 Task: Look for space in Köpenick, Germany from 7th July, 2023 to 15th July, 2023 for 6 adults in price range Rs.15000 to Rs.20000. Place can be entire place with 3 bedrooms having 3 beds and 3 bathrooms. Property type can be house, flat, guest house. Amenities needed are: washing machine. Booking option can be shelf check-in. Required host language is English.
Action: Mouse moved to (407, 119)
Screenshot: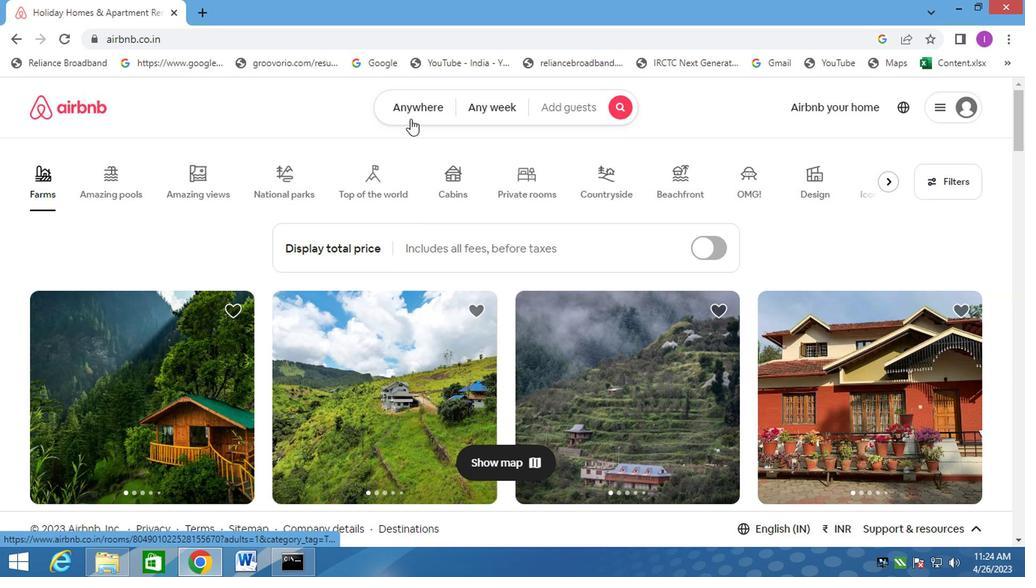 
Action: Mouse pressed left at (407, 119)
Screenshot: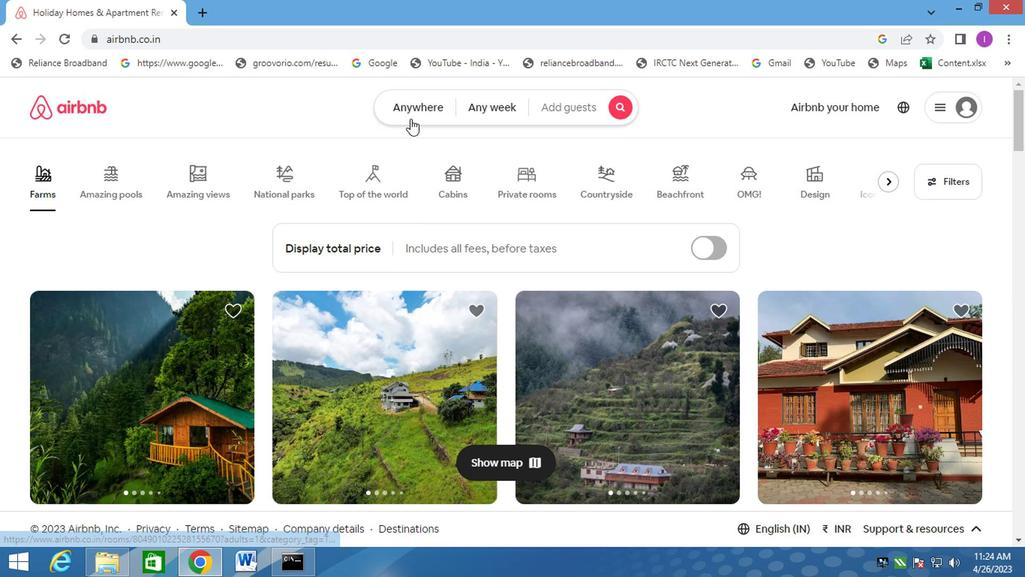 
Action: Mouse moved to (234, 176)
Screenshot: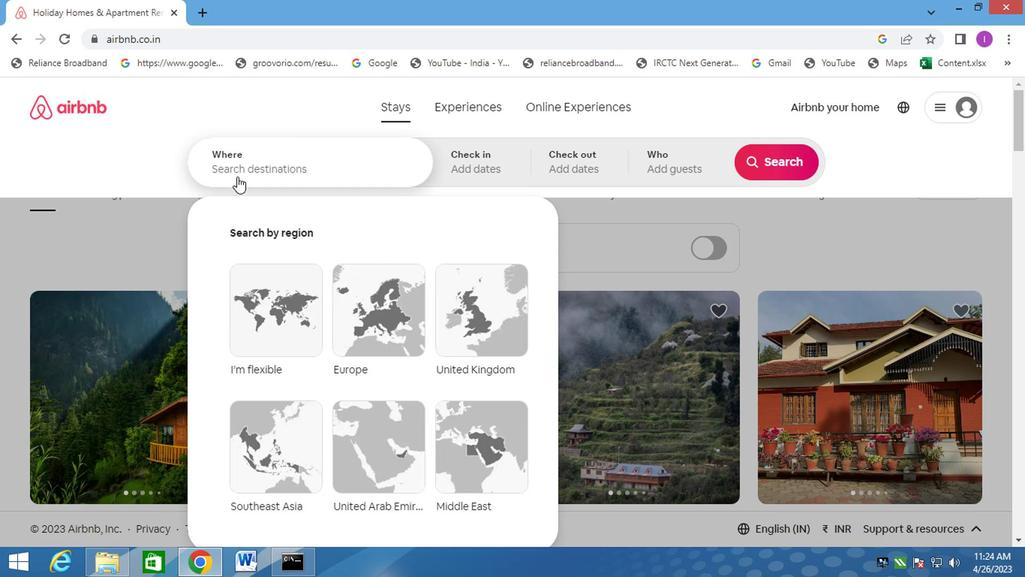 
Action: Mouse pressed left at (234, 176)
Screenshot: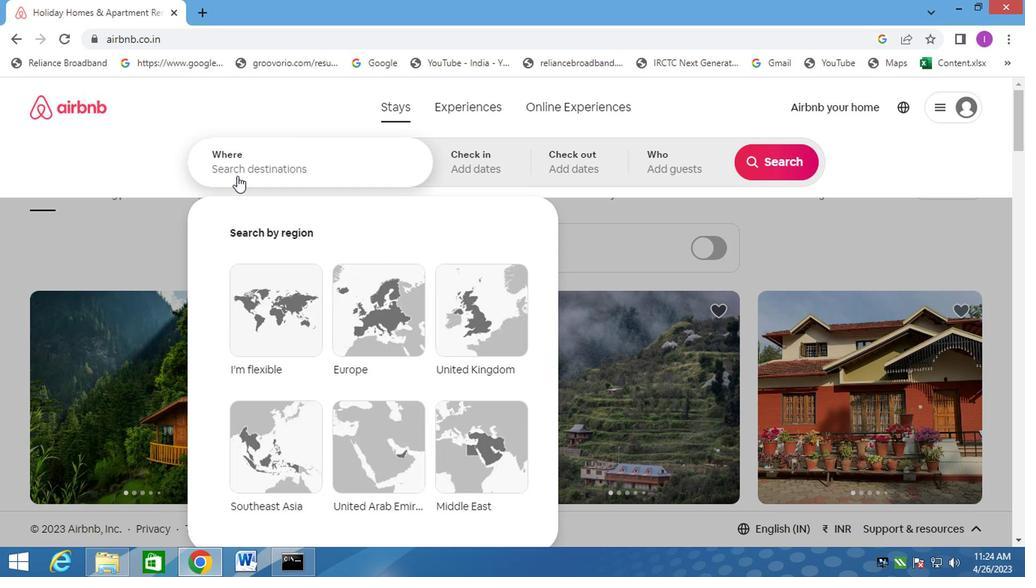 
Action: Mouse moved to (244, 167)
Screenshot: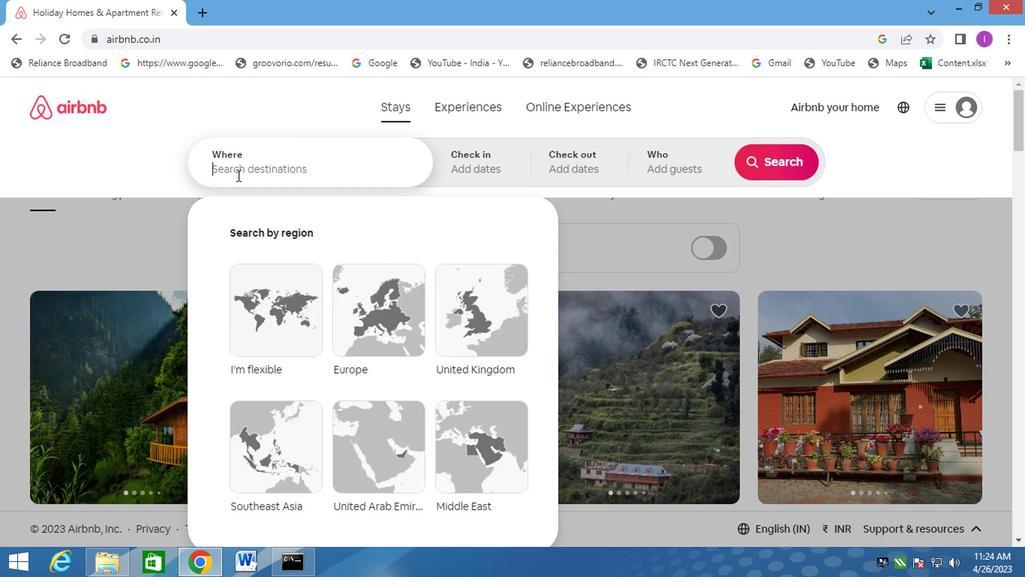 
Action: Key pressed <Key.shift>KOPENICK,
Screenshot: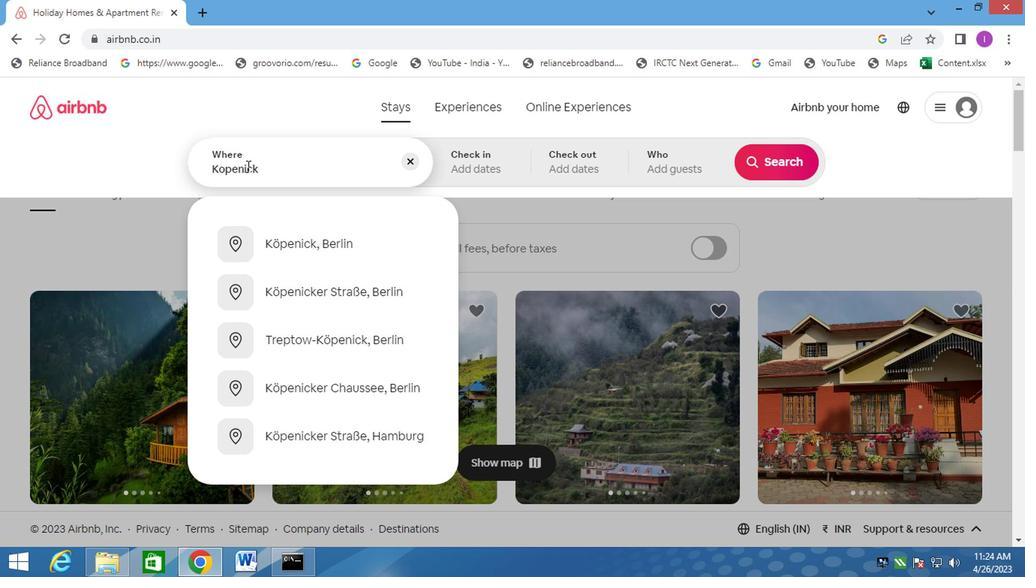 
Action: Mouse moved to (294, 247)
Screenshot: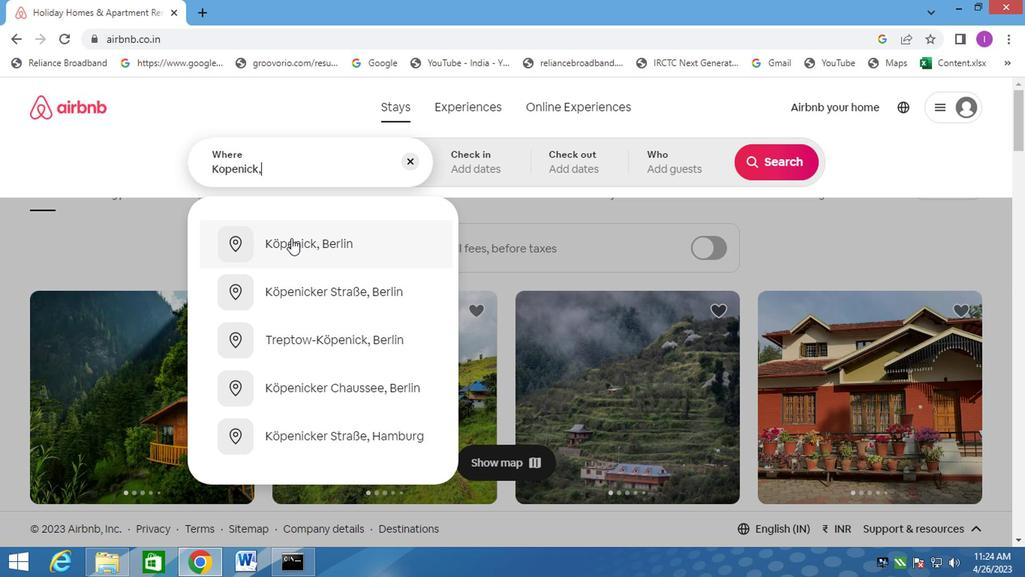 
Action: Mouse pressed left at (294, 247)
Screenshot: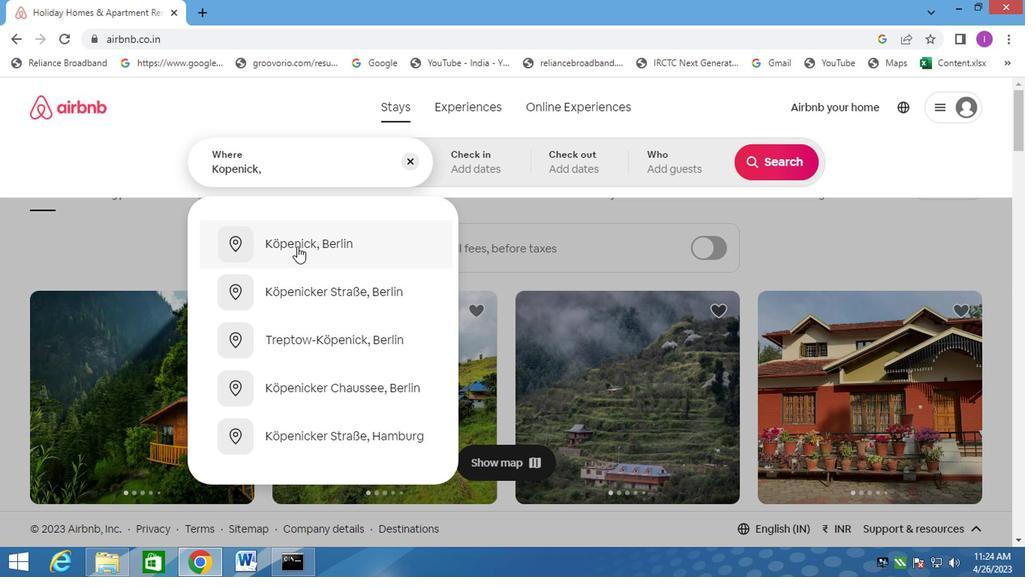 
Action: Mouse moved to (765, 284)
Screenshot: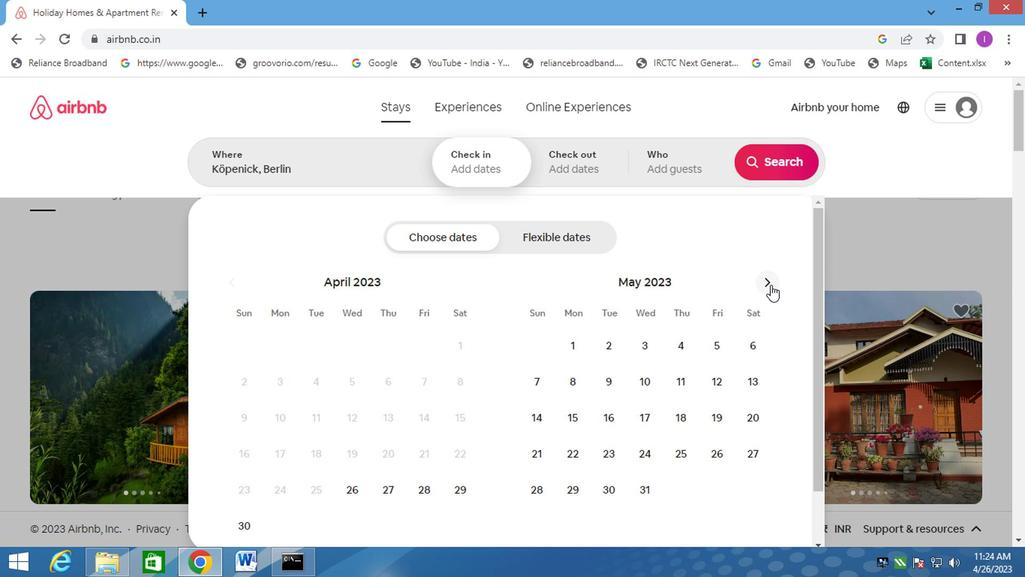 
Action: Mouse pressed left at (765, 284)
Screenshot: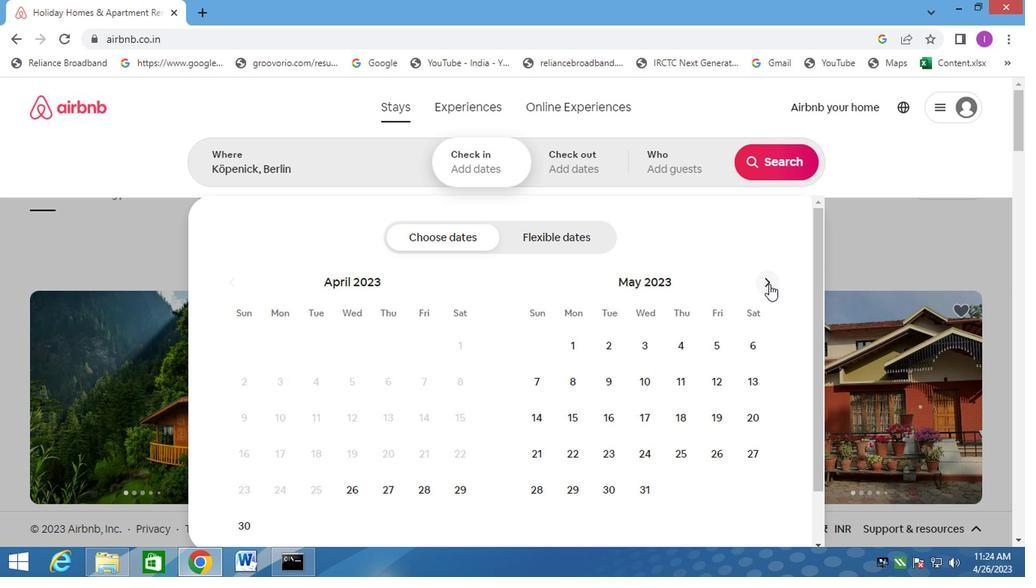 
Action: Mouse pressed left at (765, 284)
Screenshot: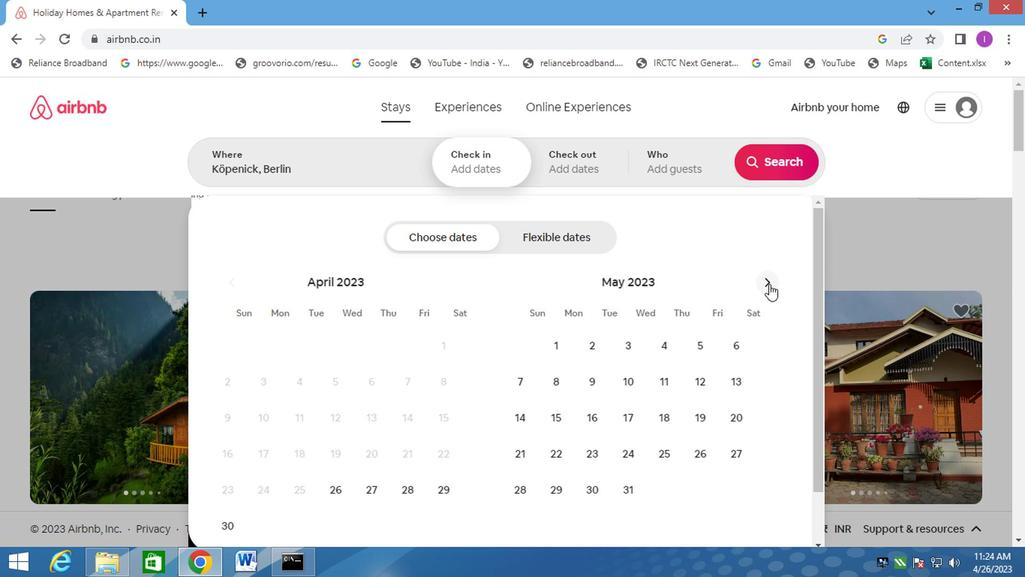 
Action: Mouse moved to (715, 388)
Screenshot: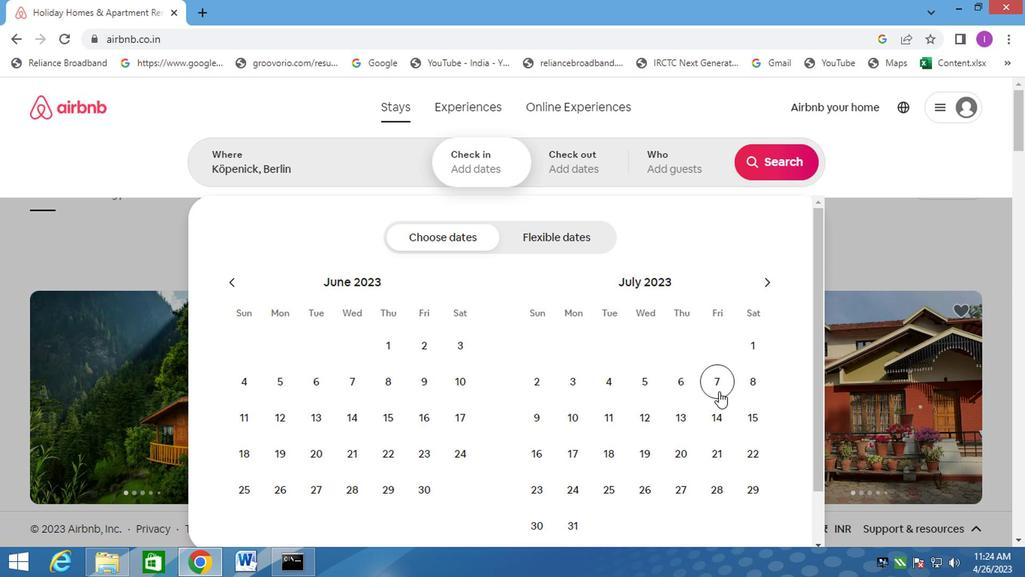 
Action: Mouse pressed left at (715, 388)
Screenshot: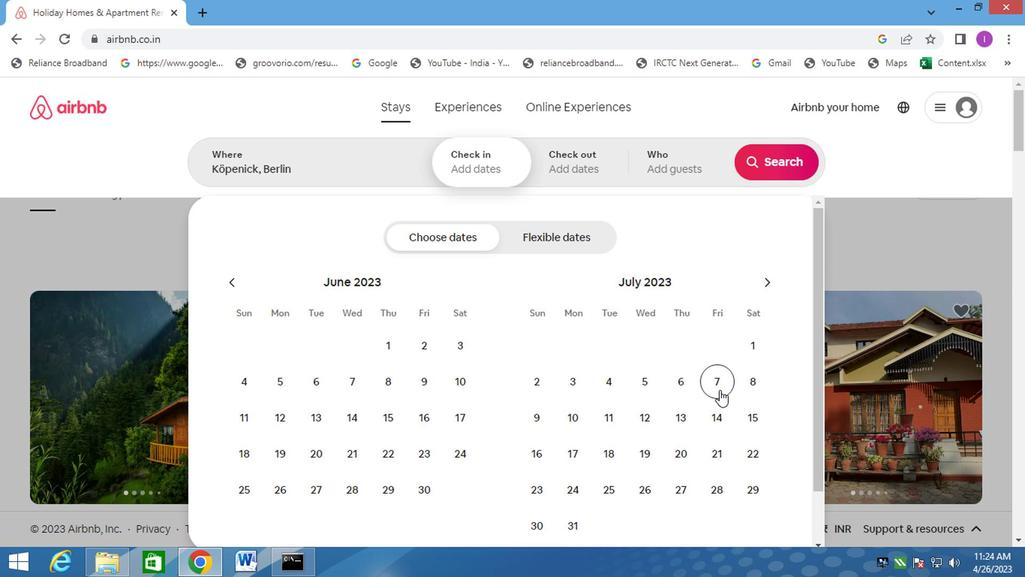 
Action: Mouse moved to (746, 421)
Screenshot: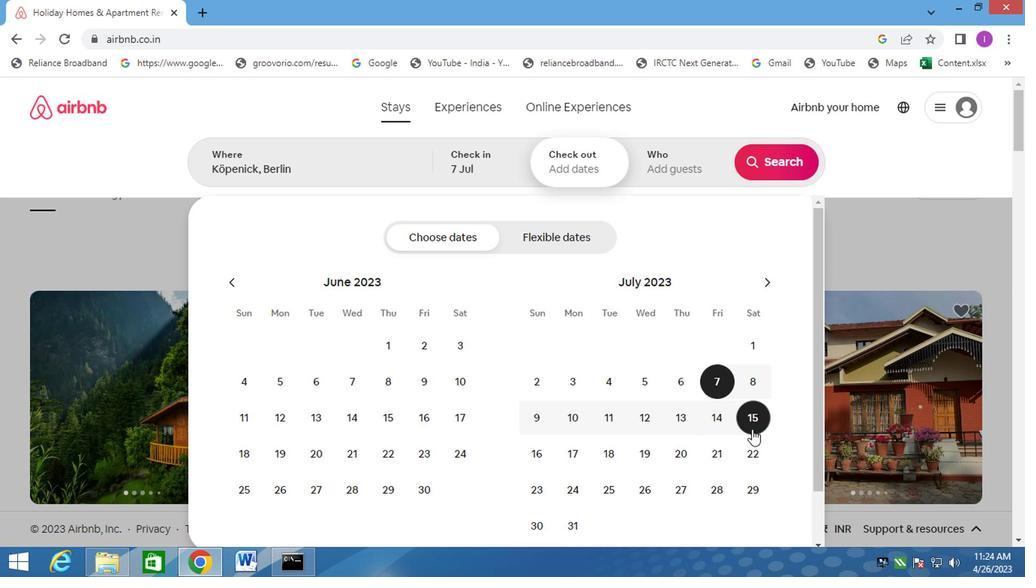 
Action: Mouse pressed left at (746, 421)
Screenshot: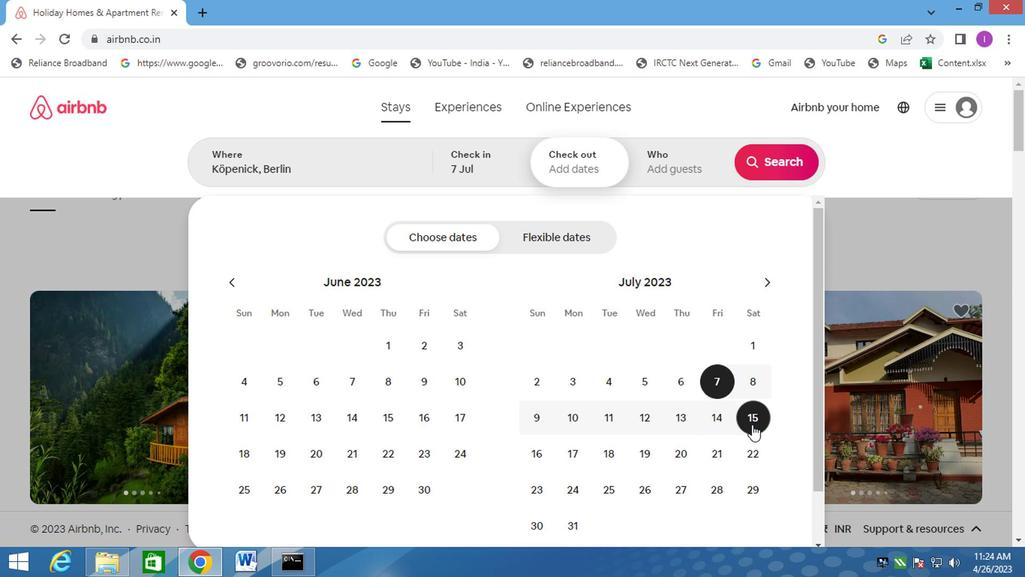 
Action: Mouse moved to (685, 176)
Screenshot: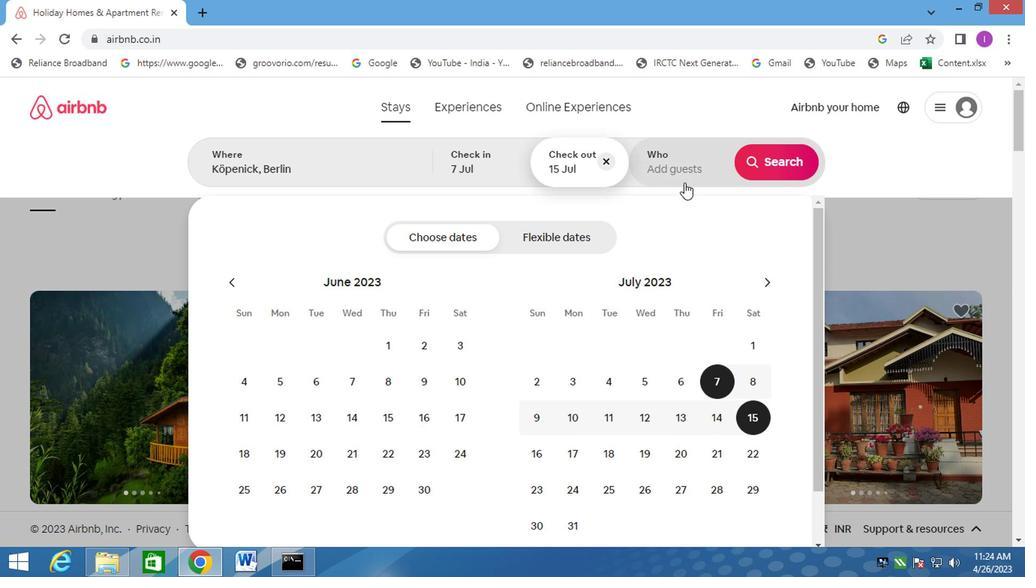 
Action: Mouse pressed left at (685, 176)
Screenshot: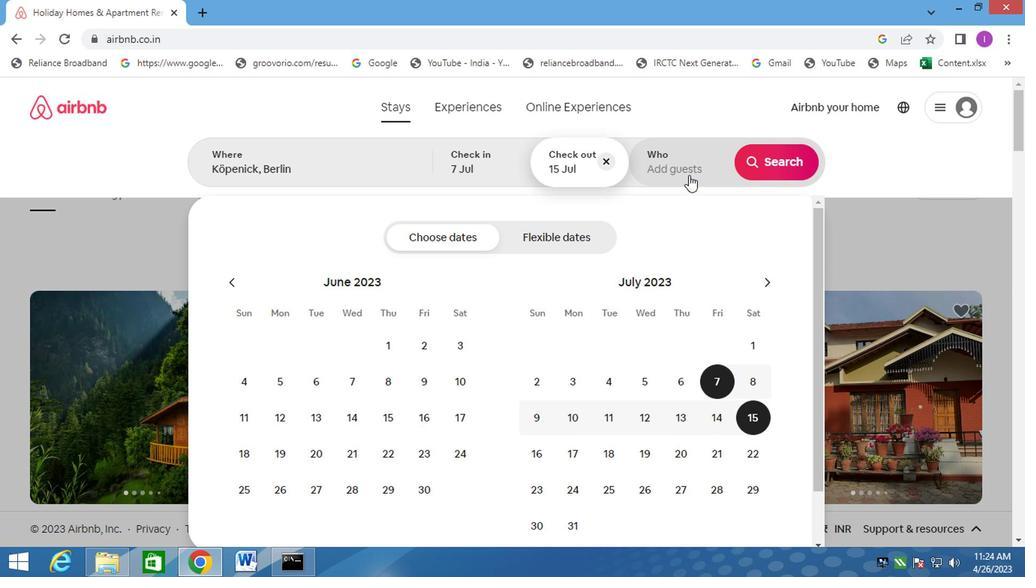 
Action: Mouse moved to (778, 236)
Screenshot: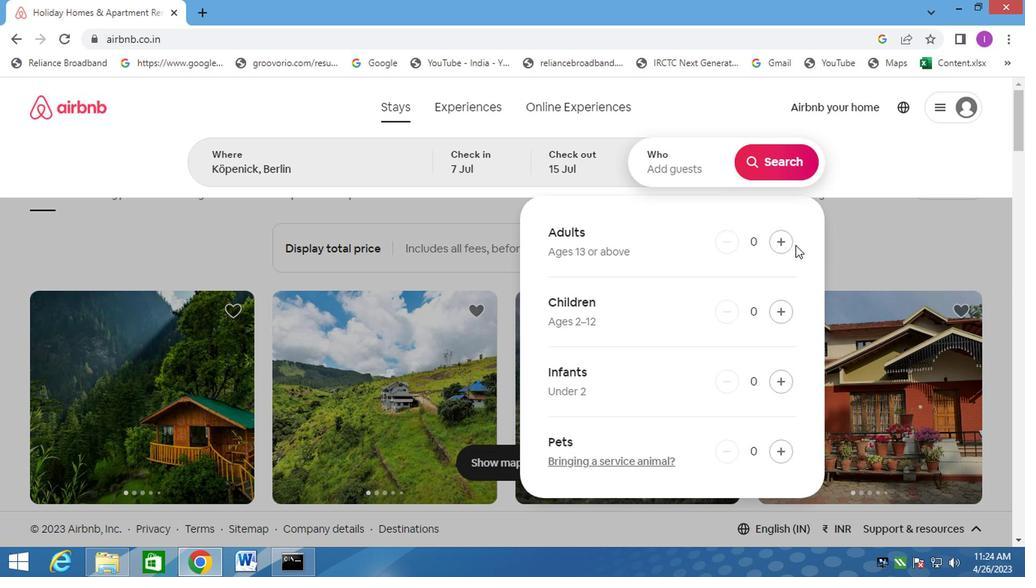 
Action: Mouse pressed left at (778, 236)
Screenshot: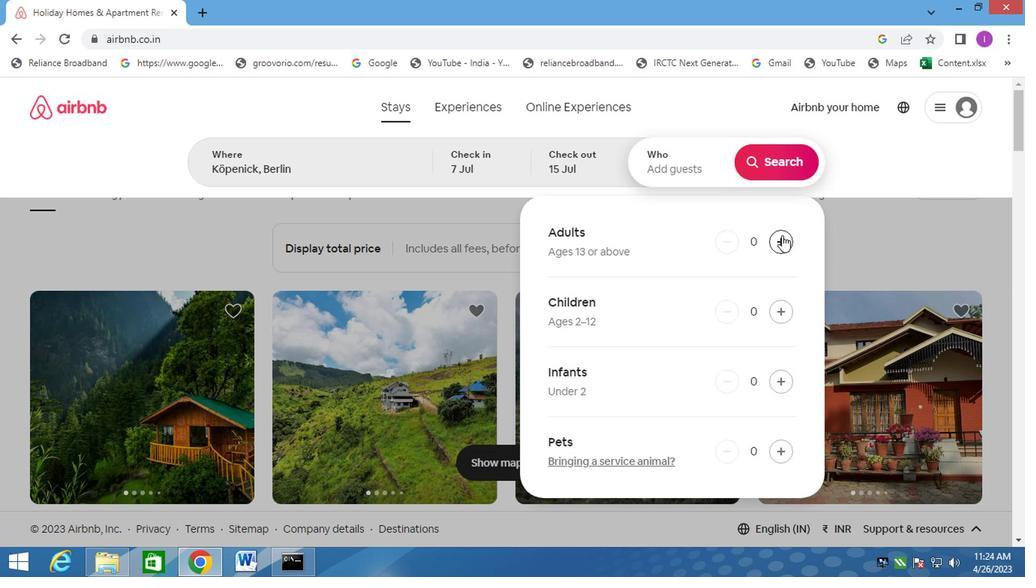
Action: Mouse pressed left at (778, 236)
Screenshot: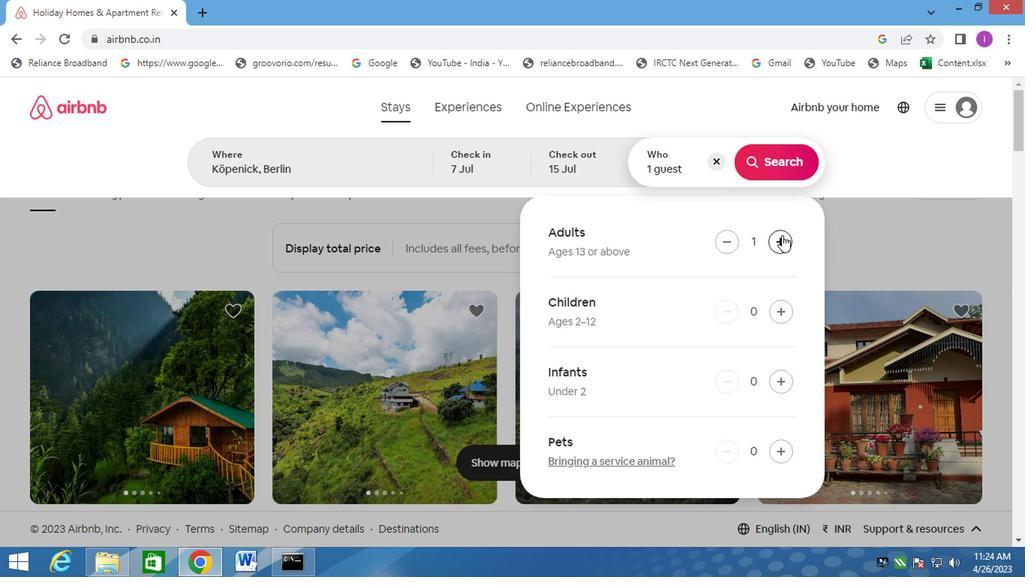 
Action: Mouse pressed left at (778, 236)
Screenshot: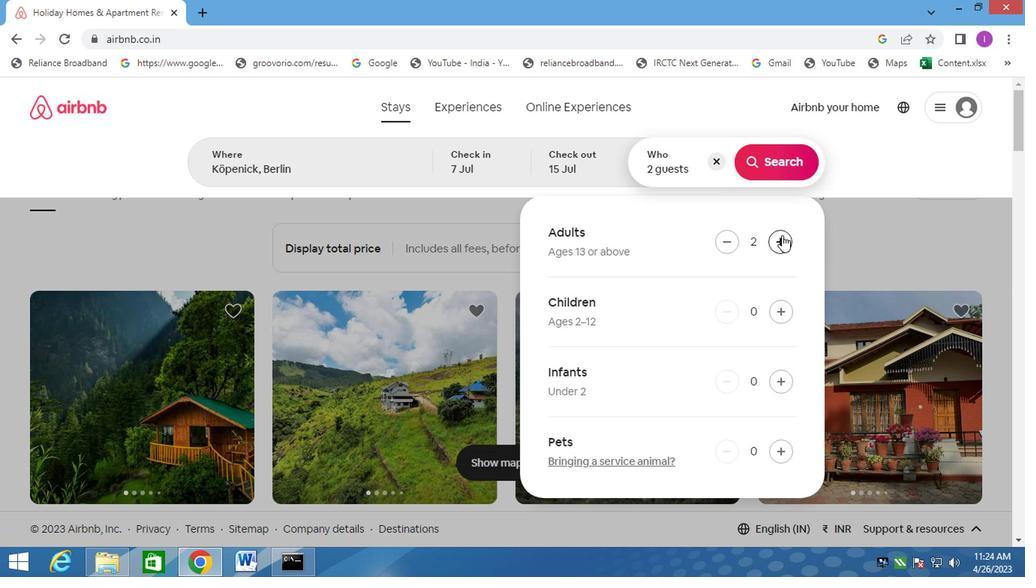 
Action: Mouse moved to (778, 235)
Screenshot: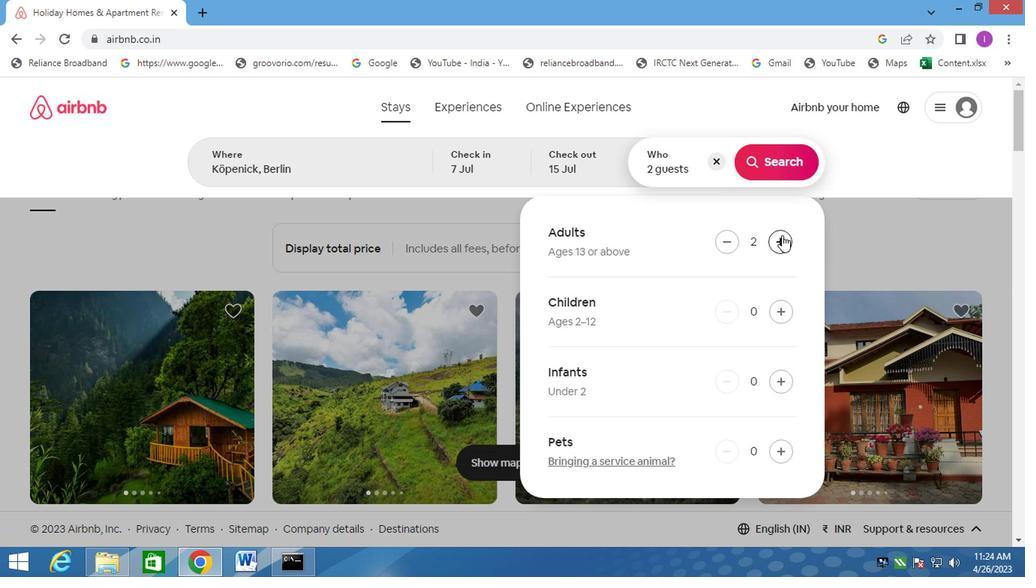 
Action: Mouse pressed left at (778, 235)
Screenshot: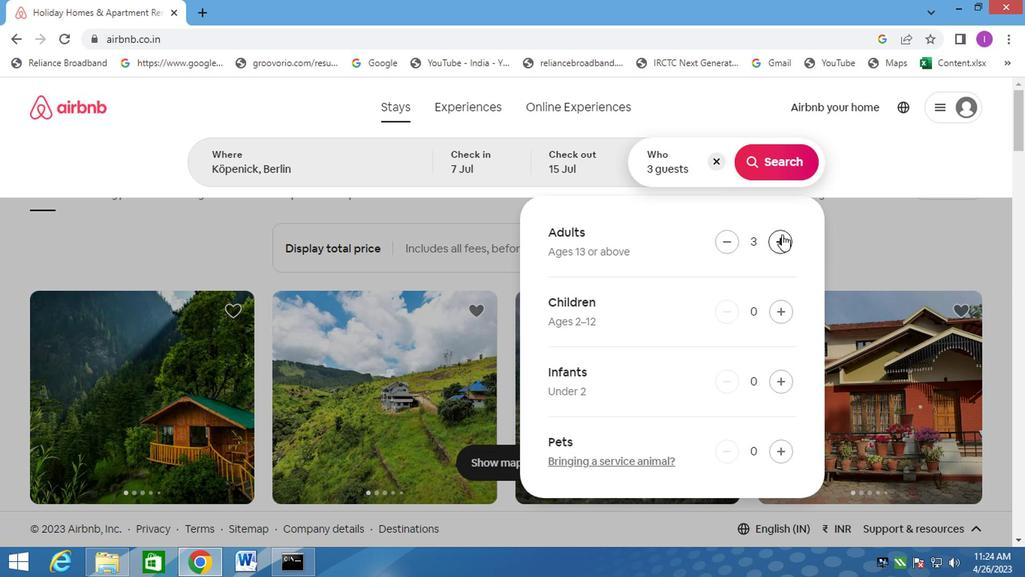 
Action: Mouse pressed left at (778, 235)
Screenshot: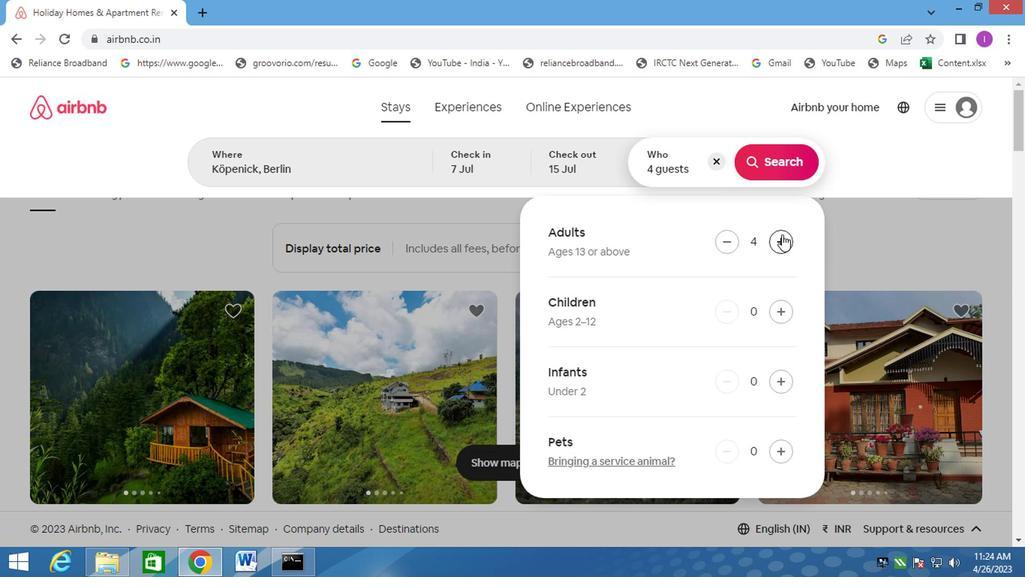 
Action: Mouse moved to (778, 234)
Screenshot: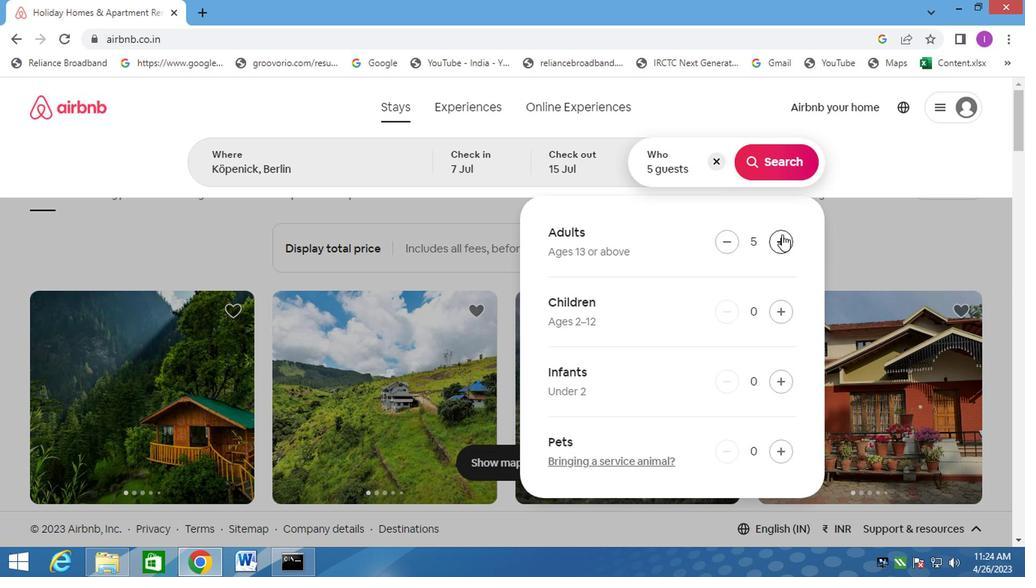 
Action: Mouse pressed left at (778, 234)
Screenshot: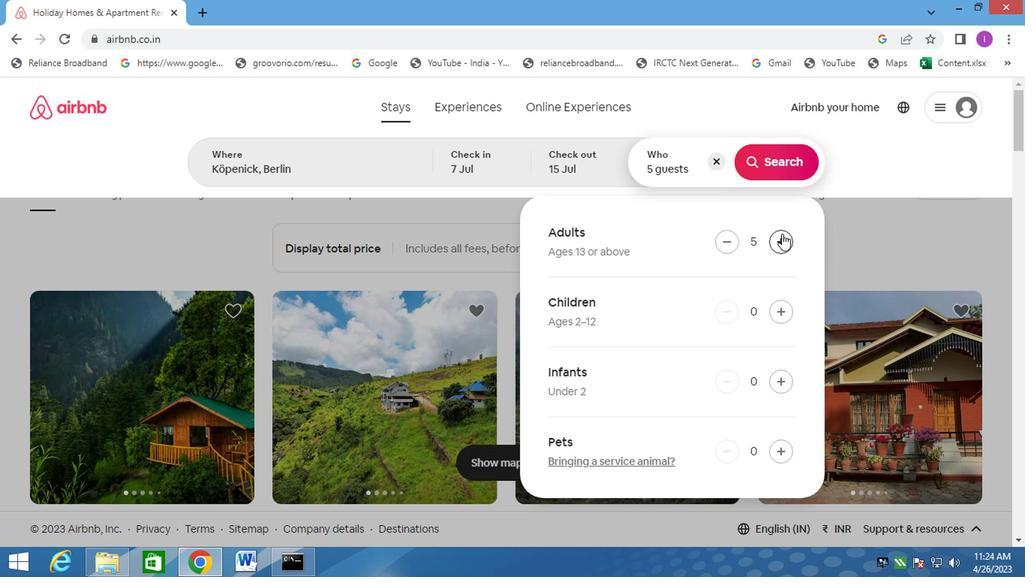 
Action: Mouse moved to (767, 157)
Screenshot: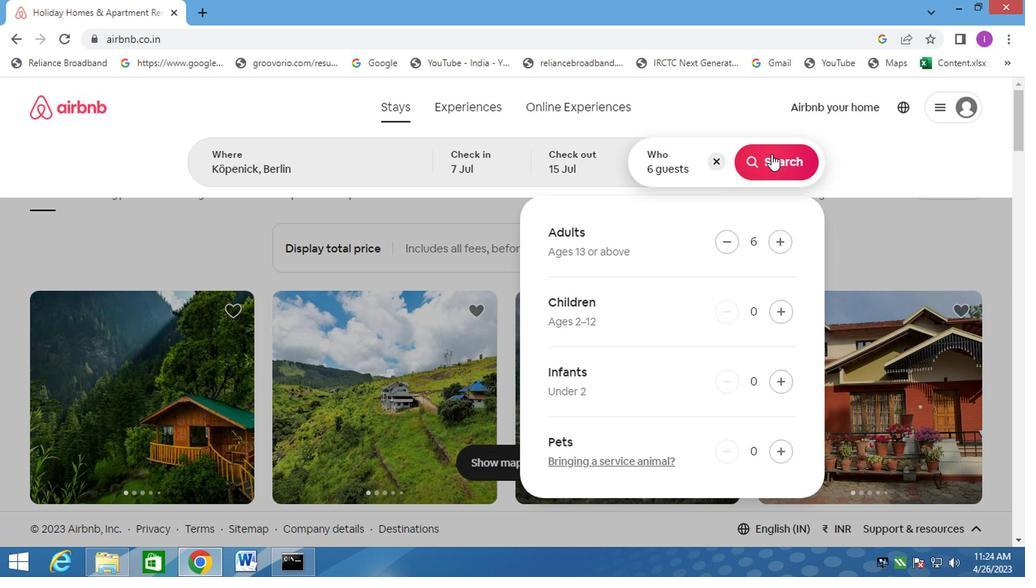 
Action: Mouse pressed left at (767, 157)
Screenshot: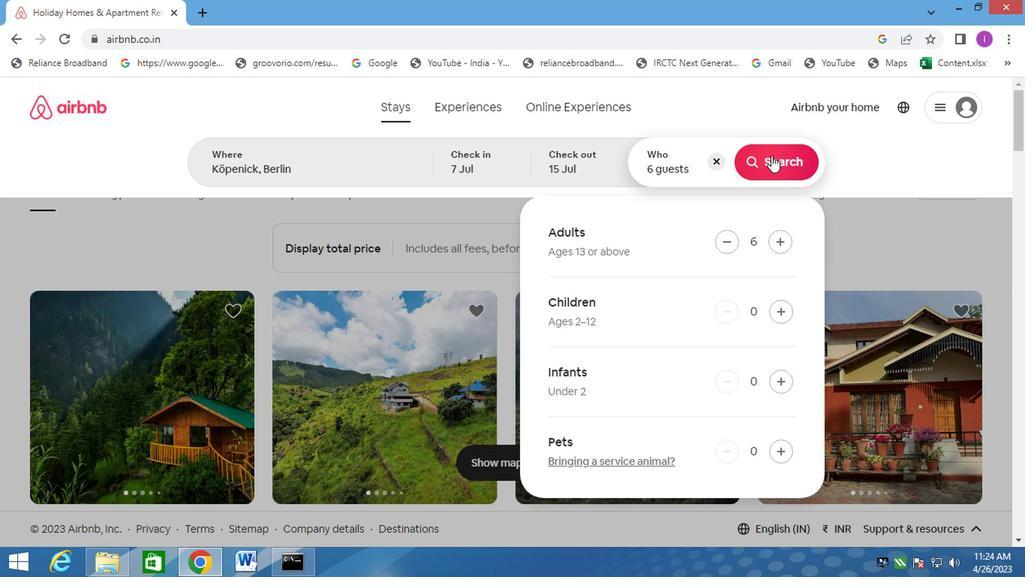 
Action: Mouse moved to (978, 176)
Screenshot: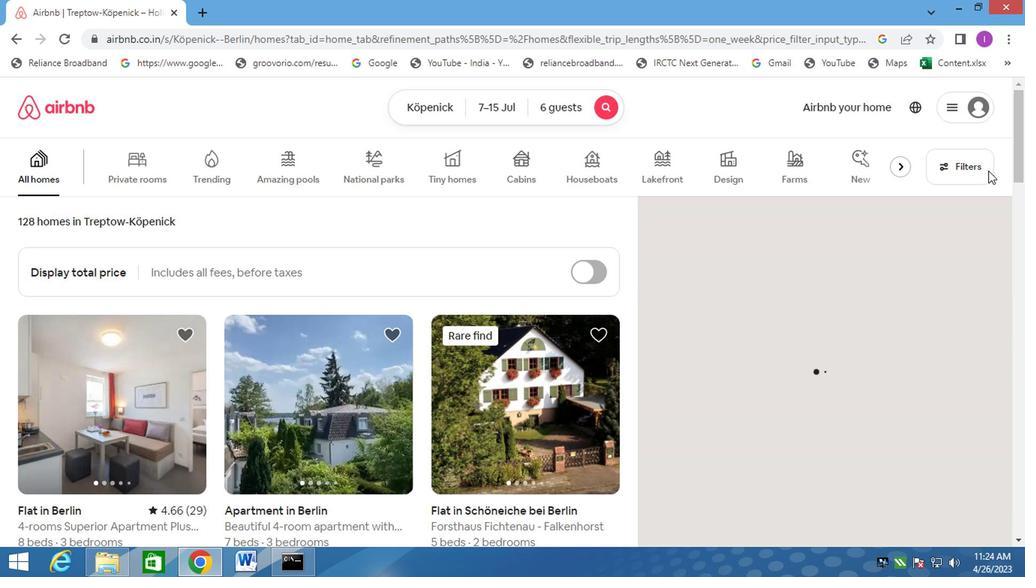
Action: Mouse pressed left at (978, 176)
Screenshot: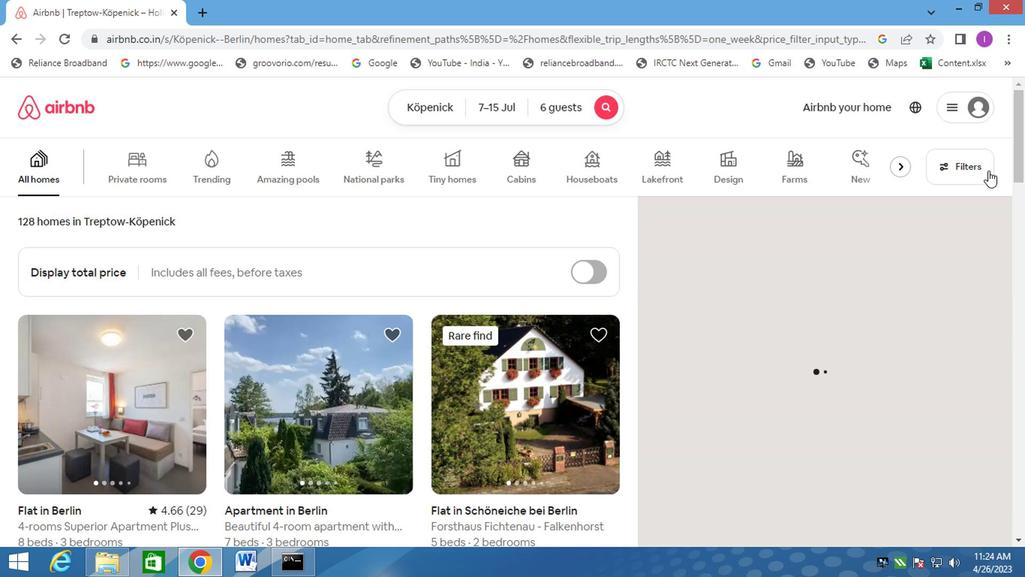 
Action: Mouse moved to (307, 358)
Screenshot: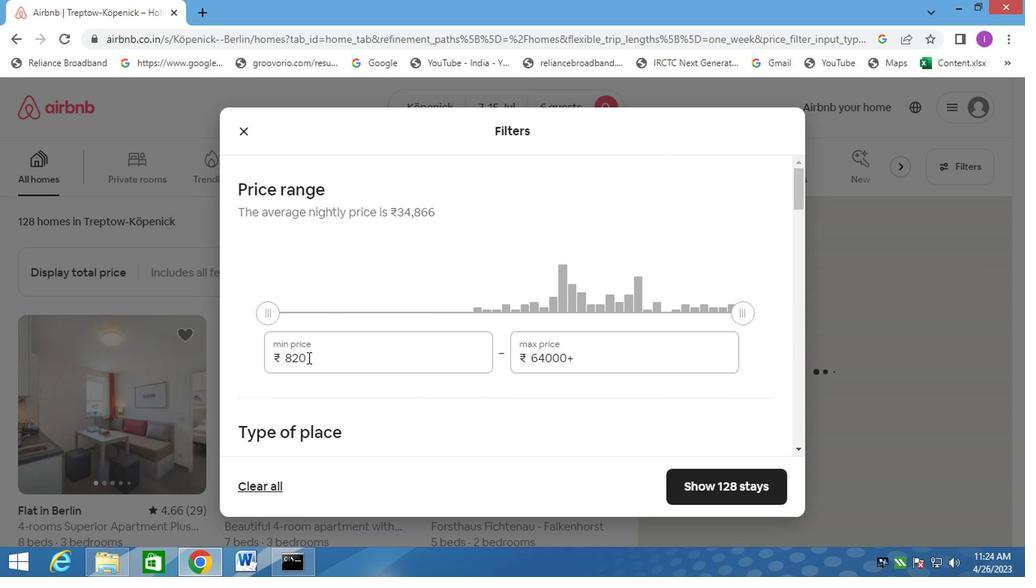 
Action: Mouse pressed left at (307, 358)
Screenshot: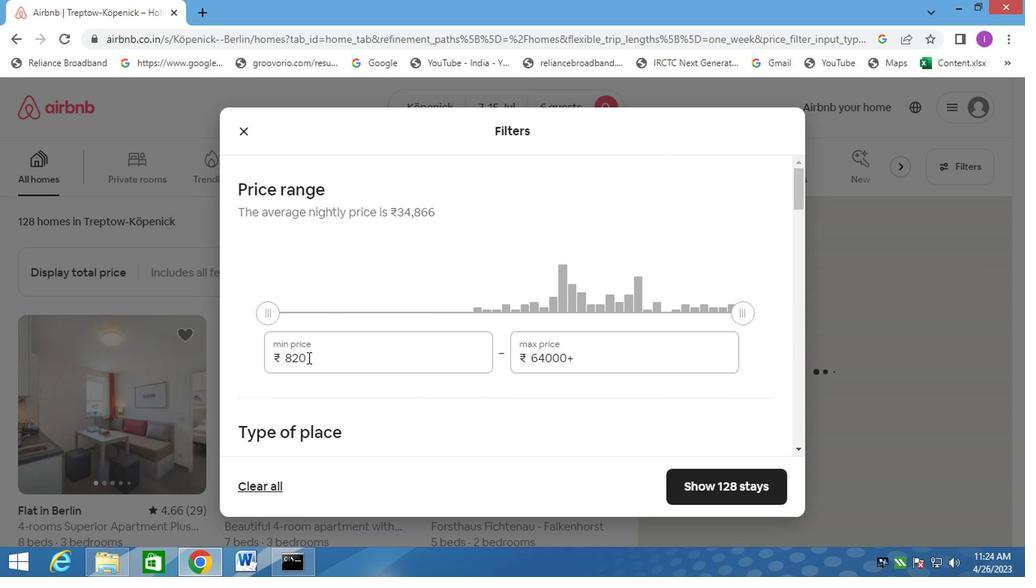 
Action: Mouse moved to (292, 353)
Screenshot: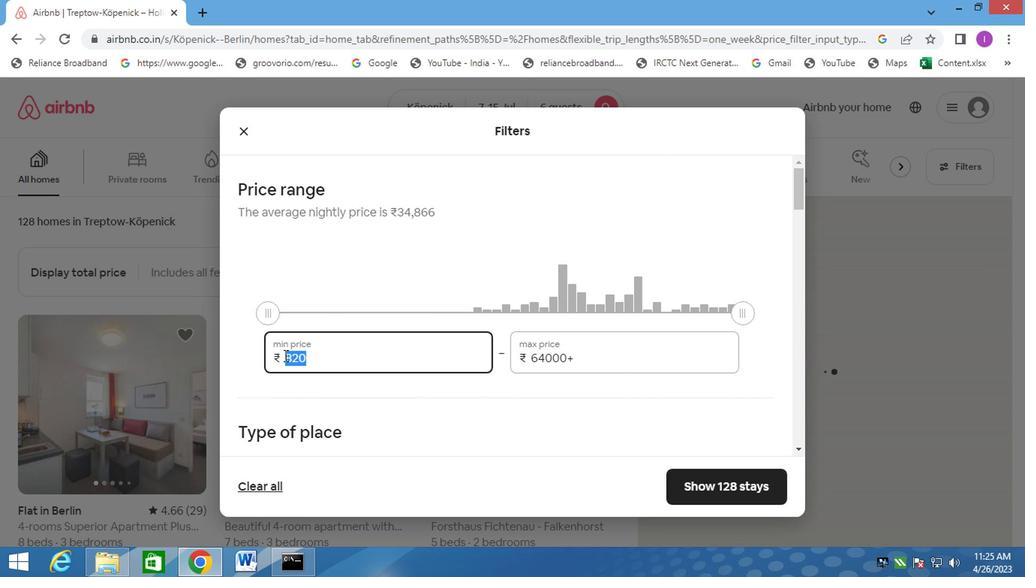 
Action: Key pressed 15000
Screenshot: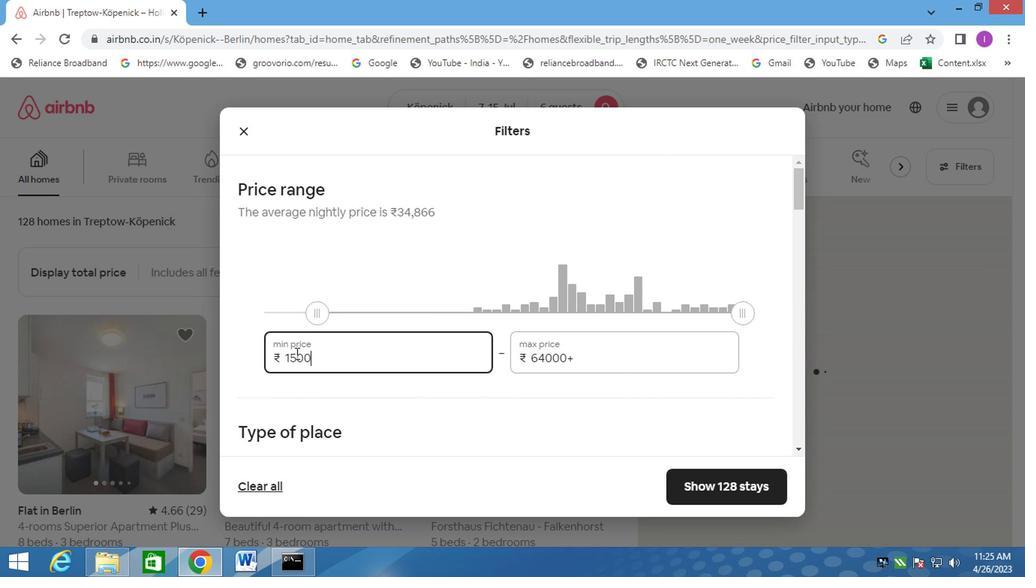 
Action: Mouse moved to (585, 357)
Screenshot: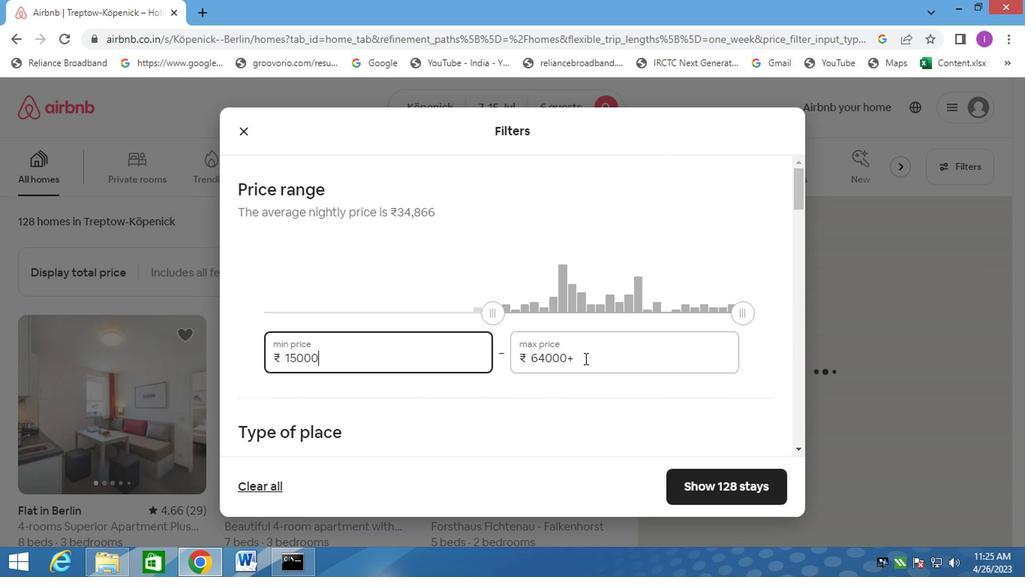 
Action: Mouse pressed left at (585, 357)
Screenshot: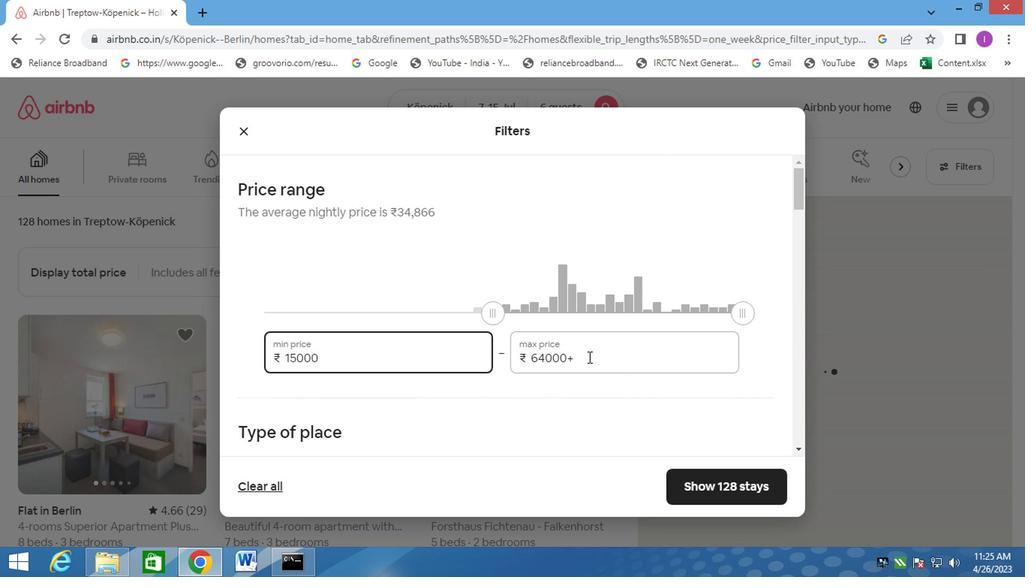 
Action: Mouse moved to (529, 351)
Screenshot: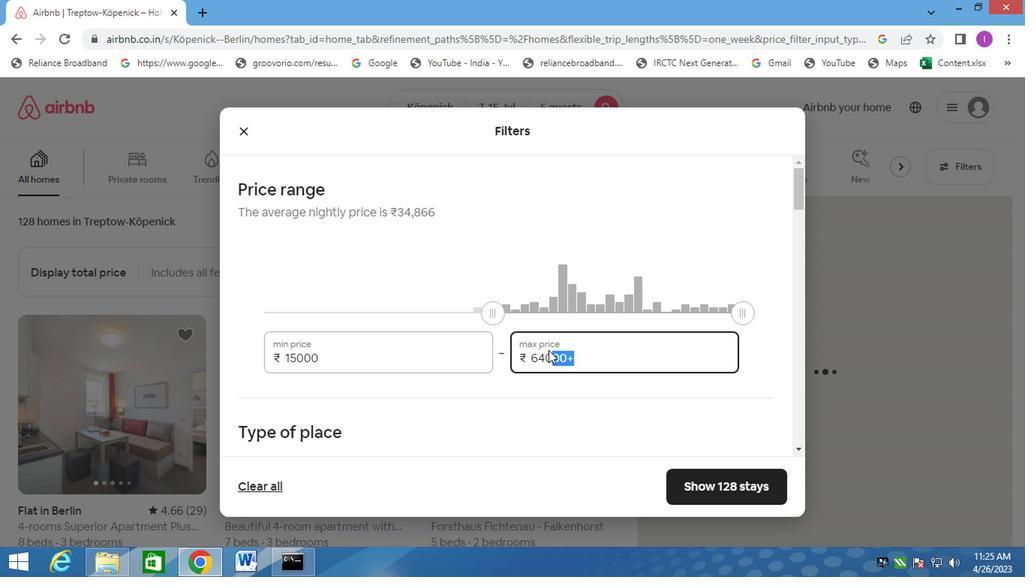 
Action: Key pressed 20000
Screenshot: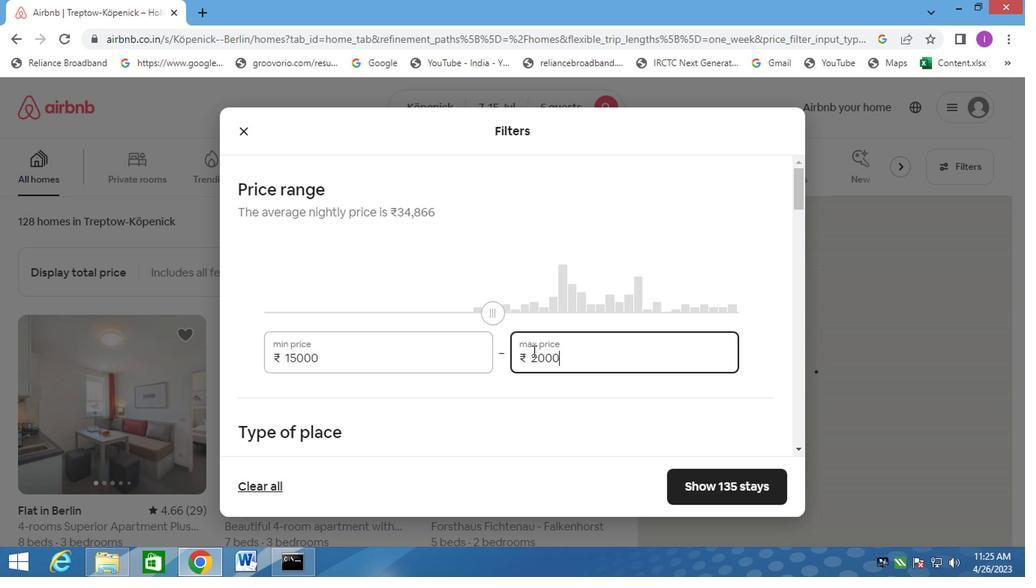 
Action: Mouse moved to (531, 329)
Screenshot: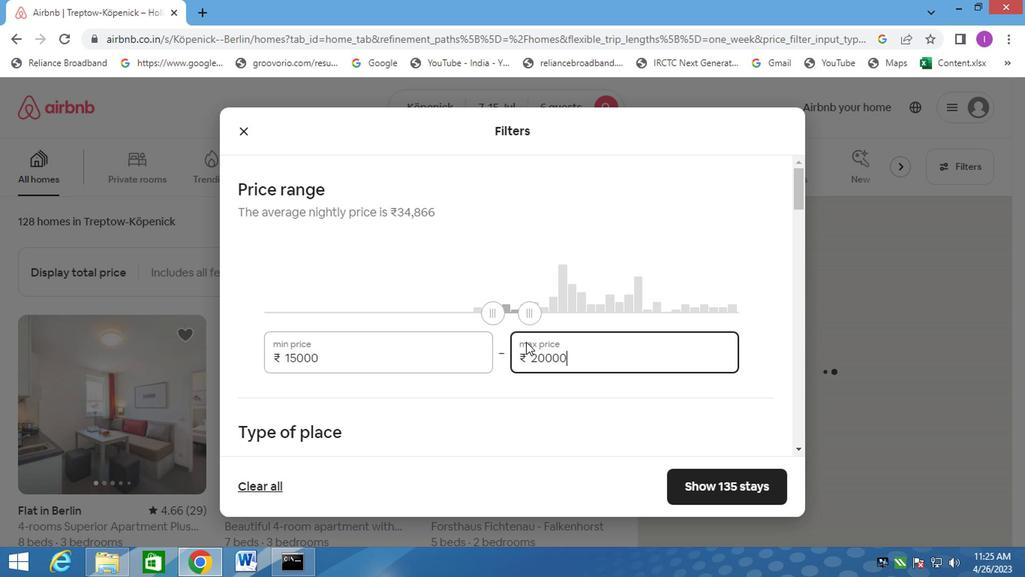 
Action: Mouse scrolled (531, 328) with delta (0, 0)
Screenshot: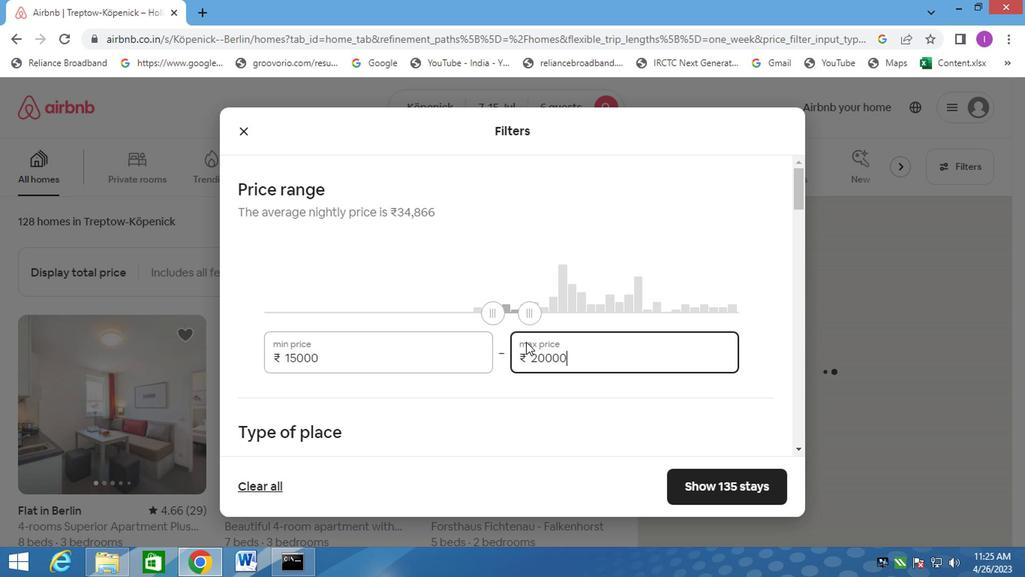 
Action: Mouse moved to (531, 329)
Screenshot: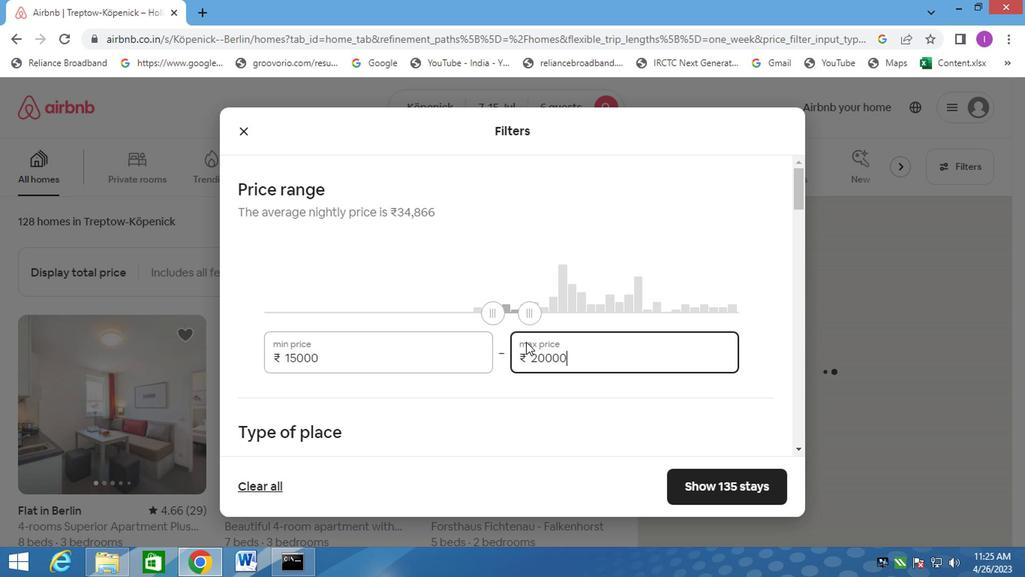 
Action: Mouse scrolled (531, 328) with delta (0, 0)
Screenshot: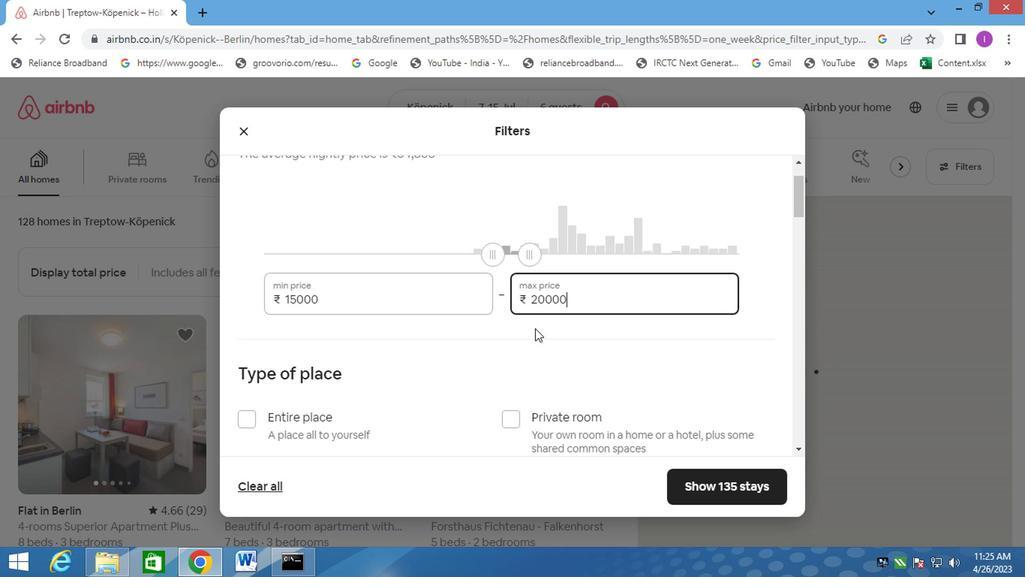 
Action: Mouse moved to (249, 328)
Screenshot: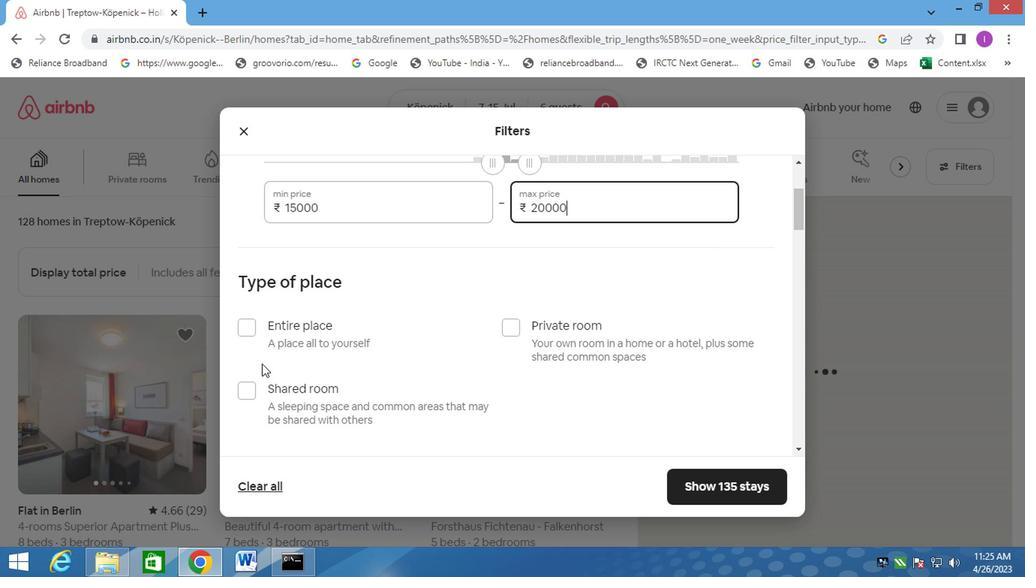 
Action: Mouse pressed left at (249, 328)
Screenshot: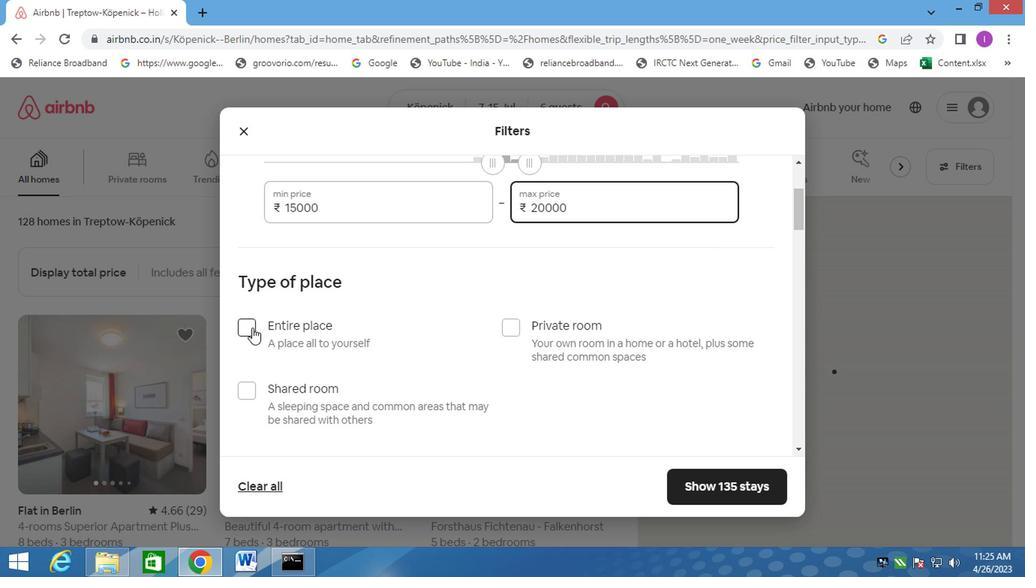 
Action: Mouse moved to (321, 315)
Screenshot: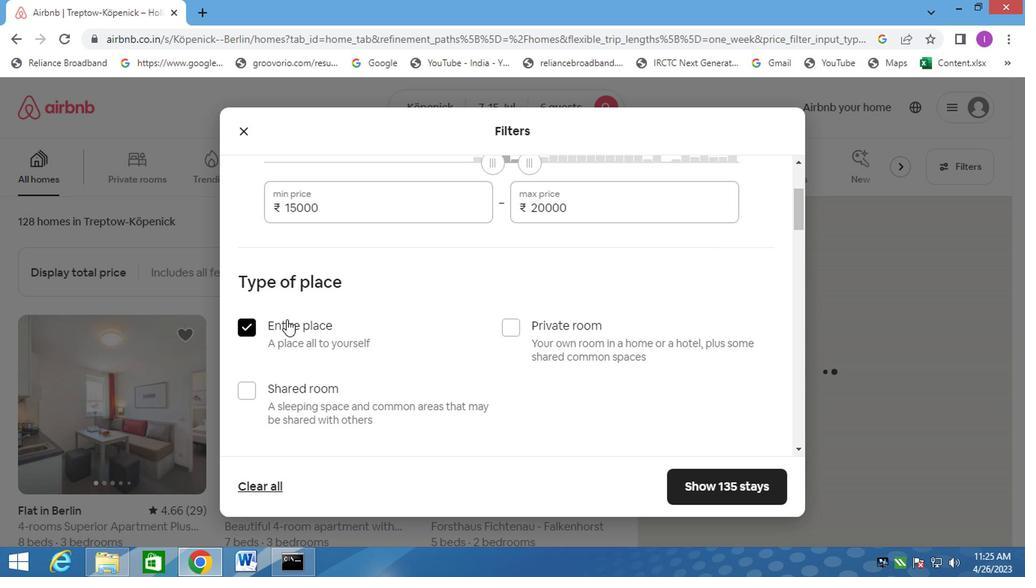 
Action: Mouse scrolled (321, 314) with delta (0, -1)
Screenshot: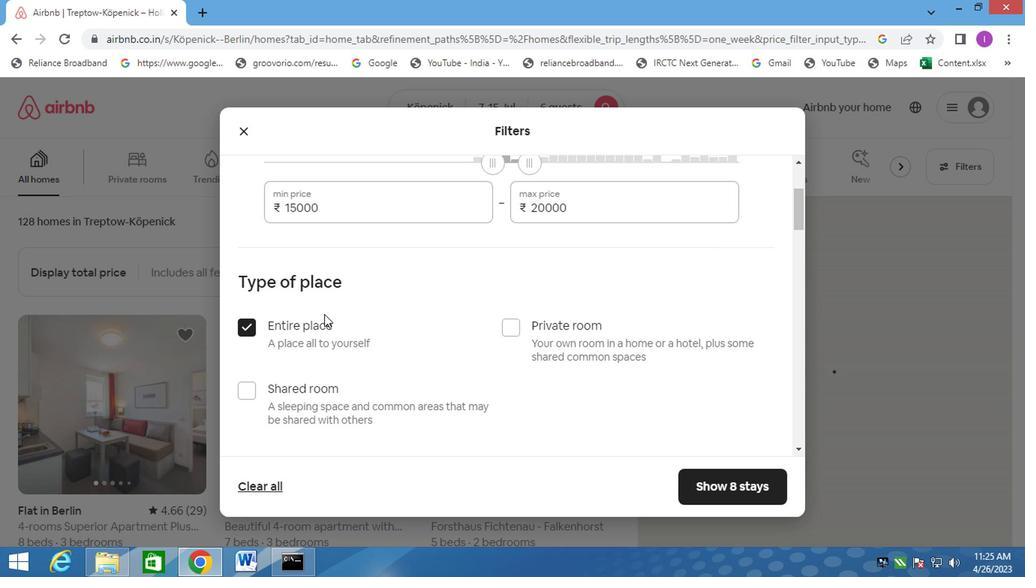 
Action: Mouse moved to (322, 315)
Screenshot: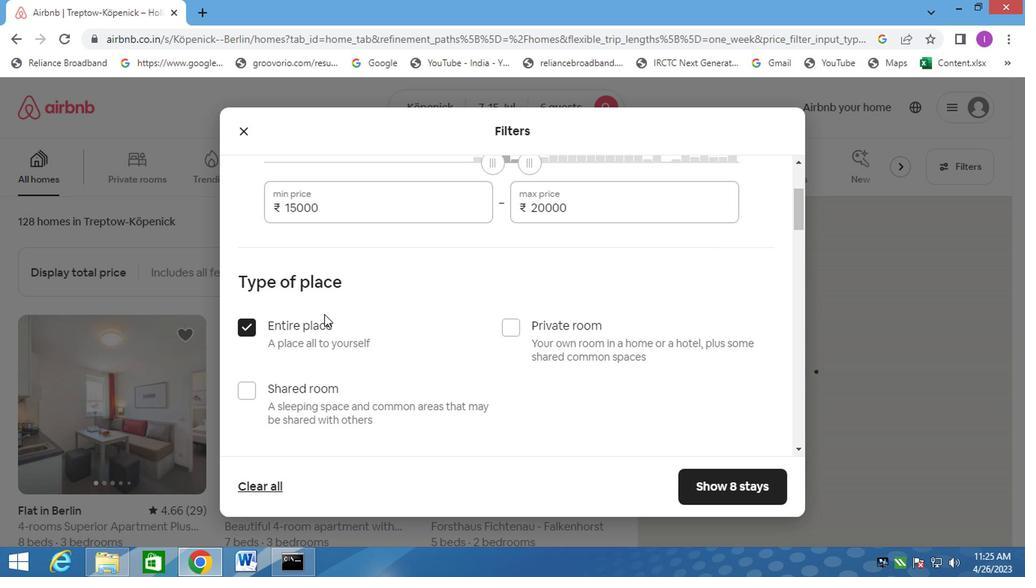 
Action: Mouse scrolled (322, 314) with delta (0, -1)
Screenshot: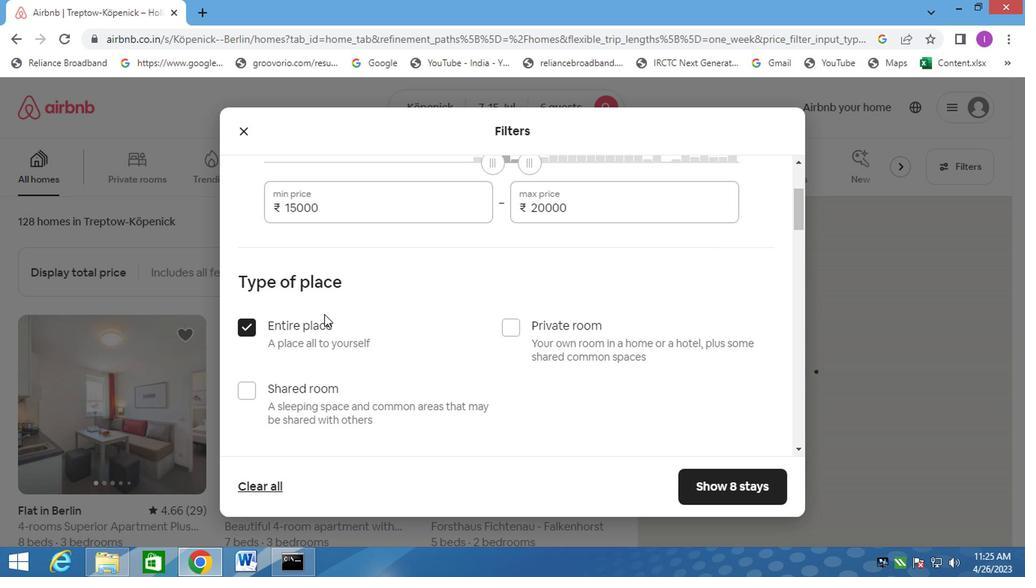 
Action: Mouse moved to (361, 317)
Screenshot: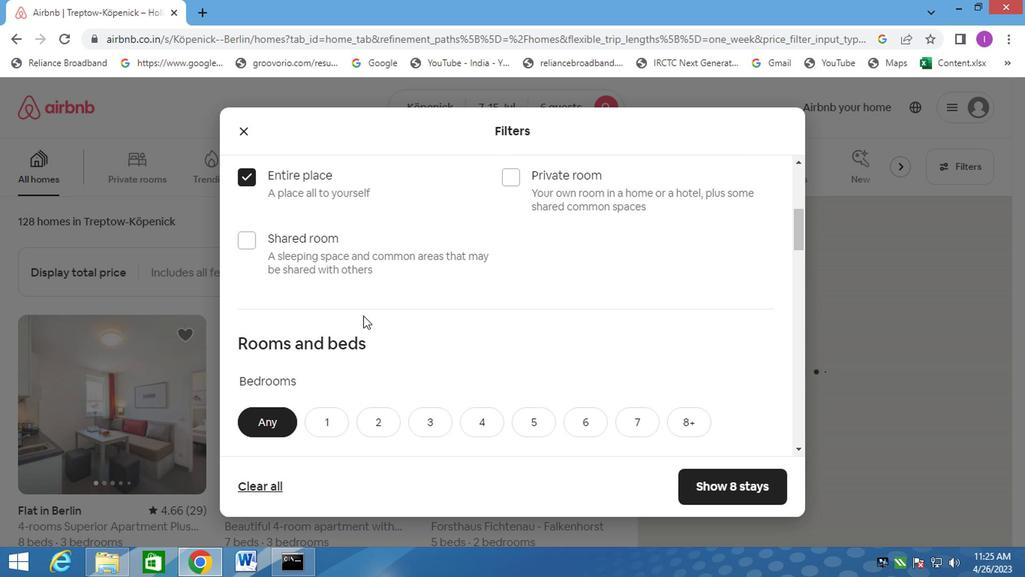 
Action: Mouse scrolled (361, 317) with delta (0, 0)
Screenshot: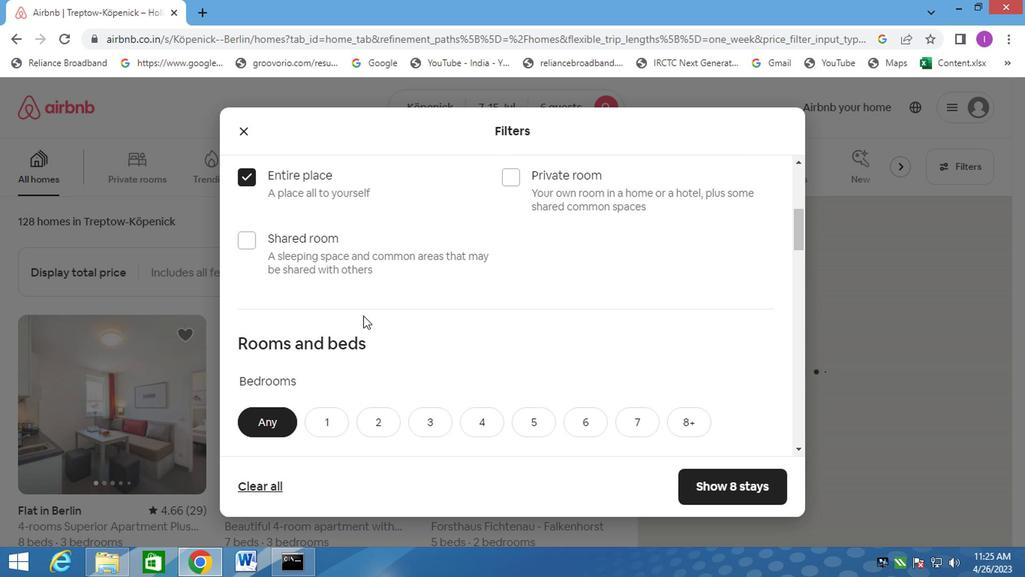 
Action: Mouse moved to (362, 320)
Screenshot: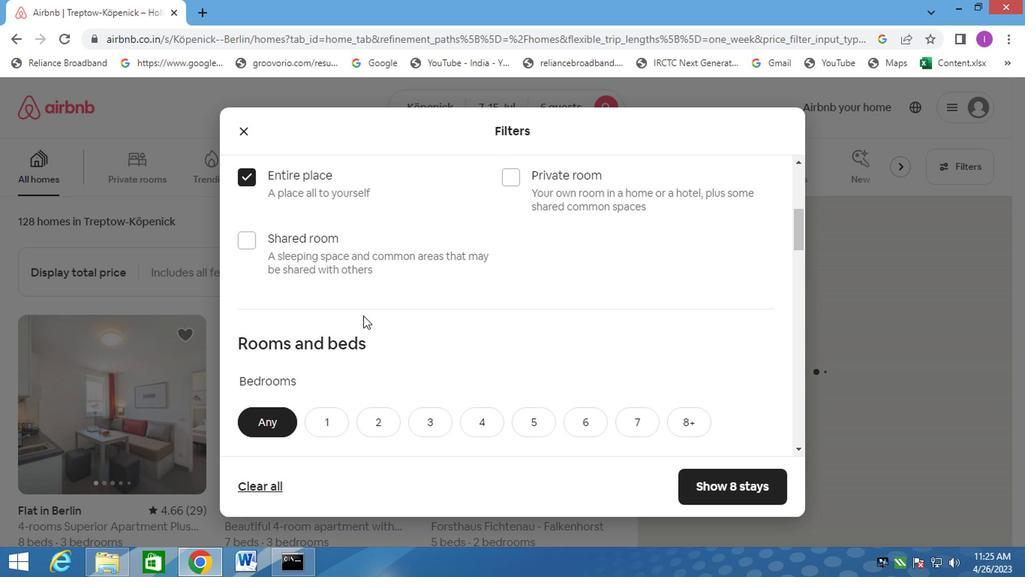 
Action: Mouse scrolled (362, 319) with delta (0, 0)
Screenshot: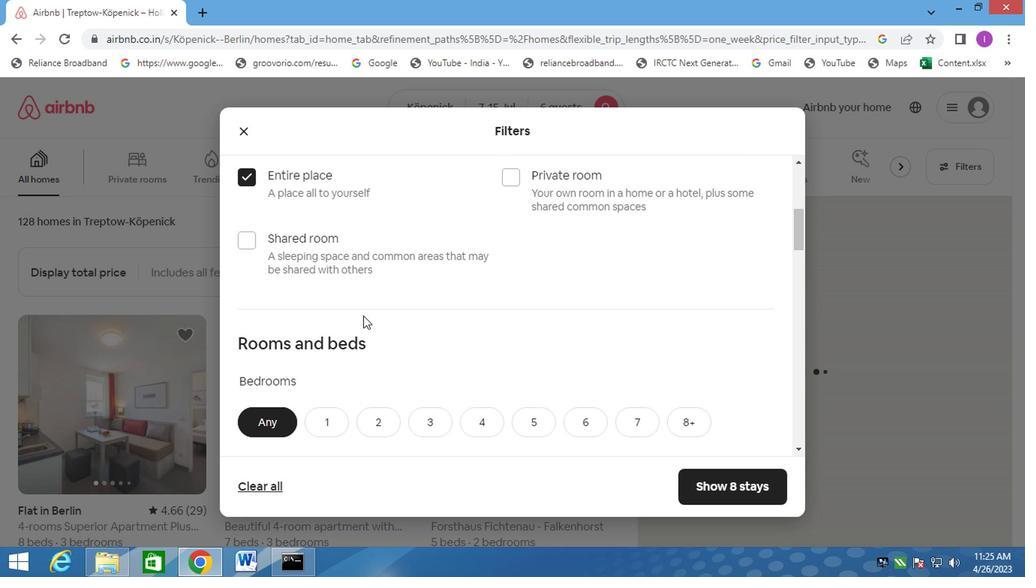 
Action: Mouse scrolled (362, 319) with delta (0, 0)
Screenshot: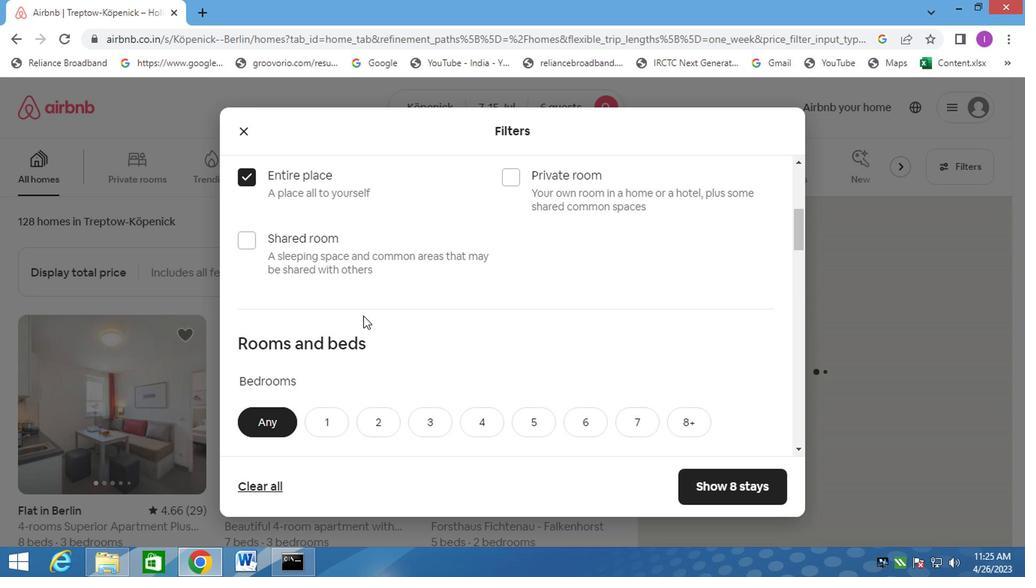
Action: Mouse moved to (428, 204)
Screenshot: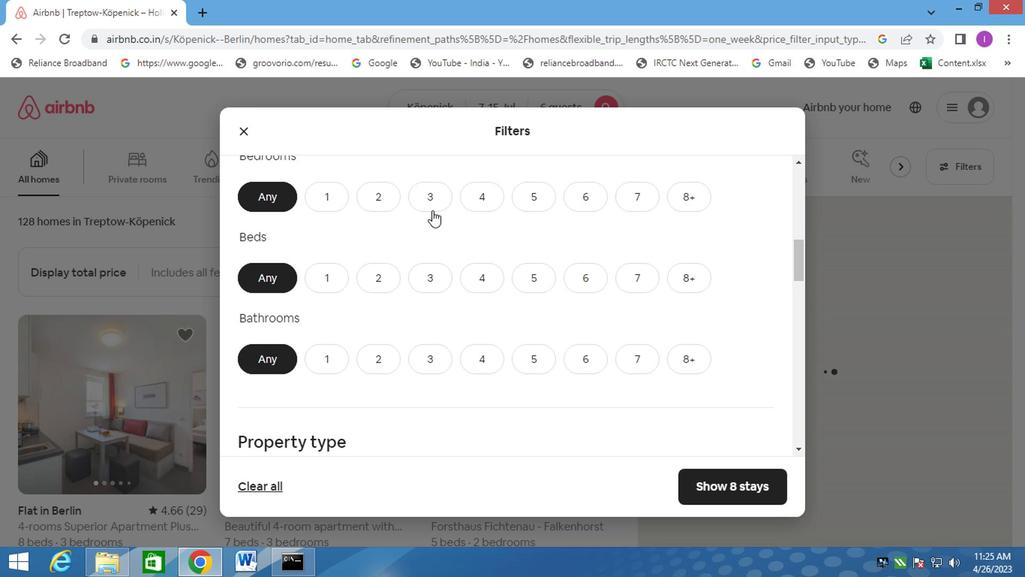 
Action: Mouse pressed left at (428, 204)
Screenshot: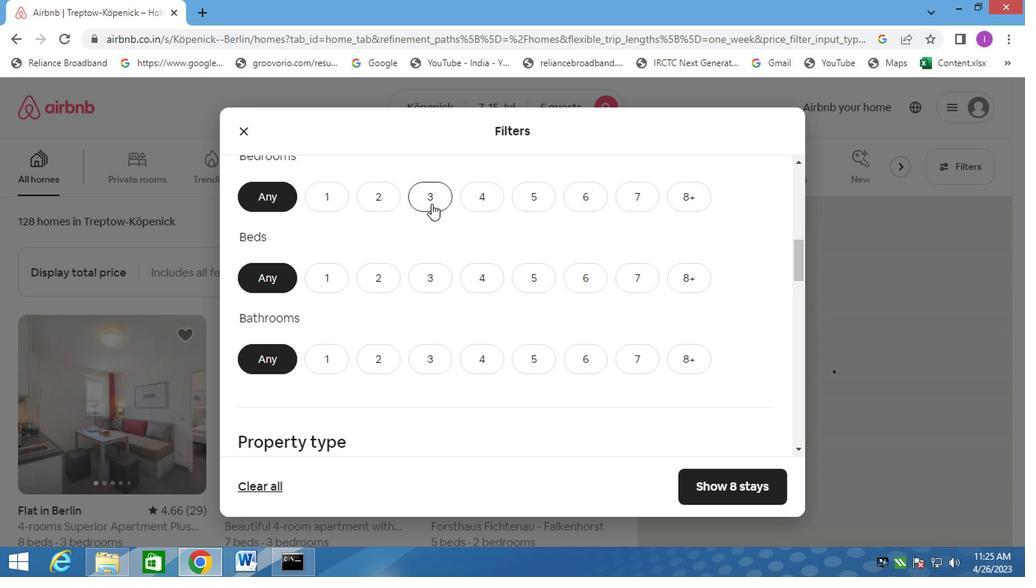 
Action: Mouse moved to (431, 276)
Screenshot: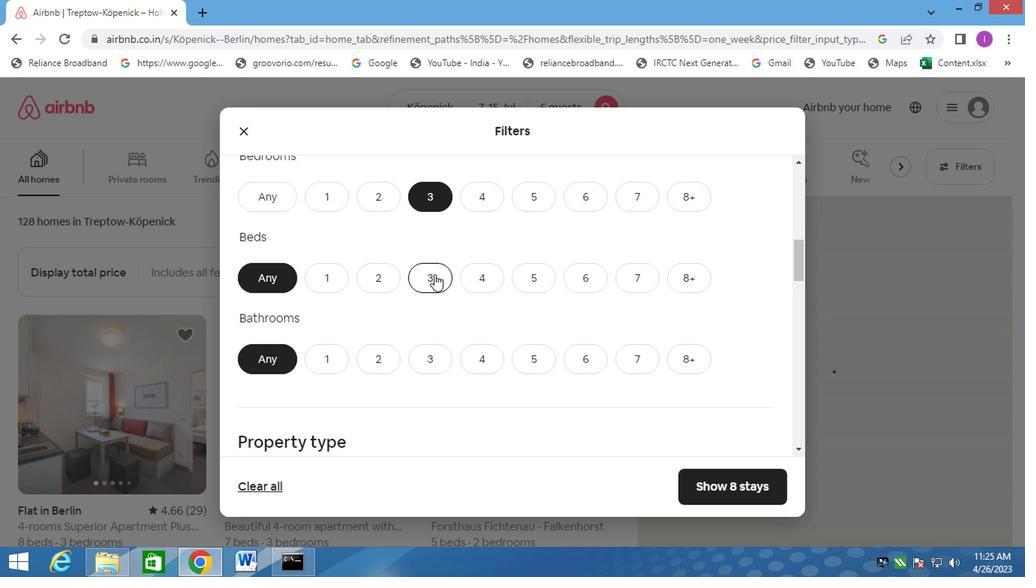 
Action: Mouse pressed left at (431, 276)
Screenshot: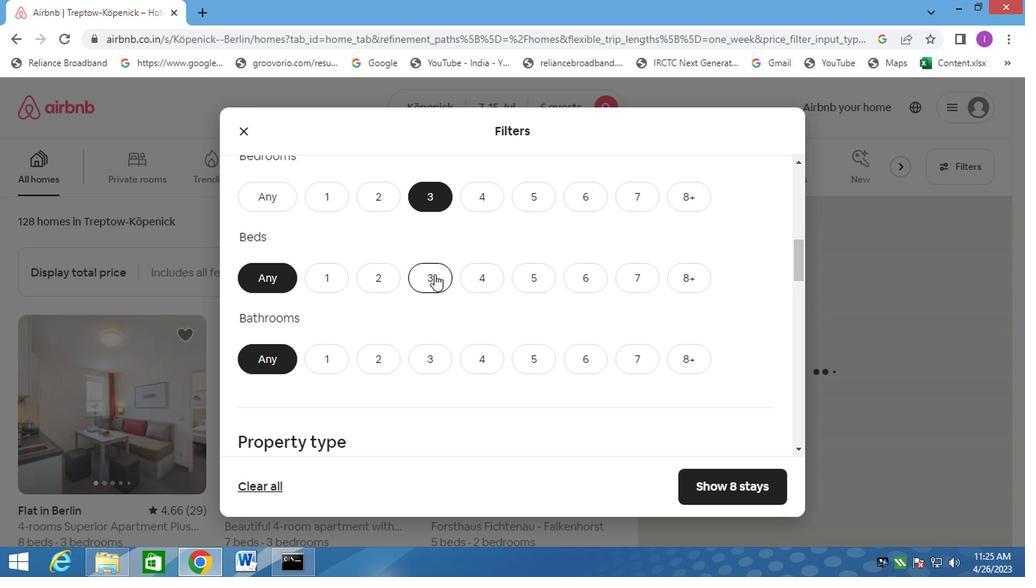 
Action: Mouse moved to (421, 369)
Screenshot: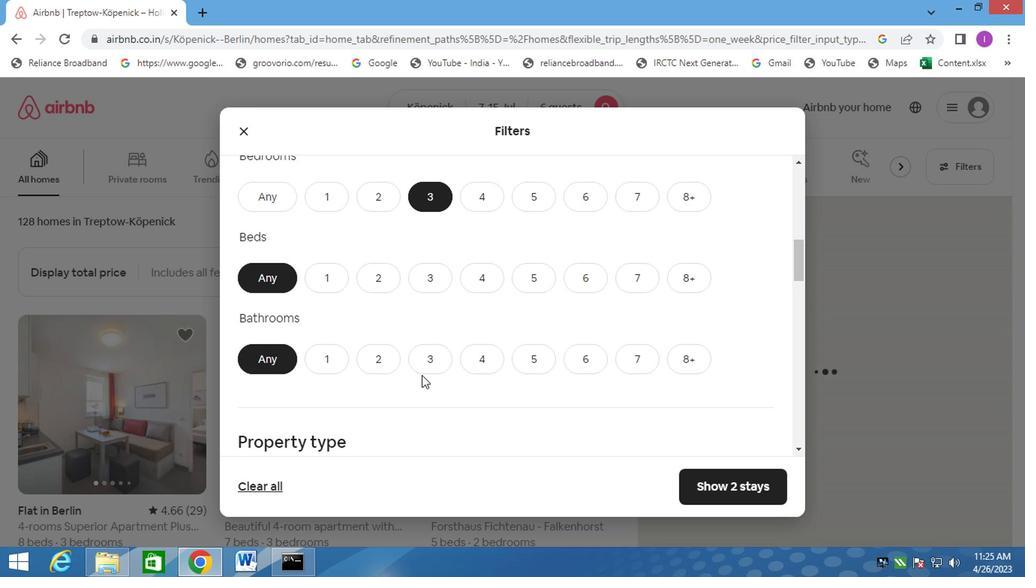 
Action: Mouse pressed left at (421, 369)
Screenshot: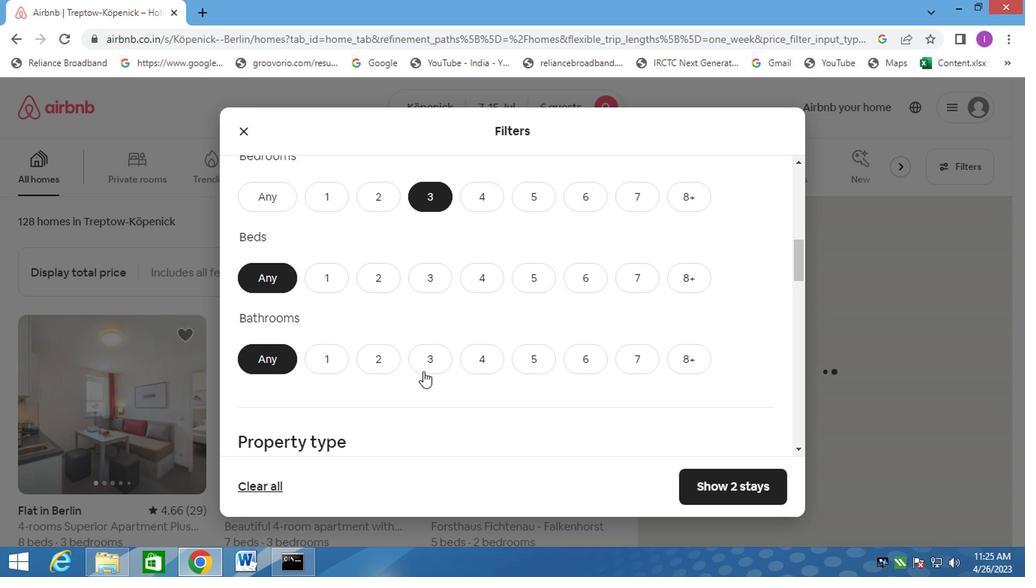 
Action: Mouse moved to (428, 360)
Screenshot: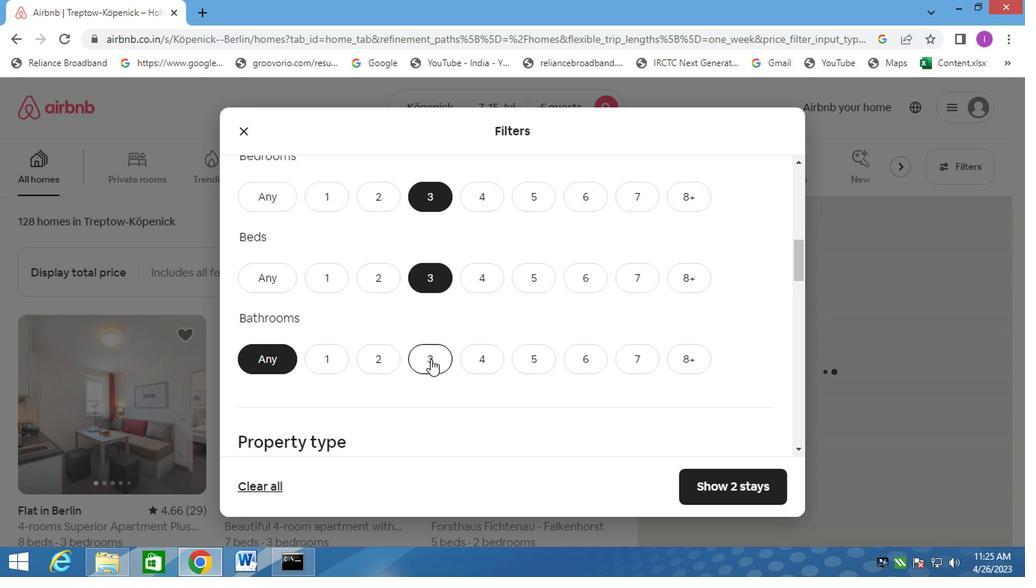 
Action: Mouse scrolled (428, 359) with delta (0, -1)
Screenshot: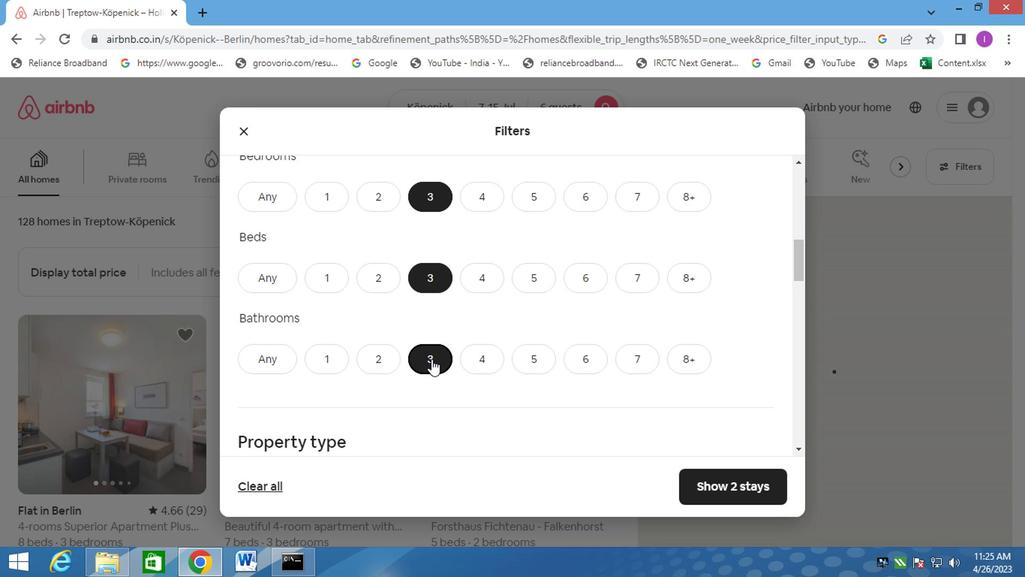 
Action: Mouse moved to (429, 359)
Screenshot: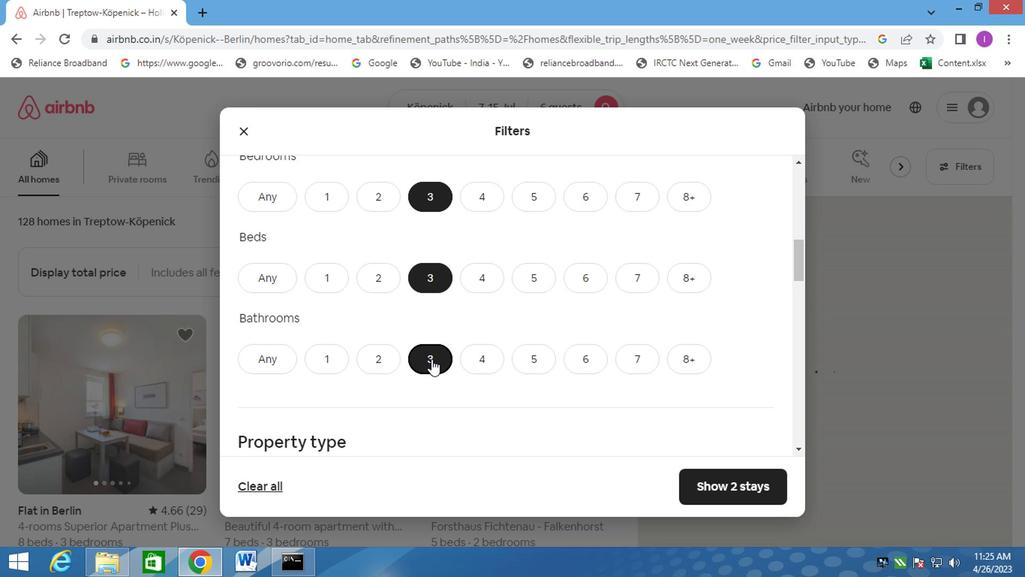 
Action: Mouse scrolled (429, 358) with delta (0, 0)
Screenshot: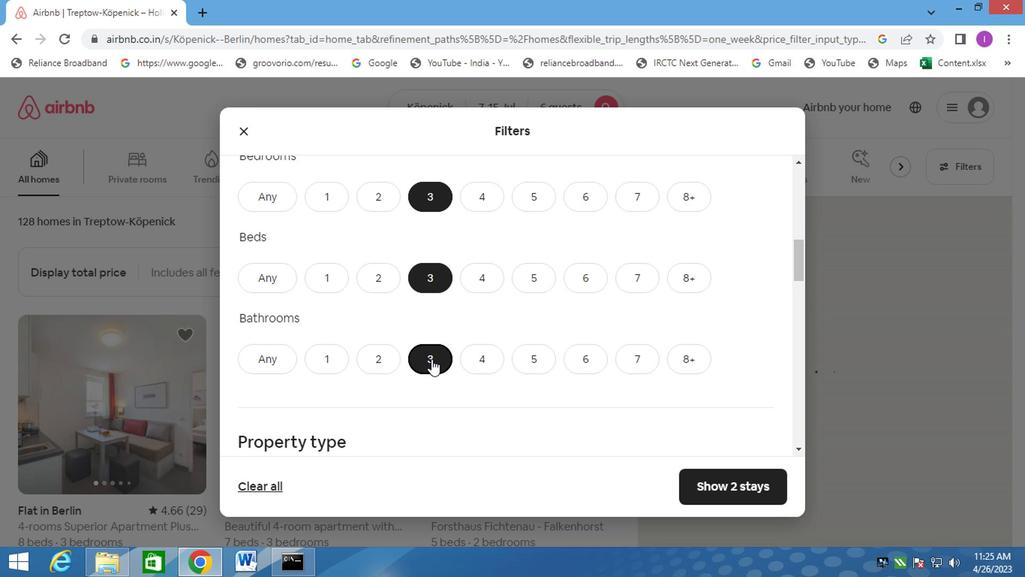 
Action: Mouse moved to (433, 356)
Screenshot: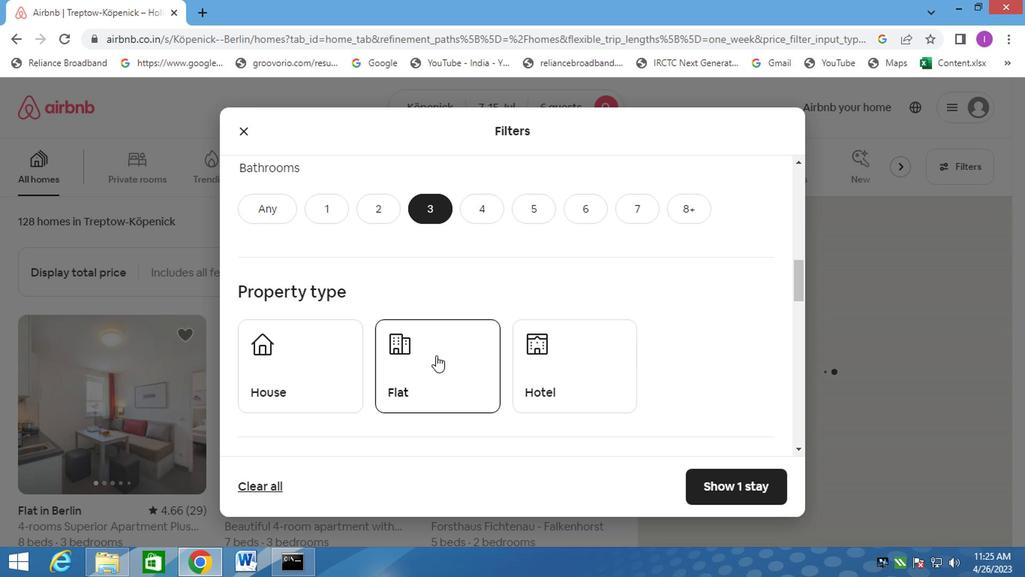 
Action: Mouse scrolled (433, 355) with delta (0, -1)
Screenshot: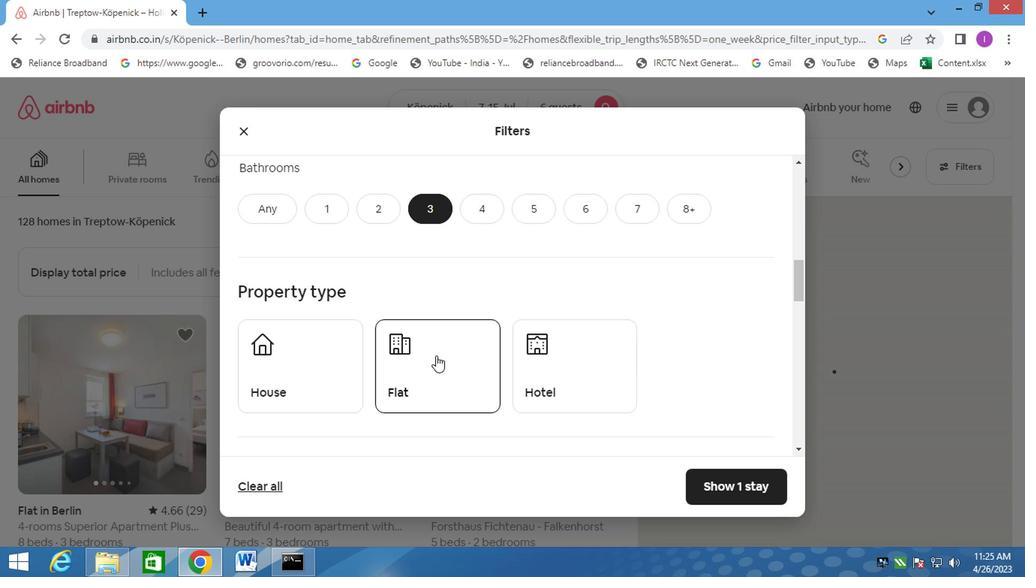 
Action: Mouse scrolled (433, 355) with delta (0, -1)
Screenshot: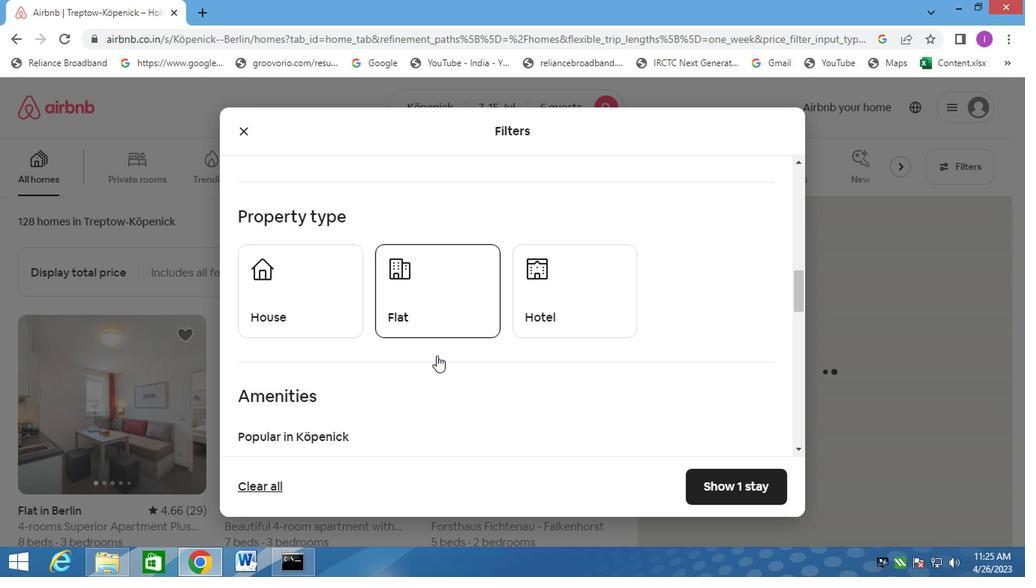 
Action: Mouse moved to (331, 239)
Screenshot: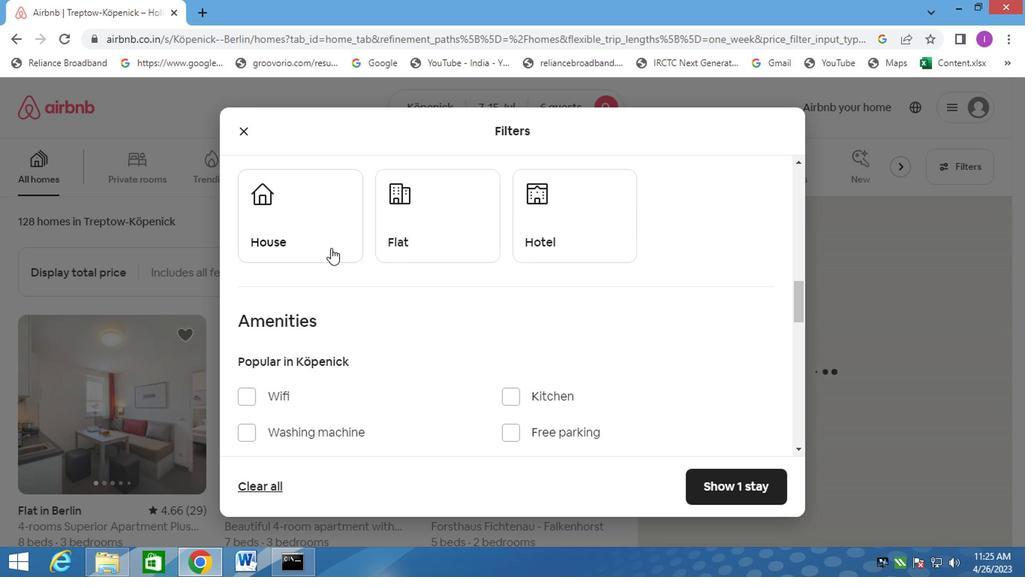 
Action: Mouse pressed left at (331, 239)
Screenshot: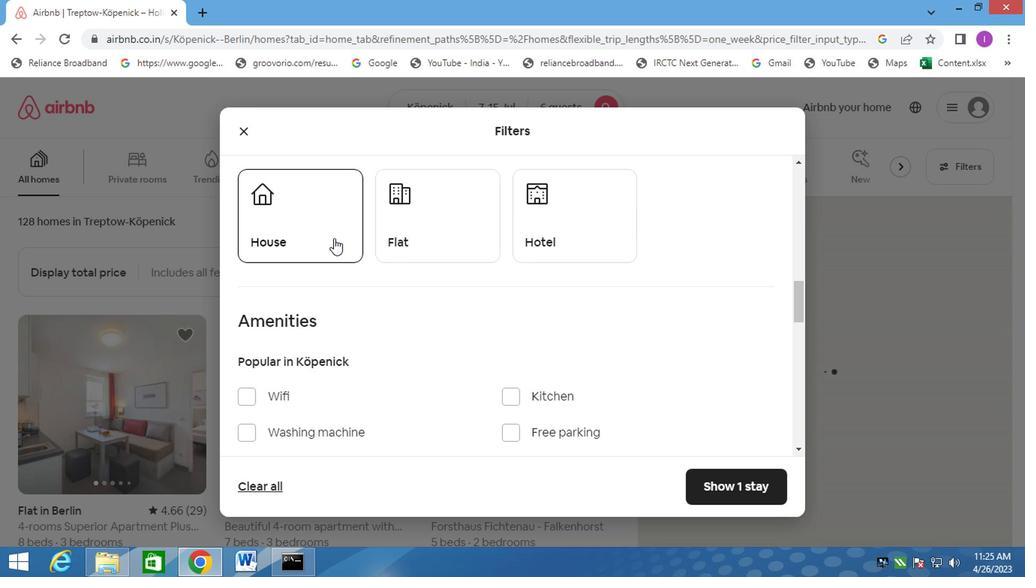 
Action: Mouse moved to (414, 239)
Screenshot: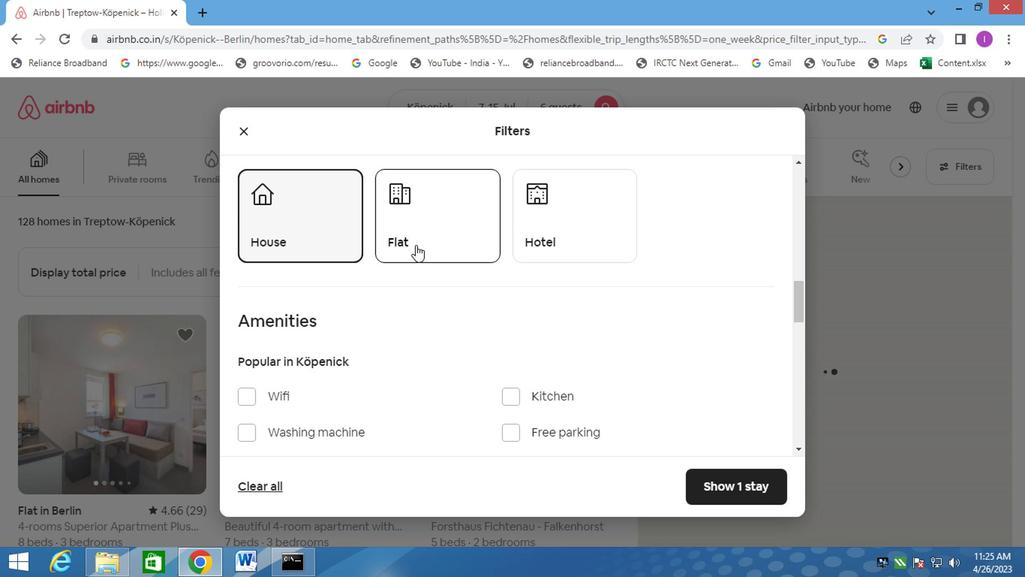 
Action: Mouse pressed left at (414, 239)
Screenshot: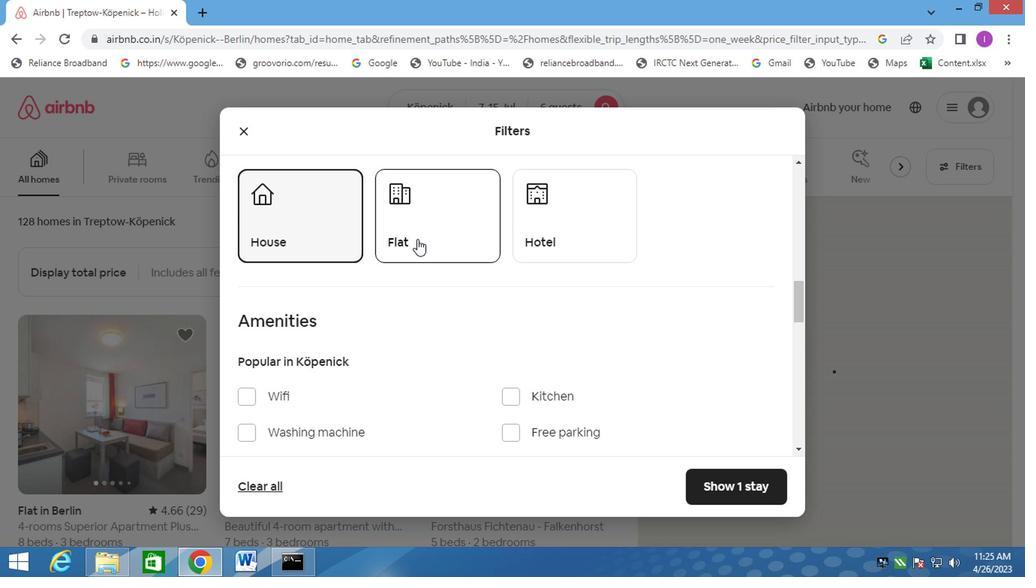 
Action: Mouse moved to (419, 242)
Screenshot: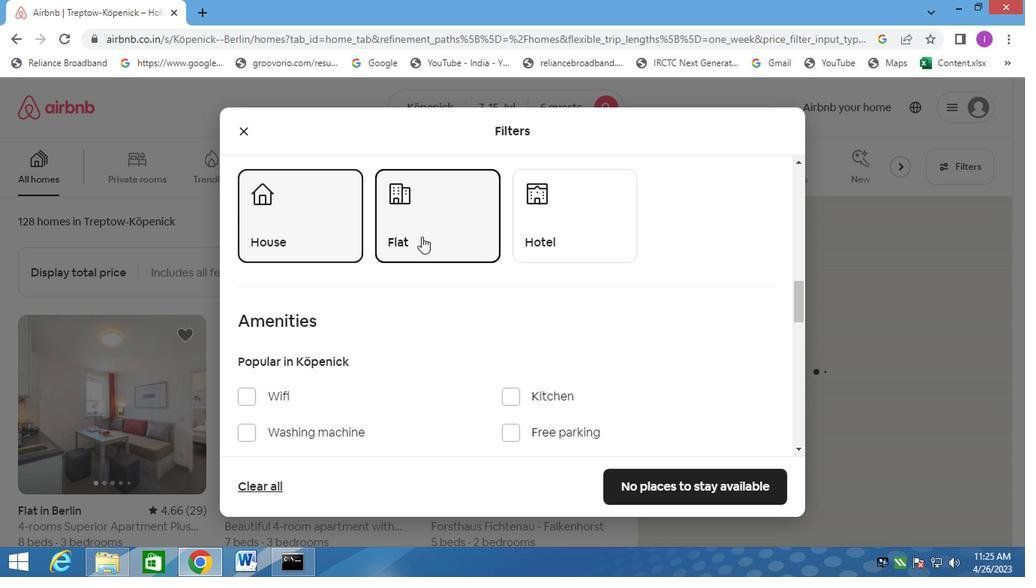 
Action: Mouse scrolled (419, 241) with delta (0, 0)
Screenshot: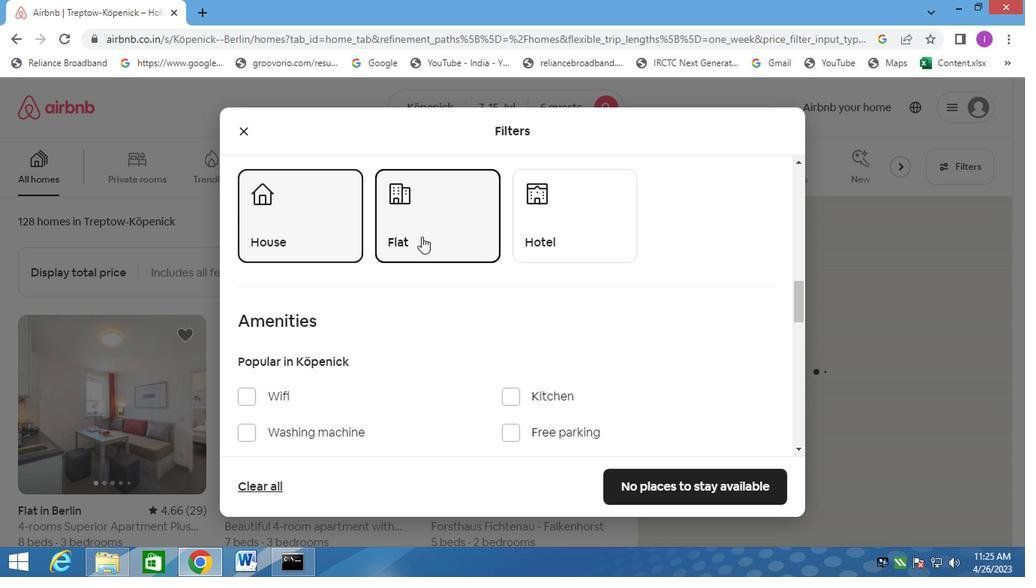 
Action: Mouse moved to (419, 243)
Screenshot: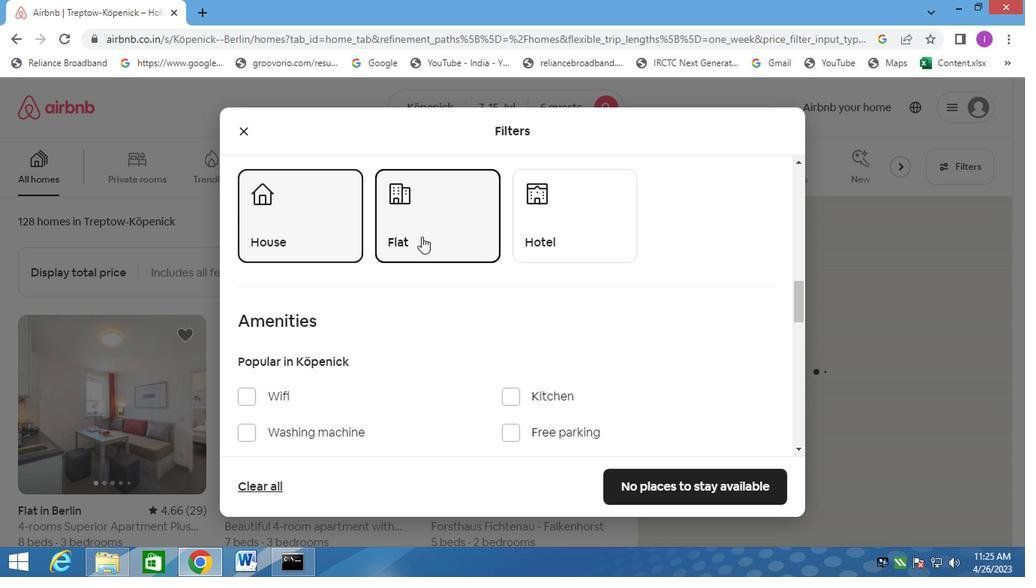
Action: Mouse scrolled (419, 242) with delta (0, -1)
Screenshot: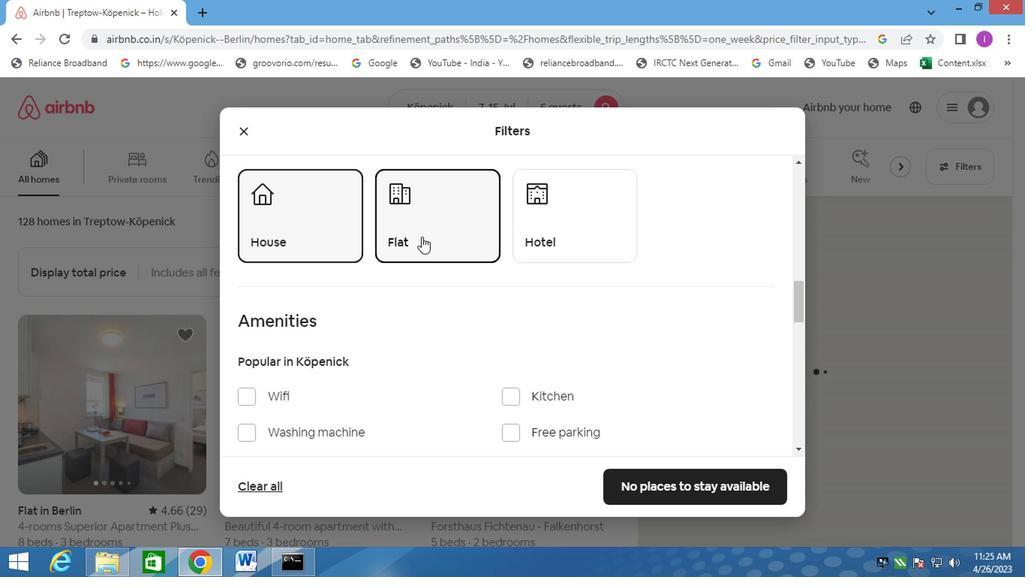 
Action: Mouse moved to (419, 243)
Screenshot: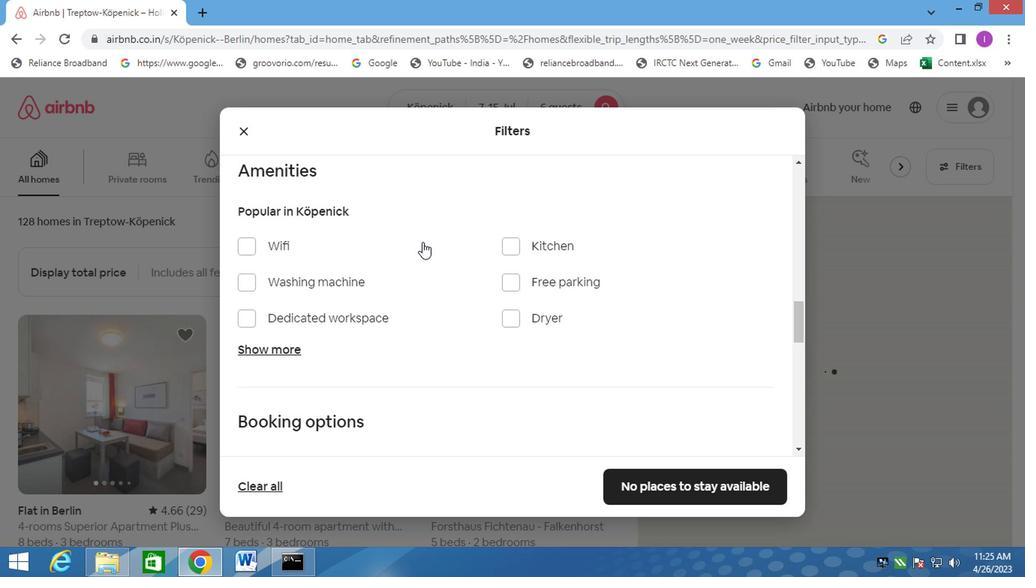 
Action: Mouse scrolled (419, 243) with delta (0, 0)
Screenshot: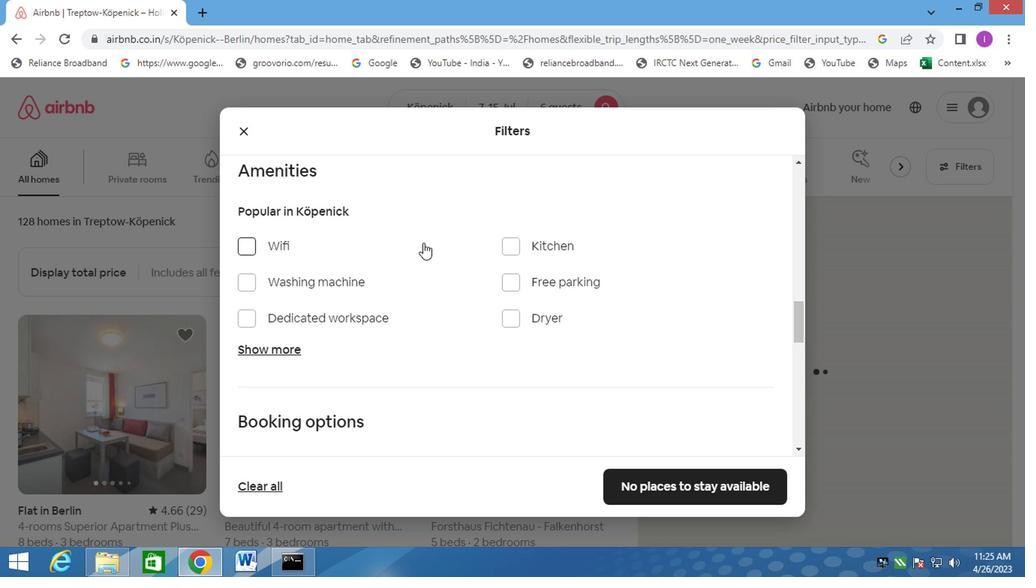 
Action: Mouse scrolled (419, 243) with delta (0, 0)
Screenshot: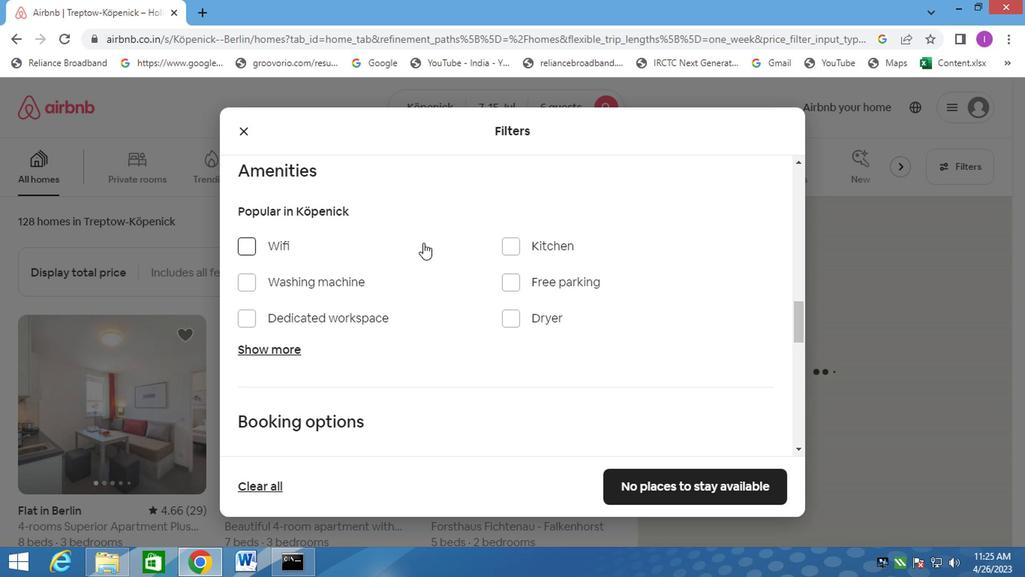 
Action: Mouse moved to (384, 230)
Screenshot: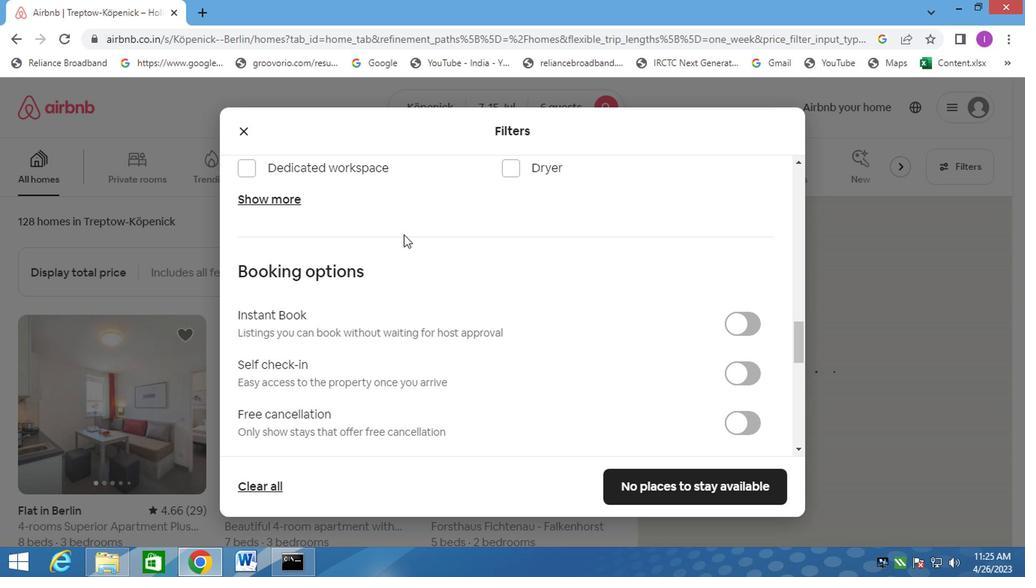 
Action: Mouse scrolled (384, 230) with delta (0, 0)
Screenshot: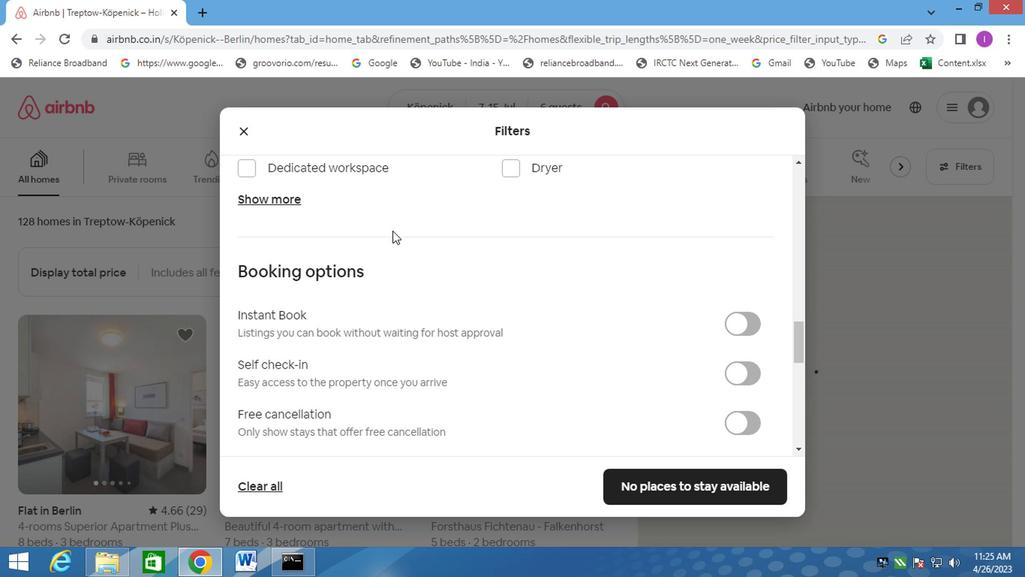
Action: Mouse scrolled (384, 230) with delta (0, 0)
Screenshot: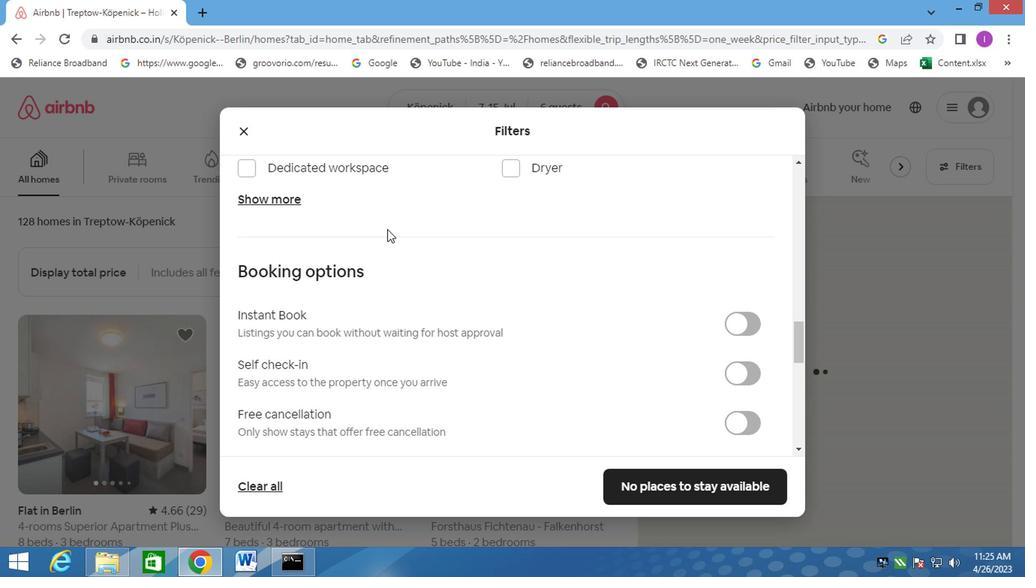 
Action: Mouse moved to (240, 279)
Screenshot: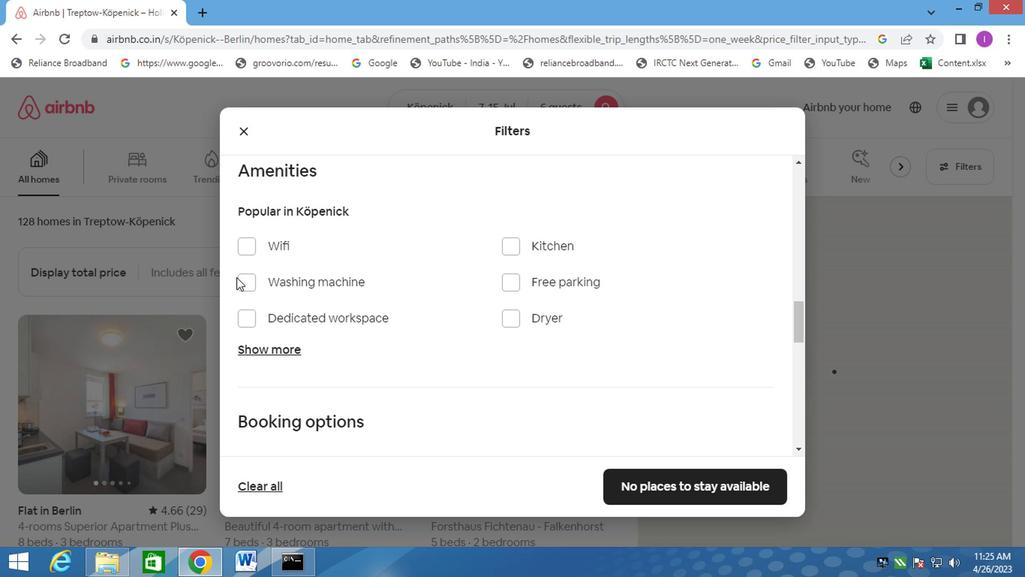 
Action: Mouse pressed left at (240, 279)
Screenshot: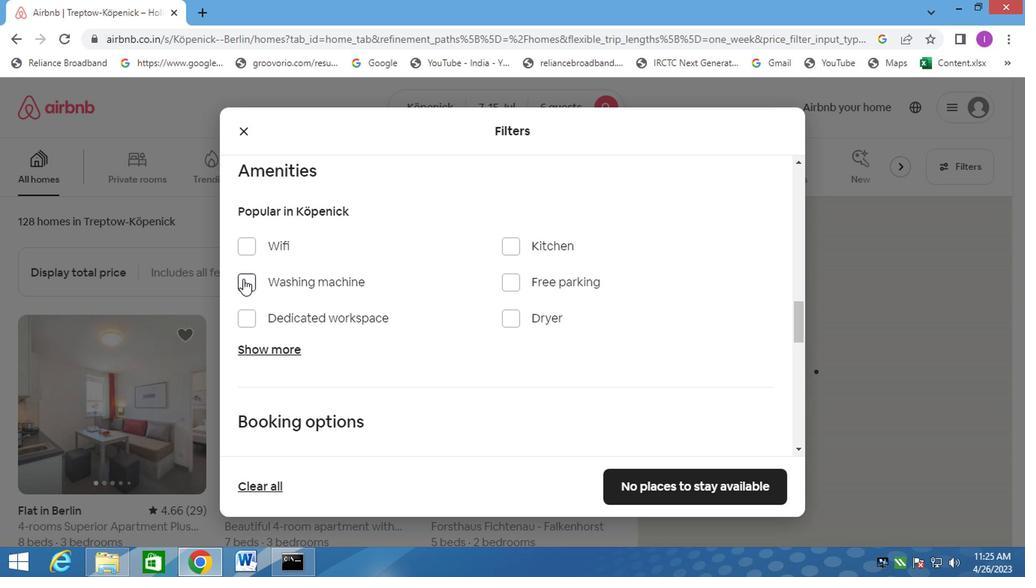 
Action: Mouse moved to (334, 285)
Screenshot: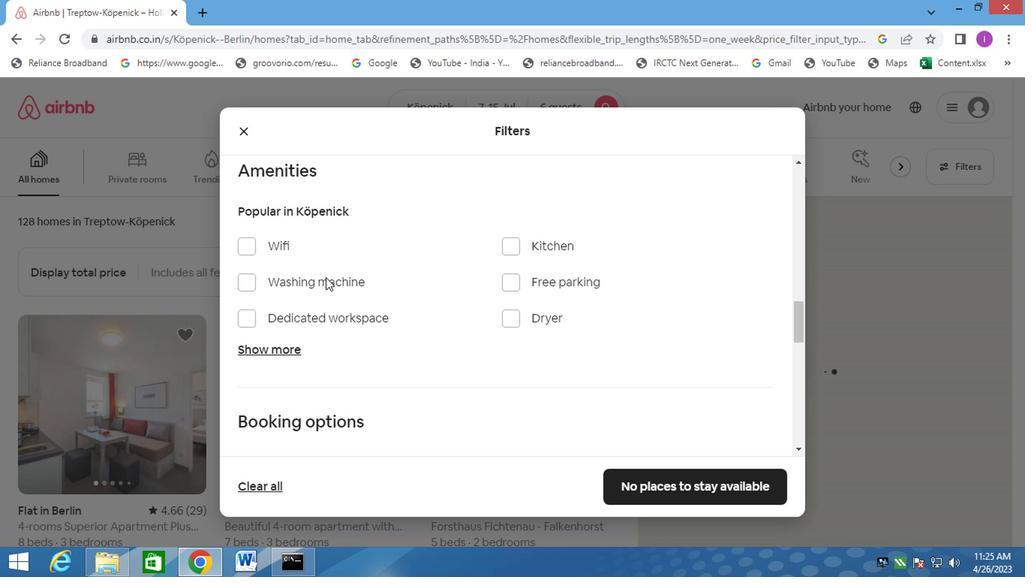 
Action: Mouse scrolled (334, 284) with delta (0, -1)
Screenshot: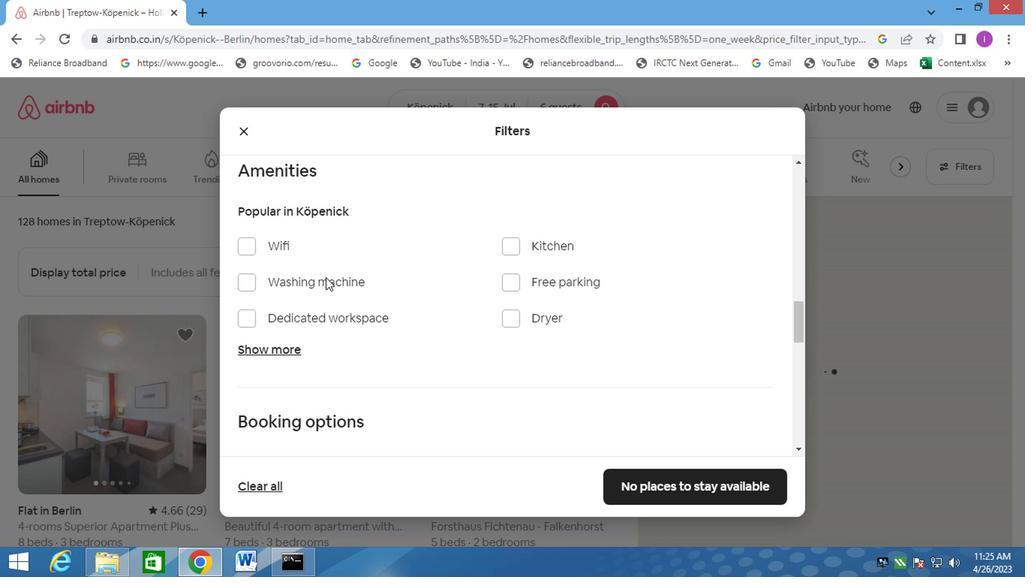 
Action: Mouse moved to (336, 287)
Screenshot: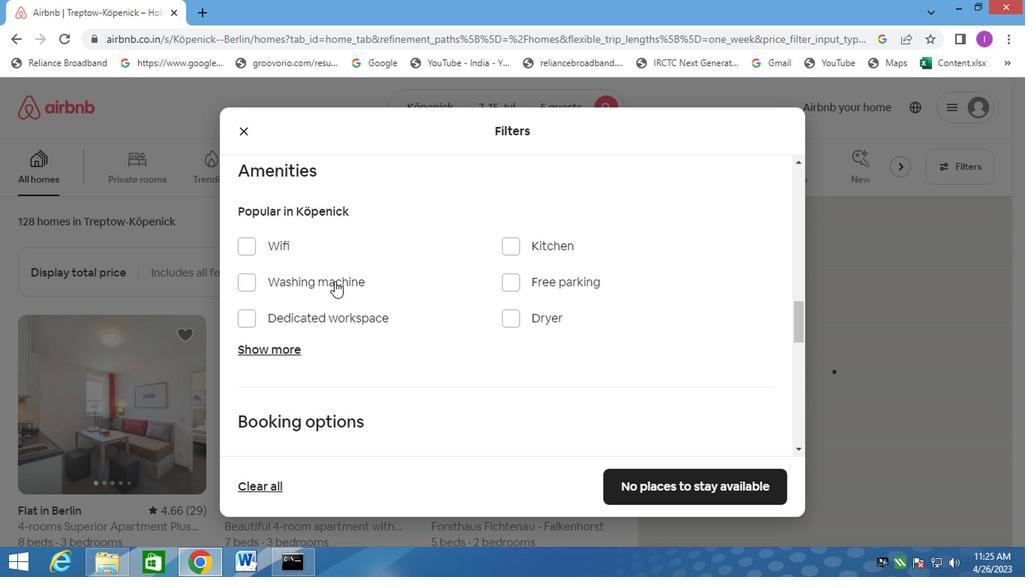 
Action: Mouse scrolled (336, 287) with delta (0, 0)
Screenshot: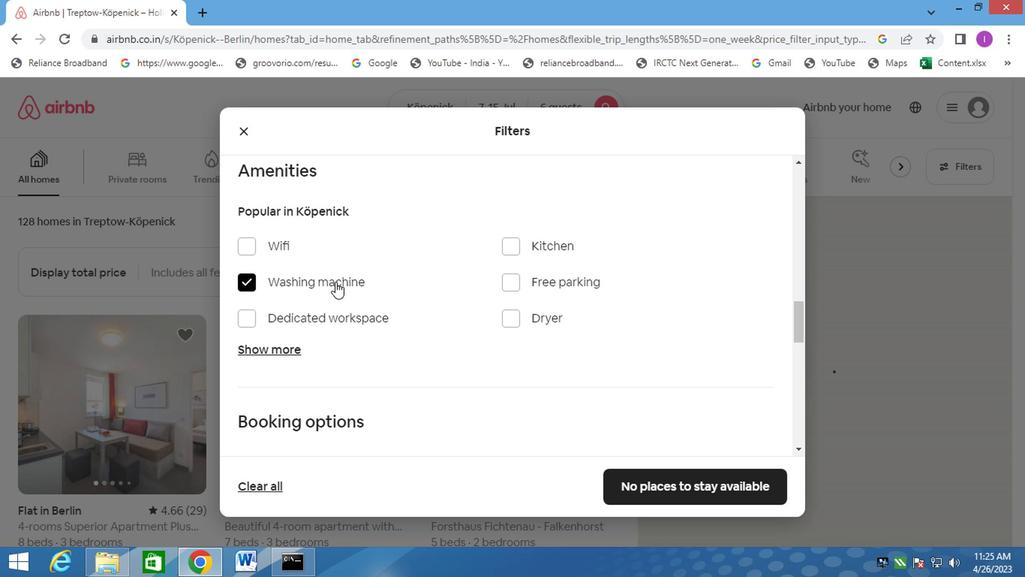 
Action: Mouse moved to (336, 287)
Screenshot: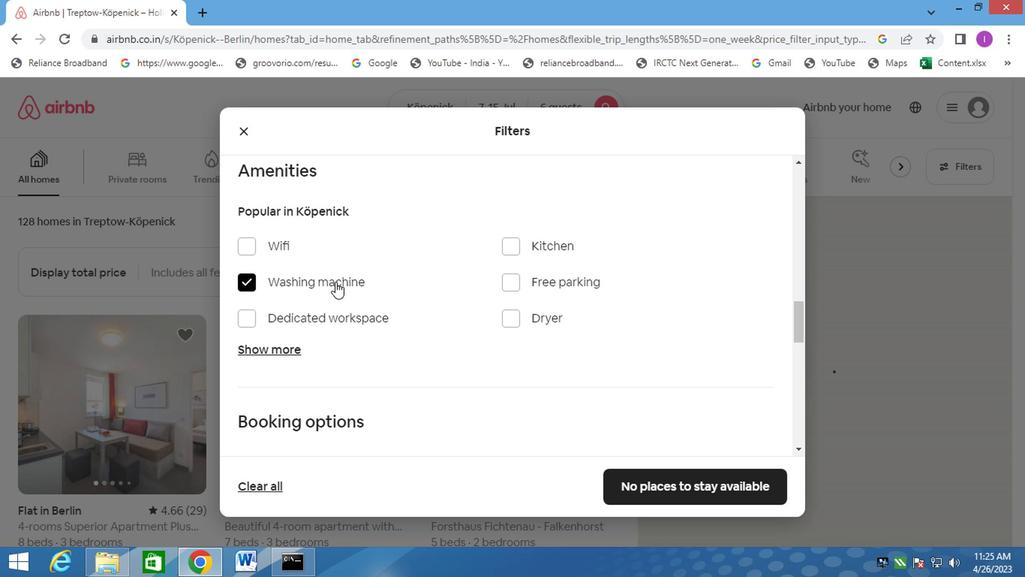 
Action: Mouse scrolled (336, 287) with delta (0, 0)
Screenshot: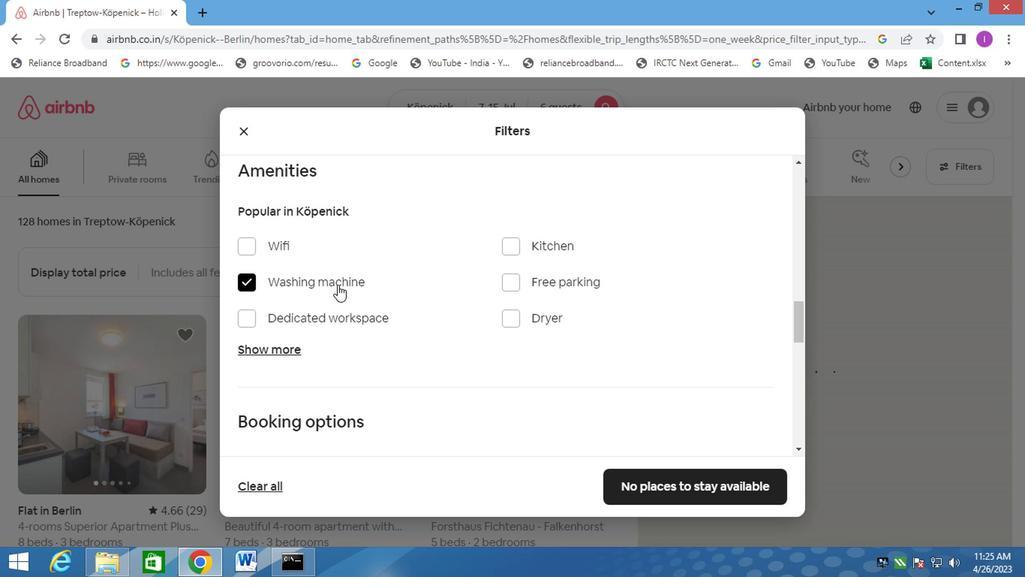
Action: Mouse moved to (746, 306)
Screenshot: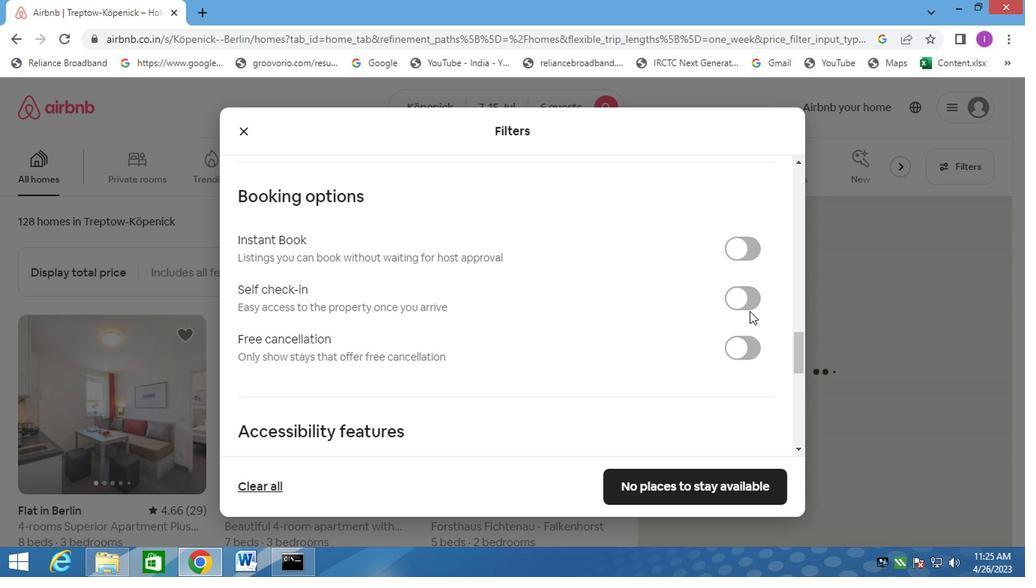 
Action: Mouse pressed left at (746, 306)
Screenshot: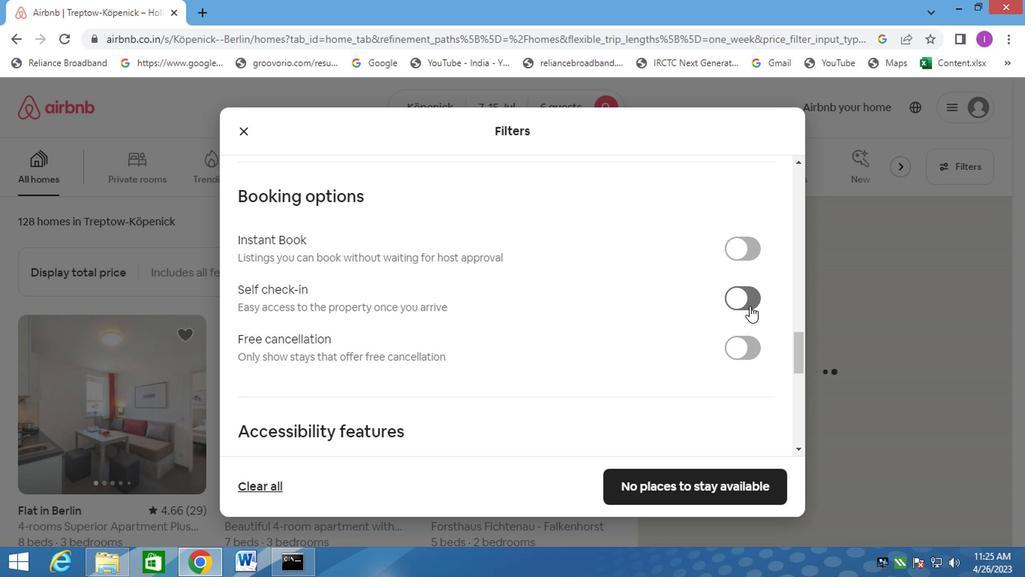 
Action: Mouse moved to (482, 360)
Screenshot: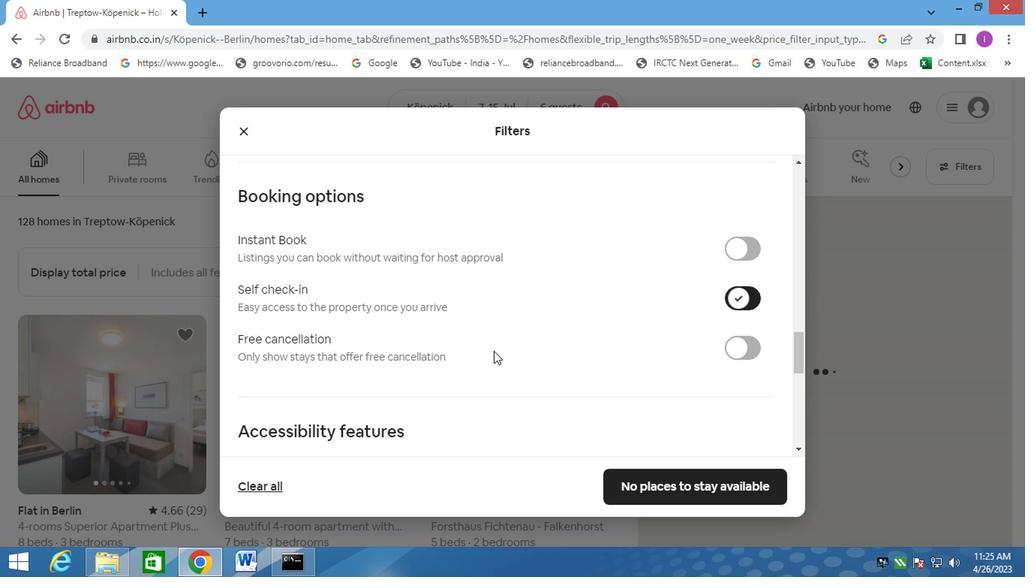 
Action: Mouse scrolled (482, 360) with delta (0, 0)
Screenshot: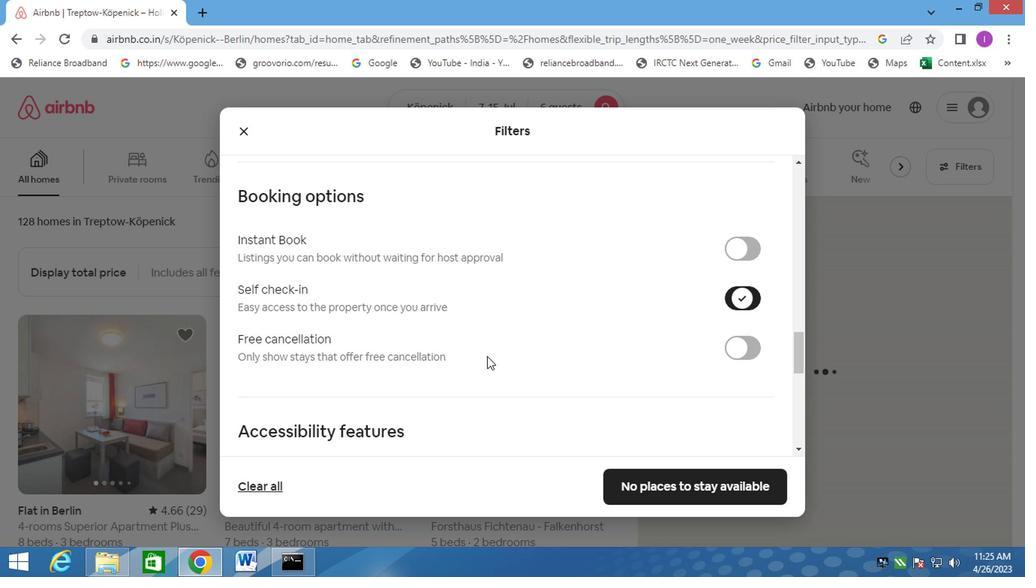 
Action: Mouse scrolled (482, 360) with delta (0, 0)
Screenshot: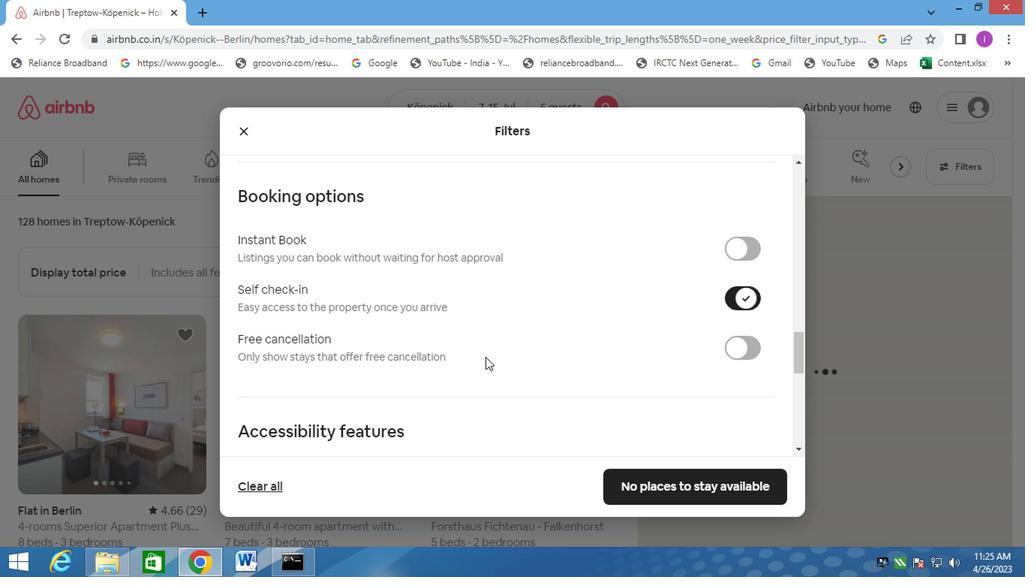 
Action: Mouse scrolled (482, 360) with delta (0, 0)
Screenshot: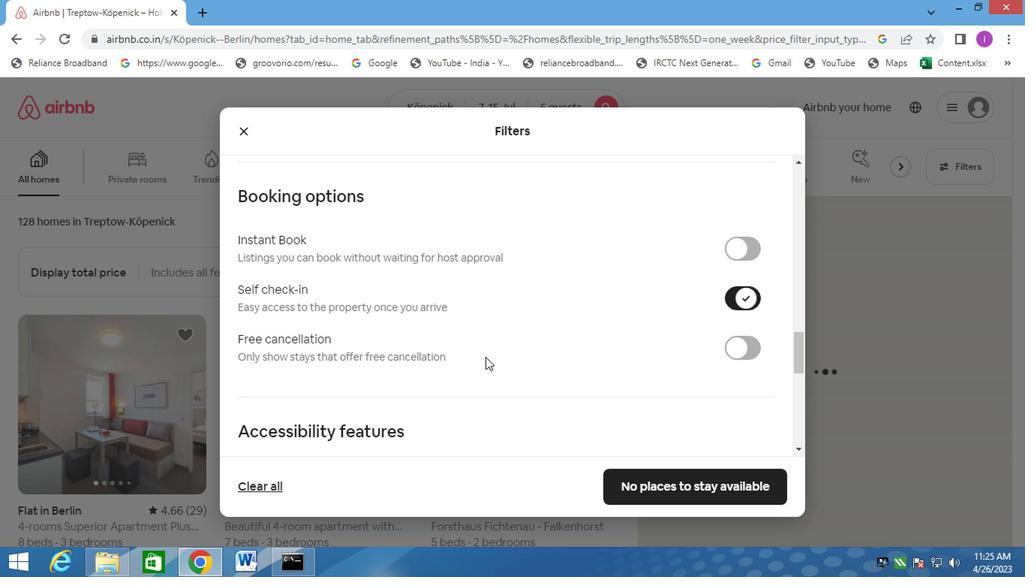 
Action: Mouse moved to (417, 360)
Screenshot: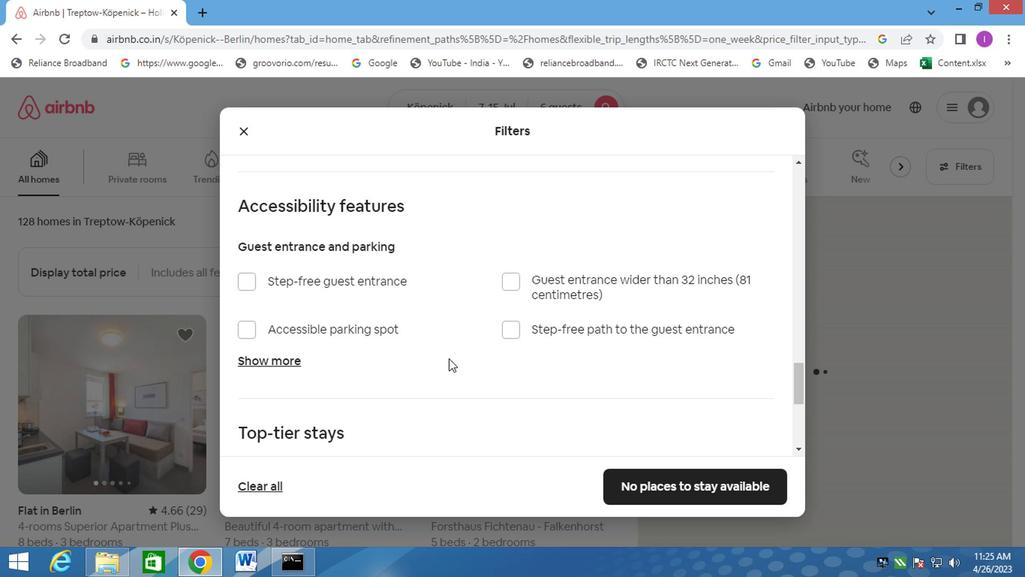 
Action: Mouse scrolled (417, 360) with delta (0, 0)
Screenshot: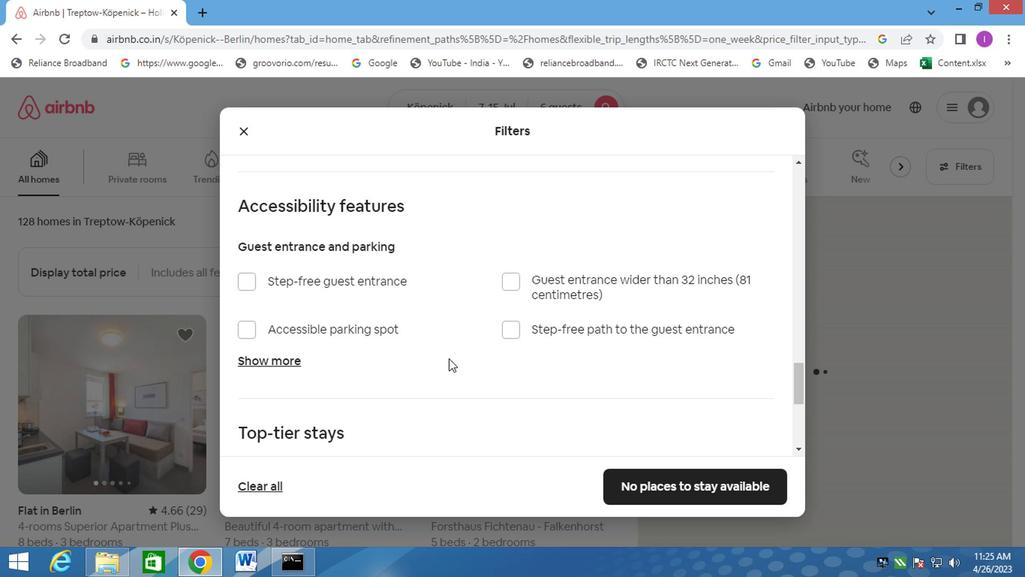 
Action: Mouse moved to (416, 362)
Screenshot: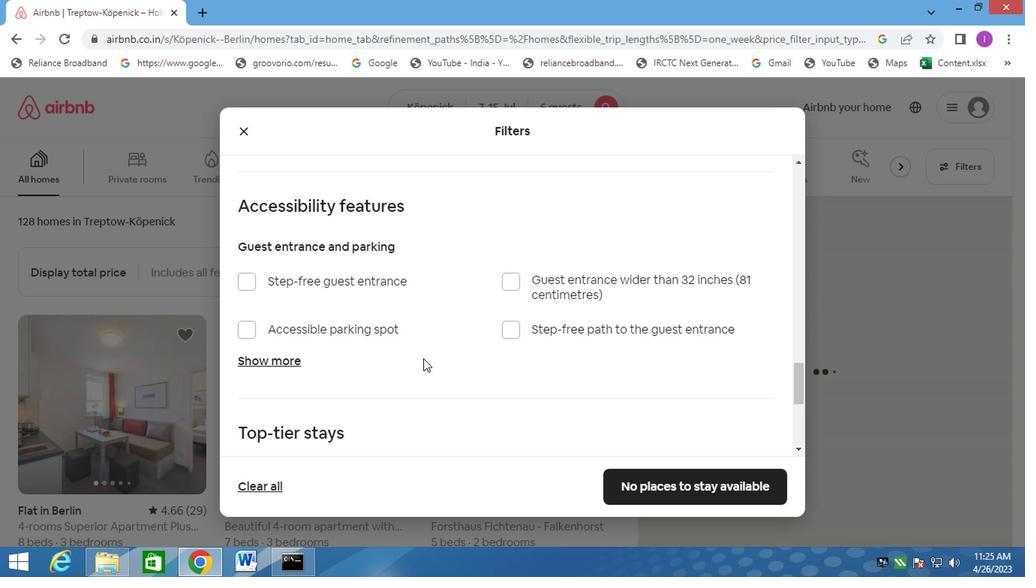 
Action: Mouse scrolled (416, 361) with delta (0, -1)
Screenshot: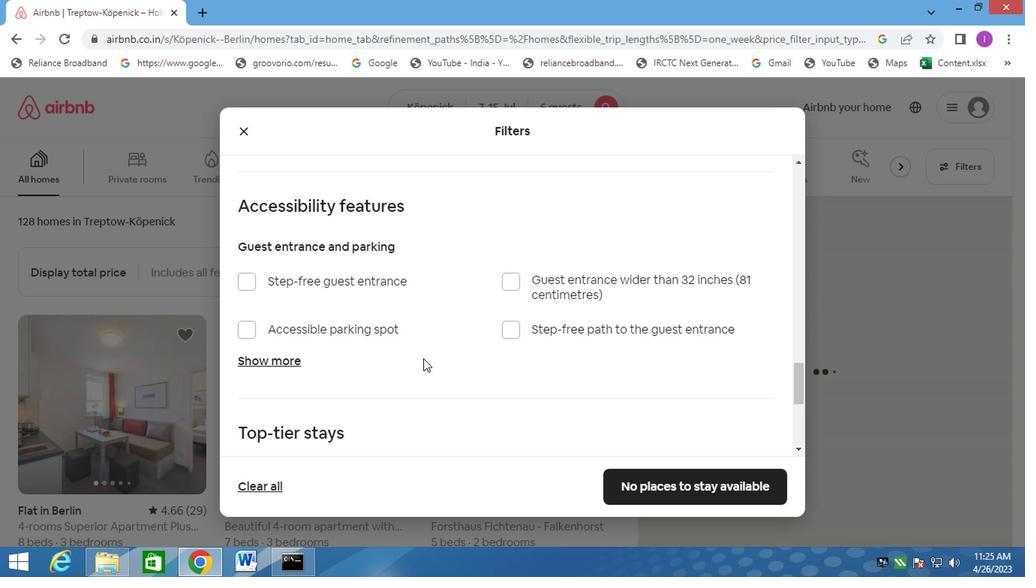 
Action: Mouse moved to (385, 367)
Screenshot: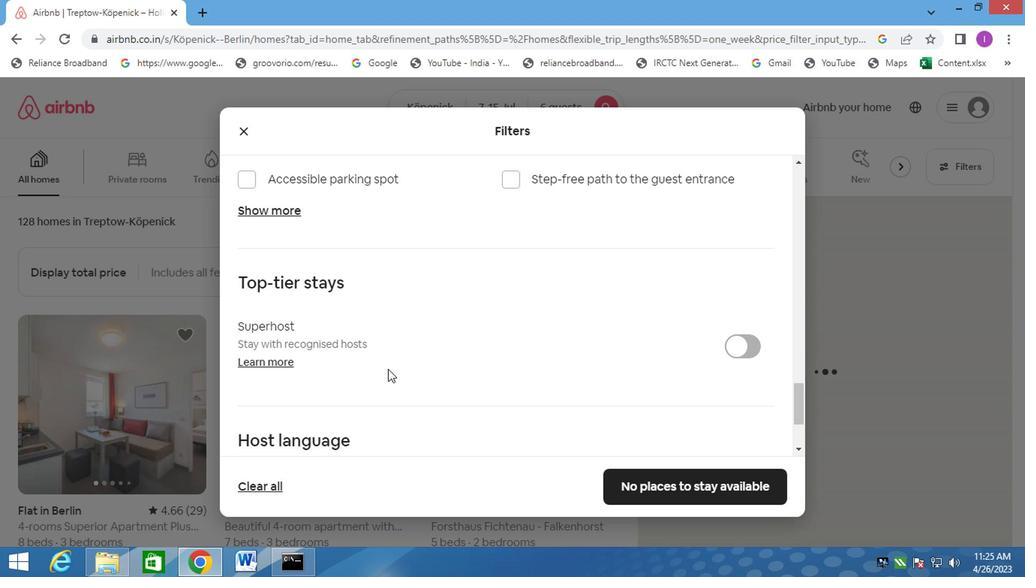 
Action: Mouse scrolled (385, 368) with delta (0, 0)
Screenshot: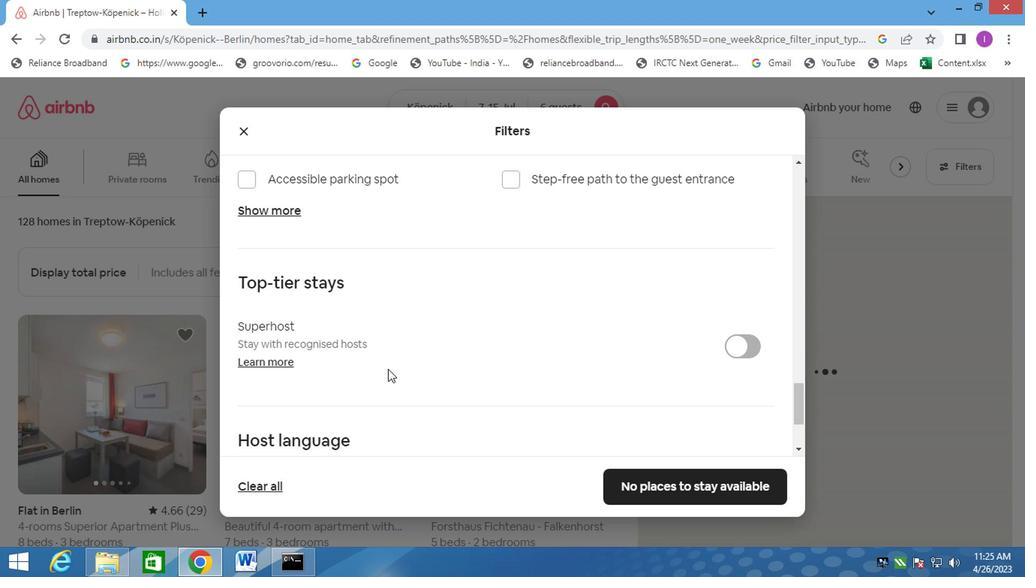 
Action: Mouse moved to (384, 362)
Screenshot: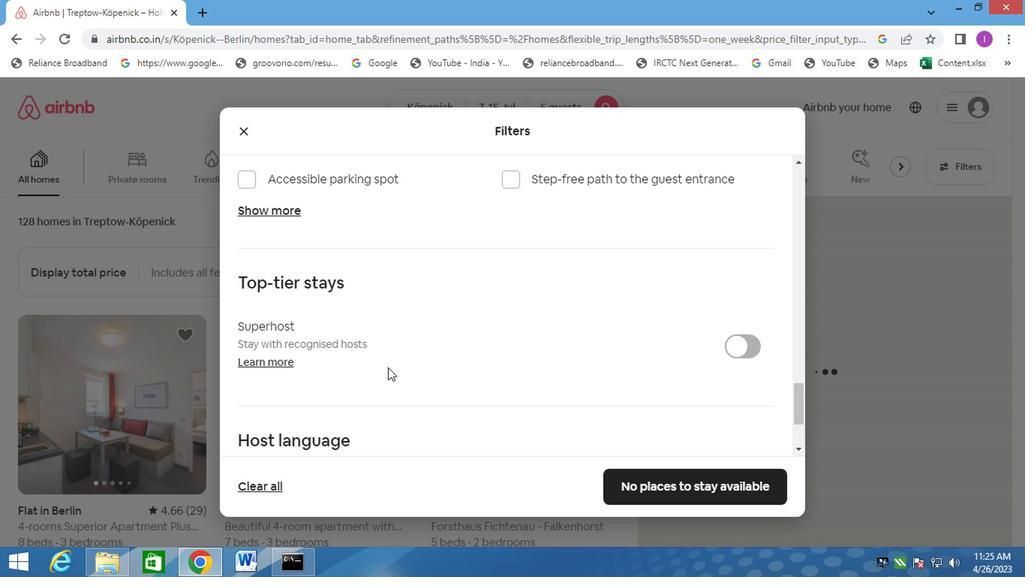 
Action: Mouse scrolled (384, 362) with delta (0, 0)
Screenshot: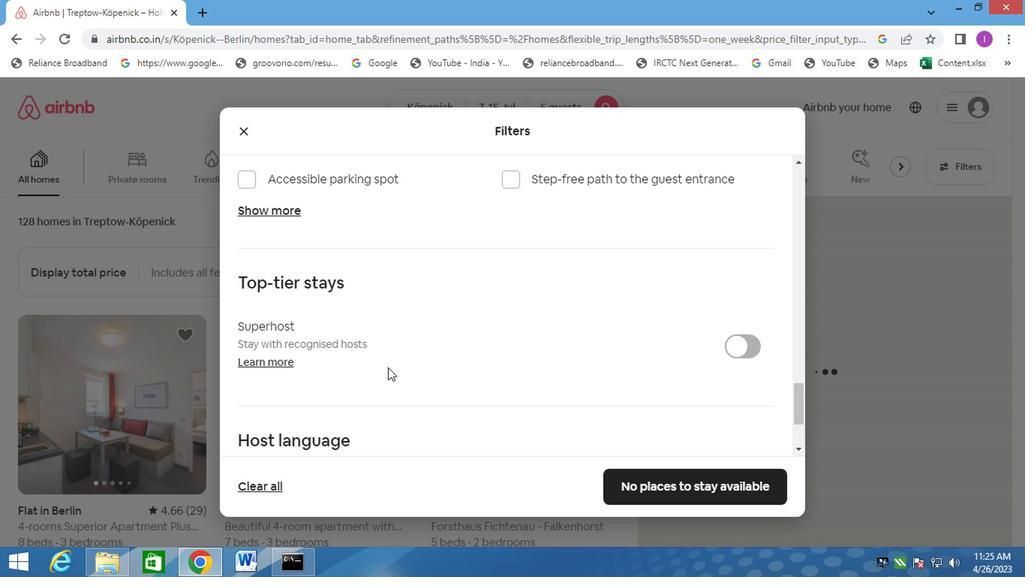 
Action: Mouse moved to (382, 360)
Screenshot: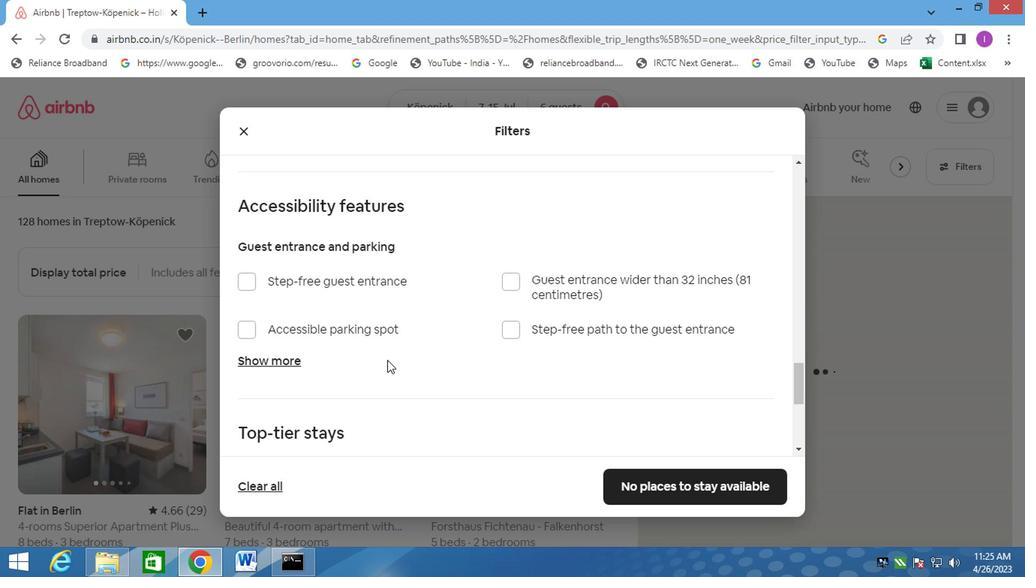 
Action: Mouse scrolled (382, 359) with delta (0, -1)
Screenshot: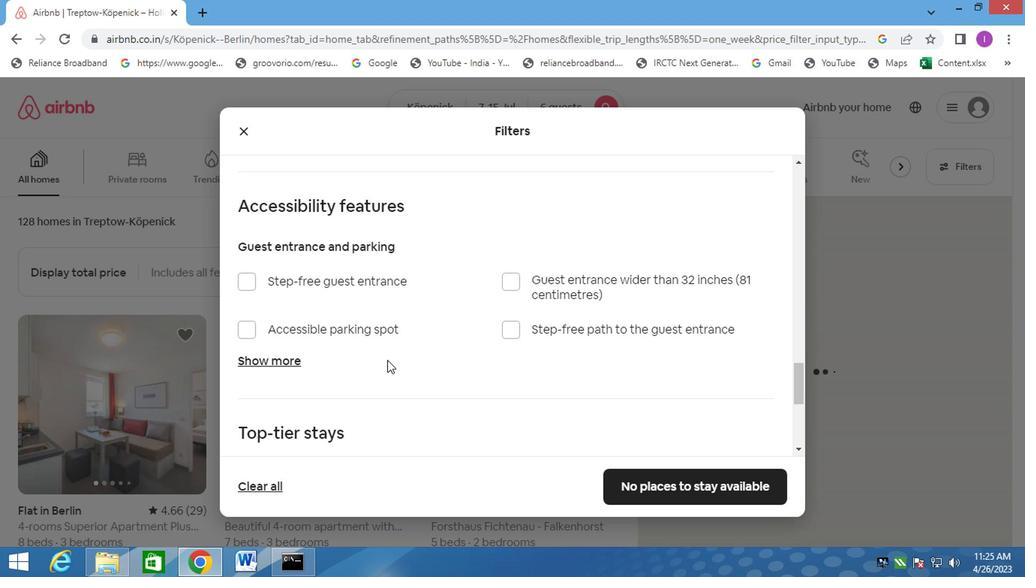 
Action: Mouse moved to (381, 361)
Screenshot: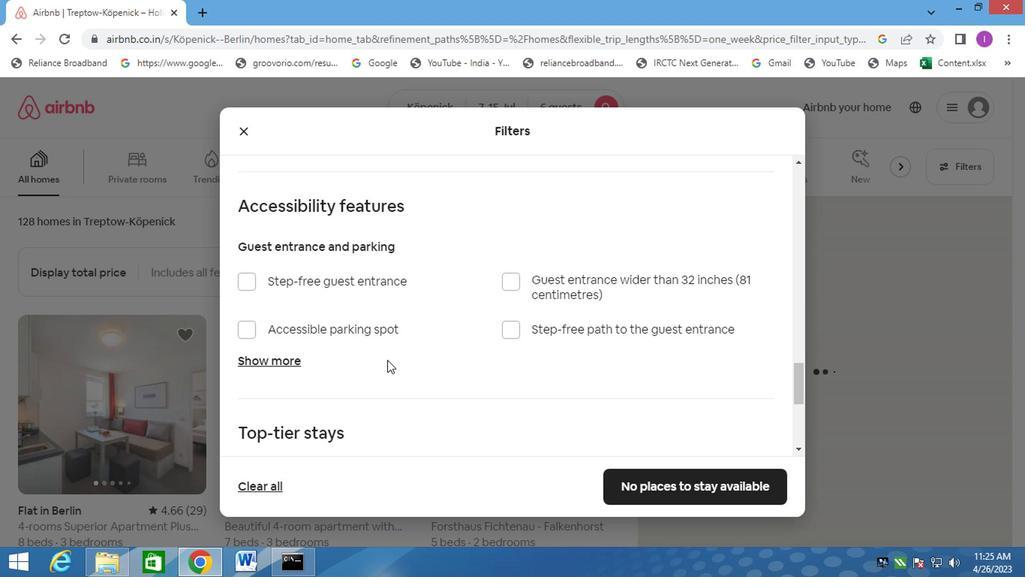 
Action: Mouse scrolled (381, 360) with delta (0, 0)
Screenshot: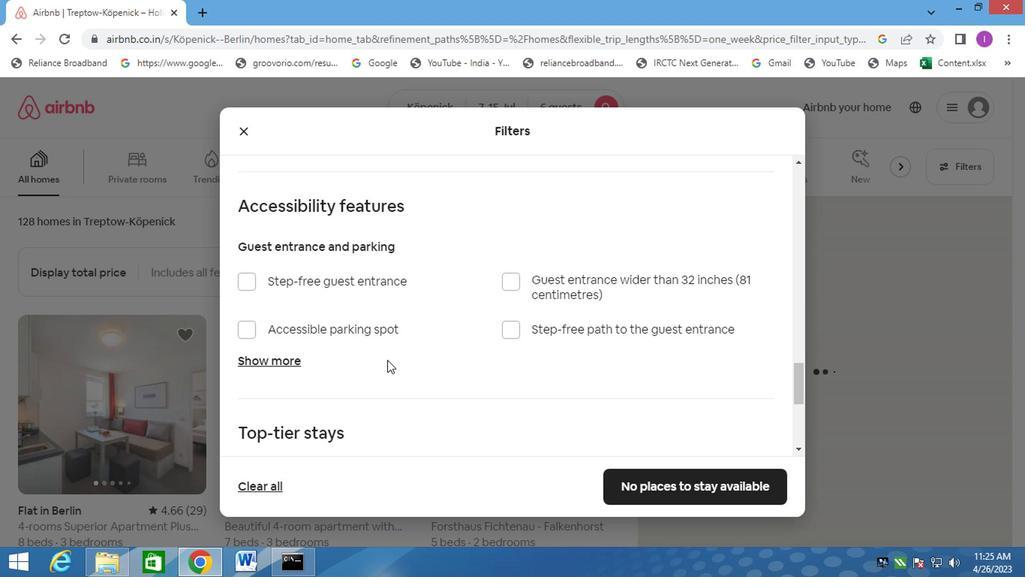 
Action: Mouse moved to (380, 362)
Screenshot: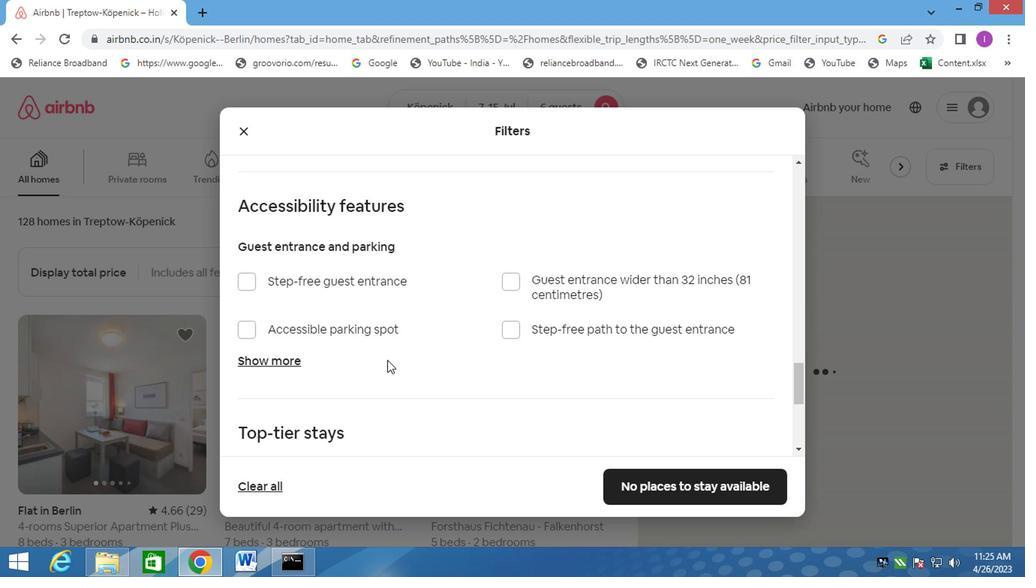 
Action: Mouse scrolled (381, 362) with delta (0, 0)
Screenshot: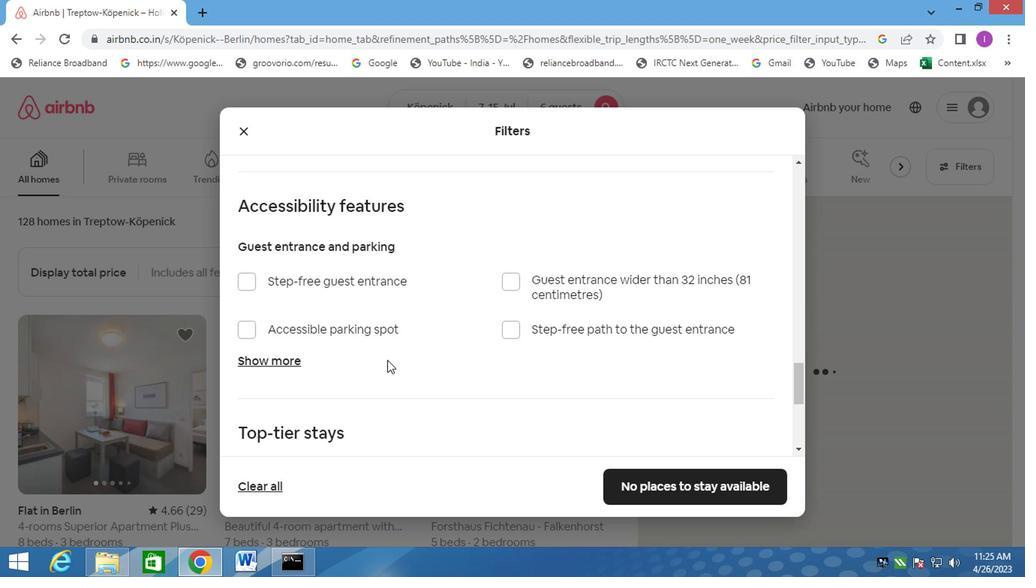 
Action: Mouse scrolled (380, 362) with delta (0, 0)
Screenshot: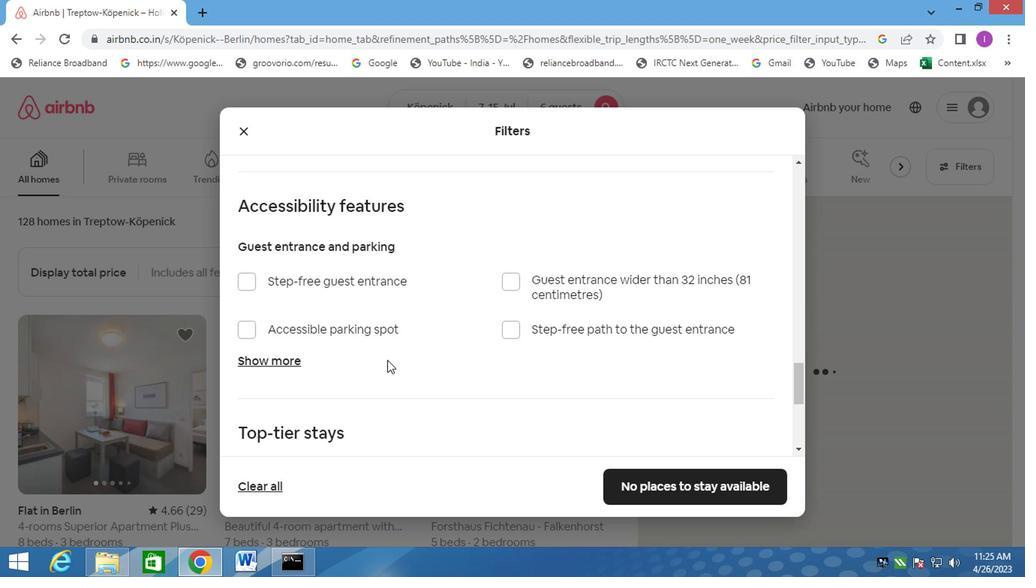 
Action: Mouse moved to (380, 364)
Screenshot: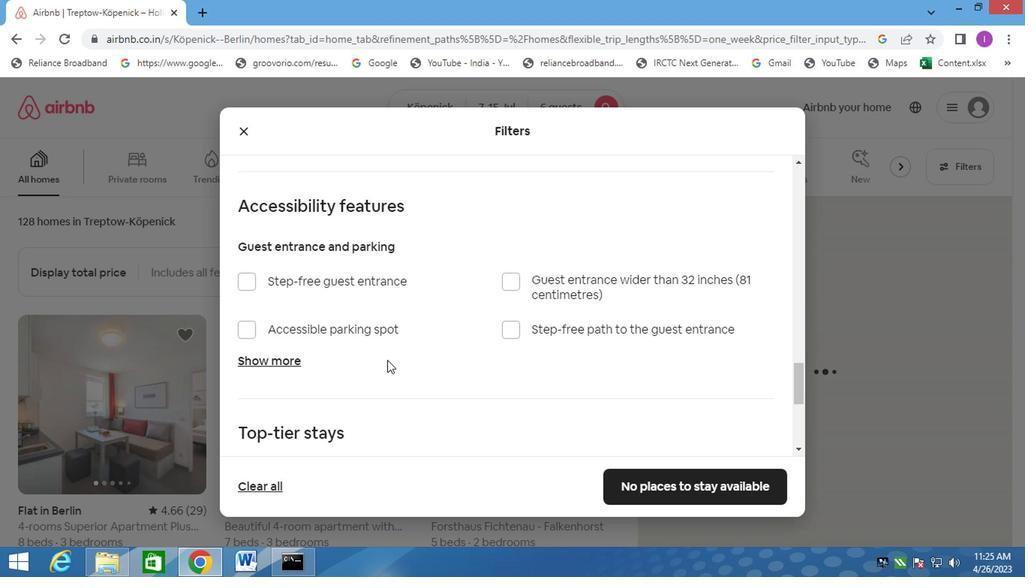 
Action: Mouse scrolled (380, 364) with delta (0, 0)
Screenshot: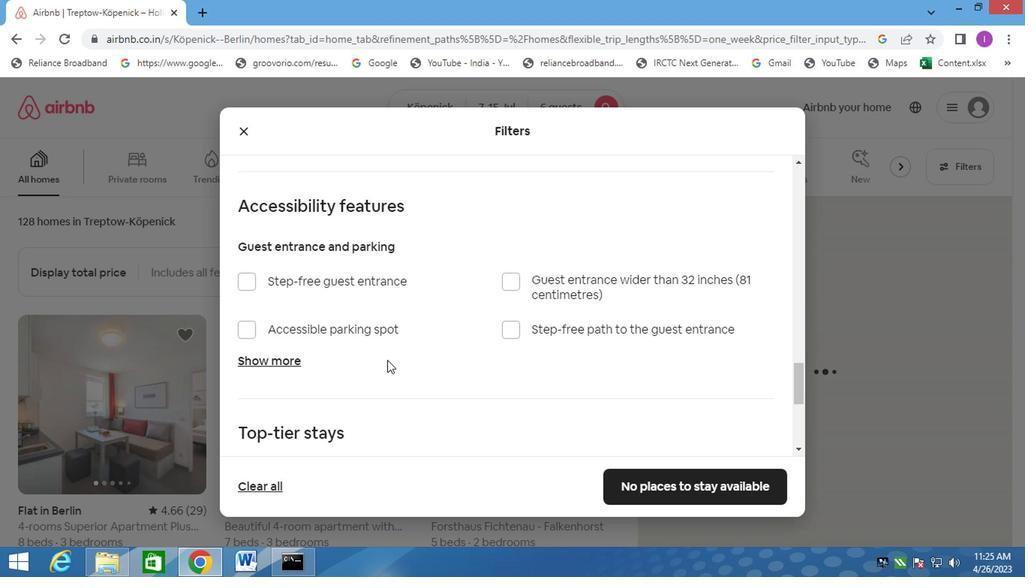 
Action: Mouse moved to (379, 364)
Screenshot: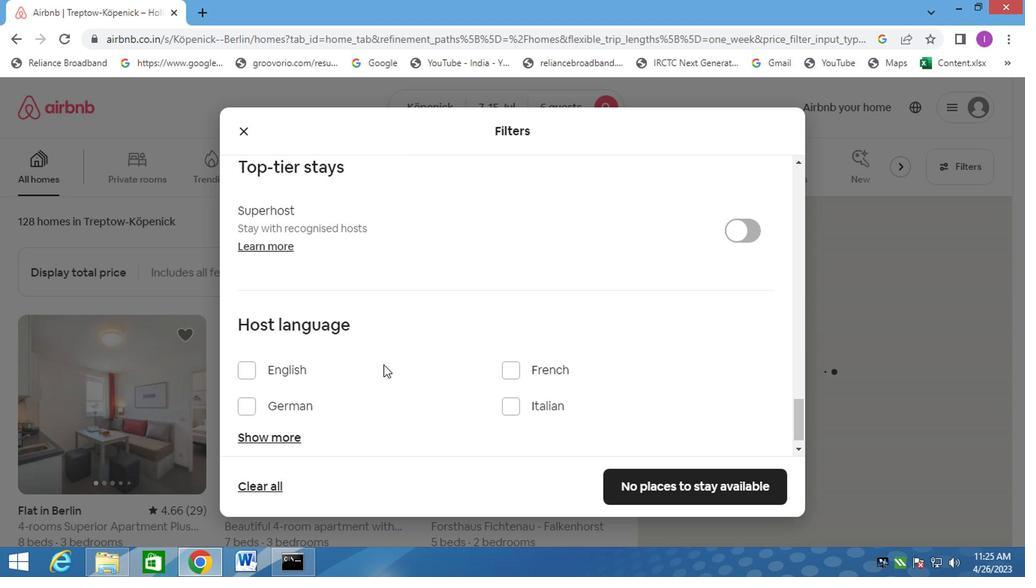
Action: Mouse scrolled (379, 364) with delta (0, 0)
Screenshot: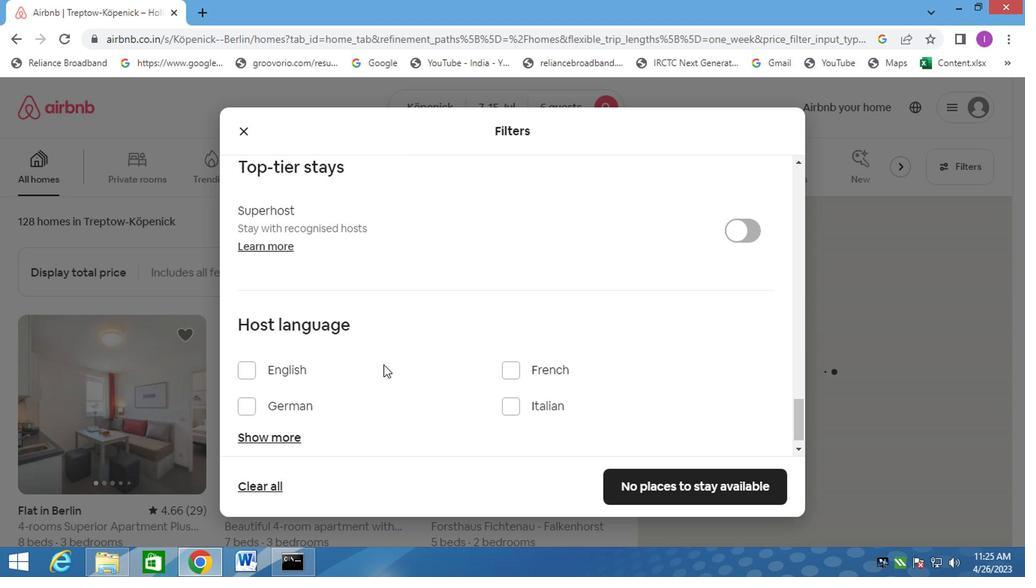 
Action: Mouse moved to (379, 364)
Screenshot: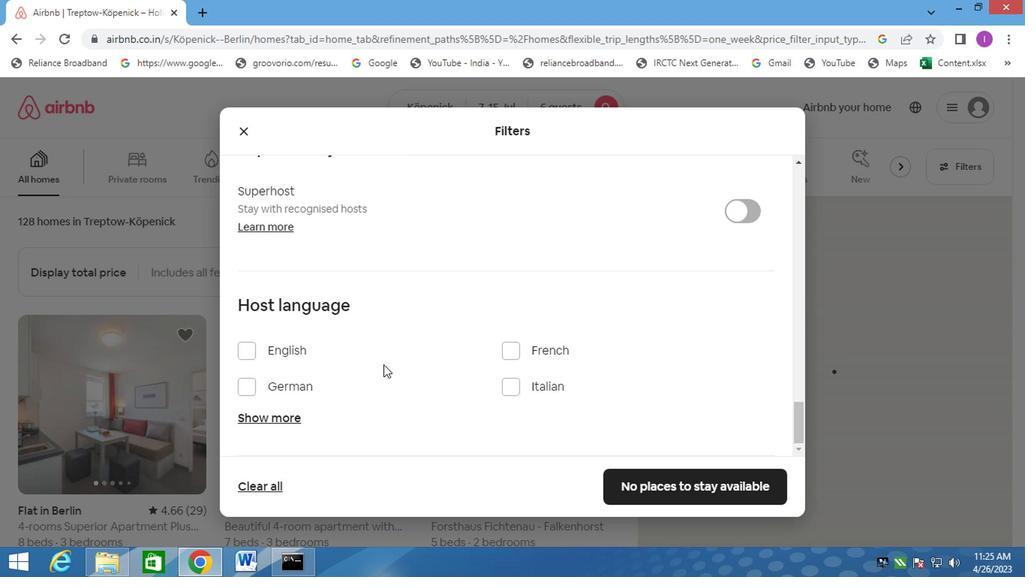 
Action: Mouse scrolled (379, 364) with delta (0, 0)
Screenshot: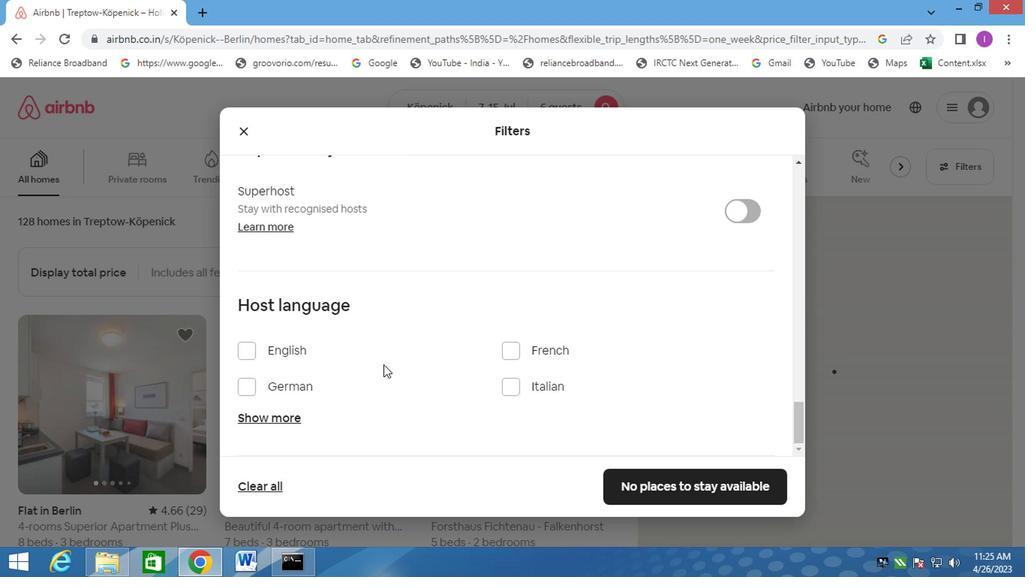 
Action: Mouse scrolled (379, 364) with delta (0, 0)
Screenshot: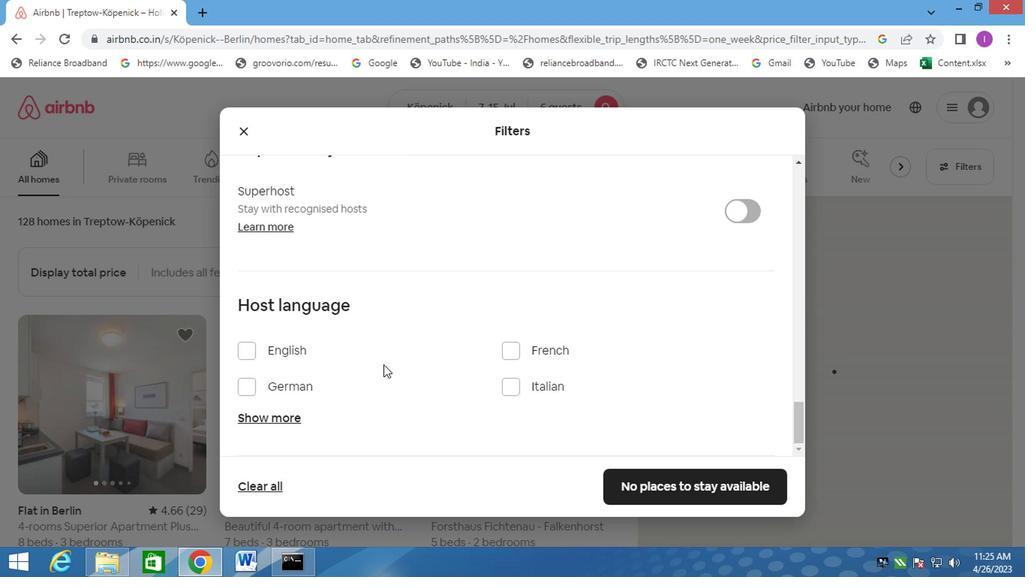 
Action: Mouse moved to (251, 351)
Screenshot: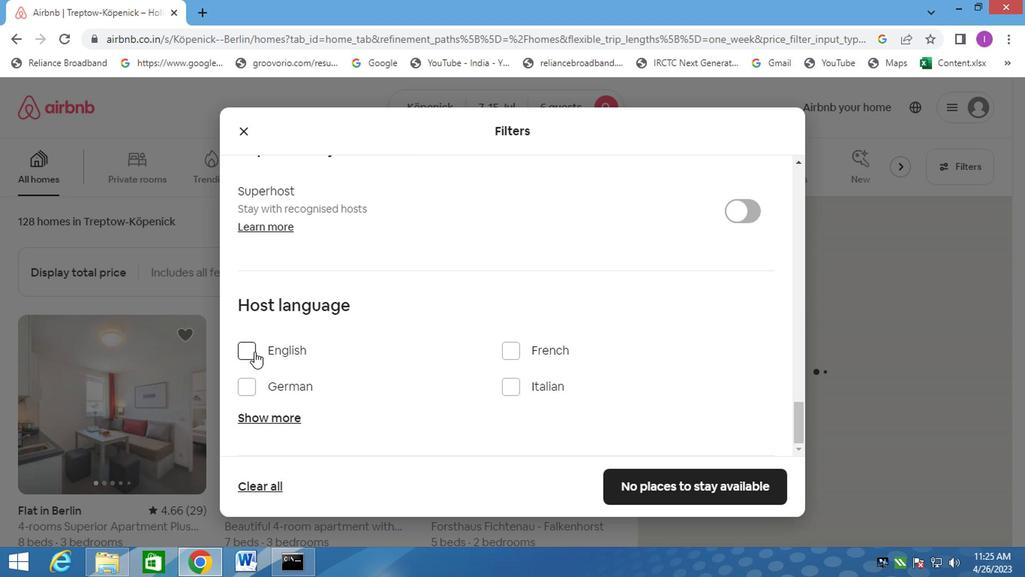 
Action: Mouse pressed left at (251, 351)
Screenshot: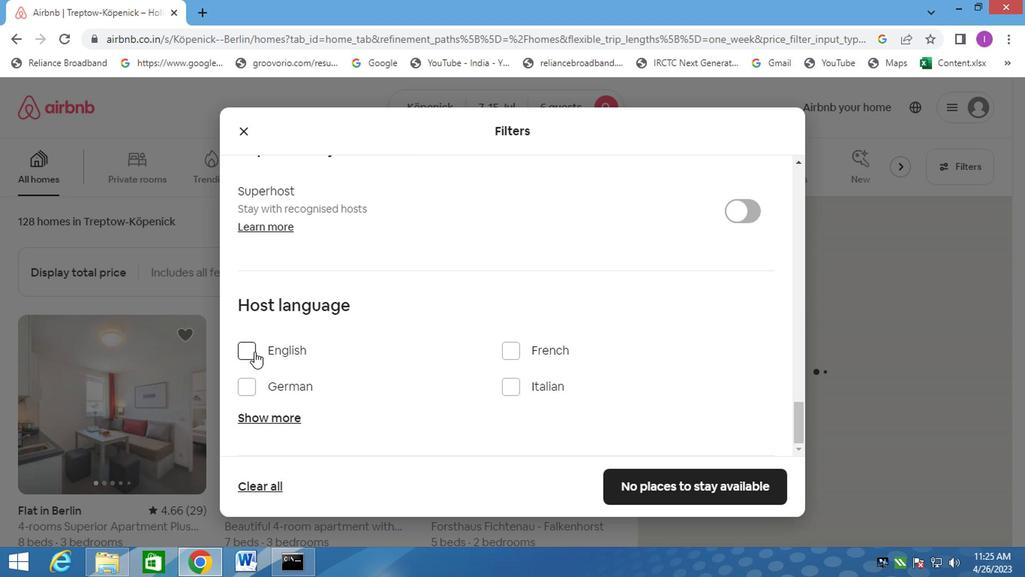 
Action: Mouse moved to (665, 476)
Screenshot: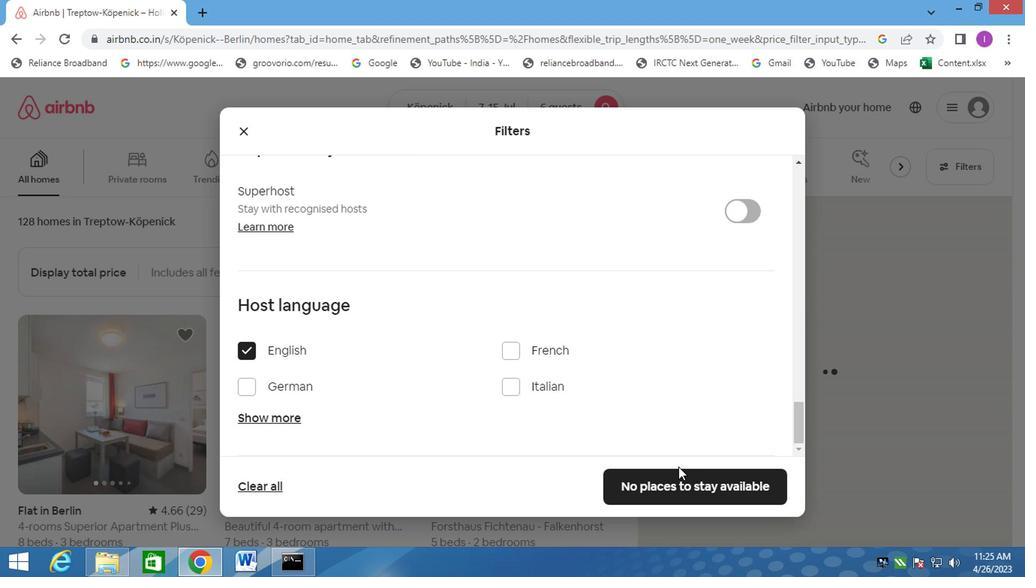 
Action: Mouse pressed left at (665, 476)
Screenshot: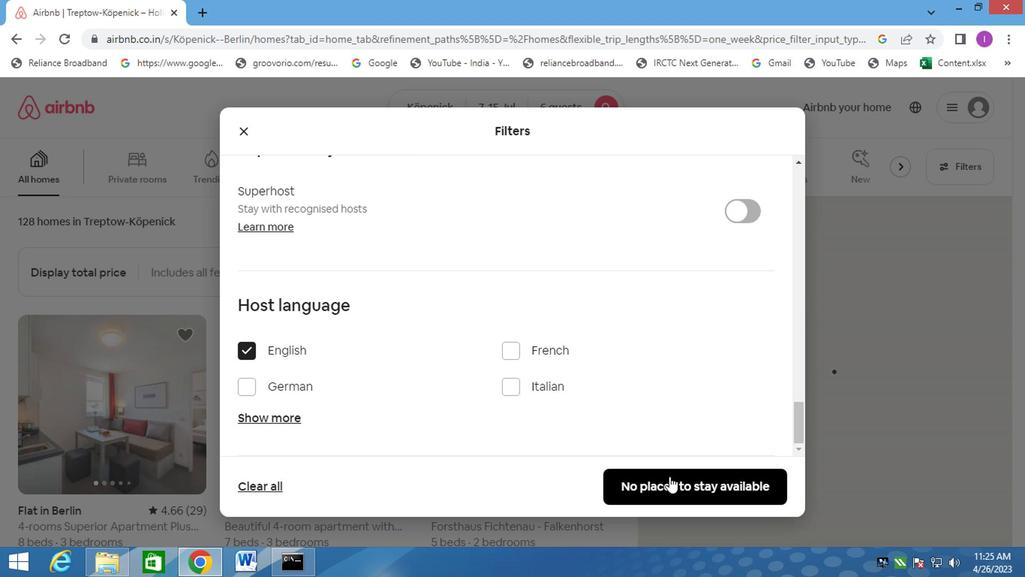 
Action: Mouse moved to (680, 456)
Screenshot: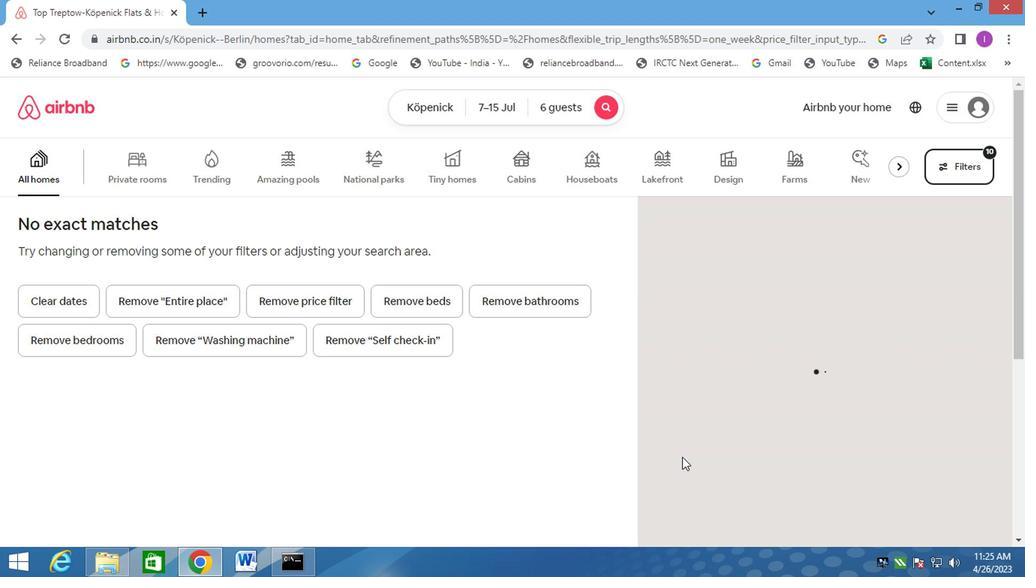 
